 Task: Look for space in Samdari, India from 5th September, 2023 to 13th September, 2023 for 6 adults in price range Rs.15000 to Rs.20000. Place can be entire place with 3 bedrooms having 3 beds and 3 bathrooms. Property type can be house, flat, guest house. Booking option can be shelf check-in. Required host language is English.
Action: Mouse moved to (513, 74)
Screenshot: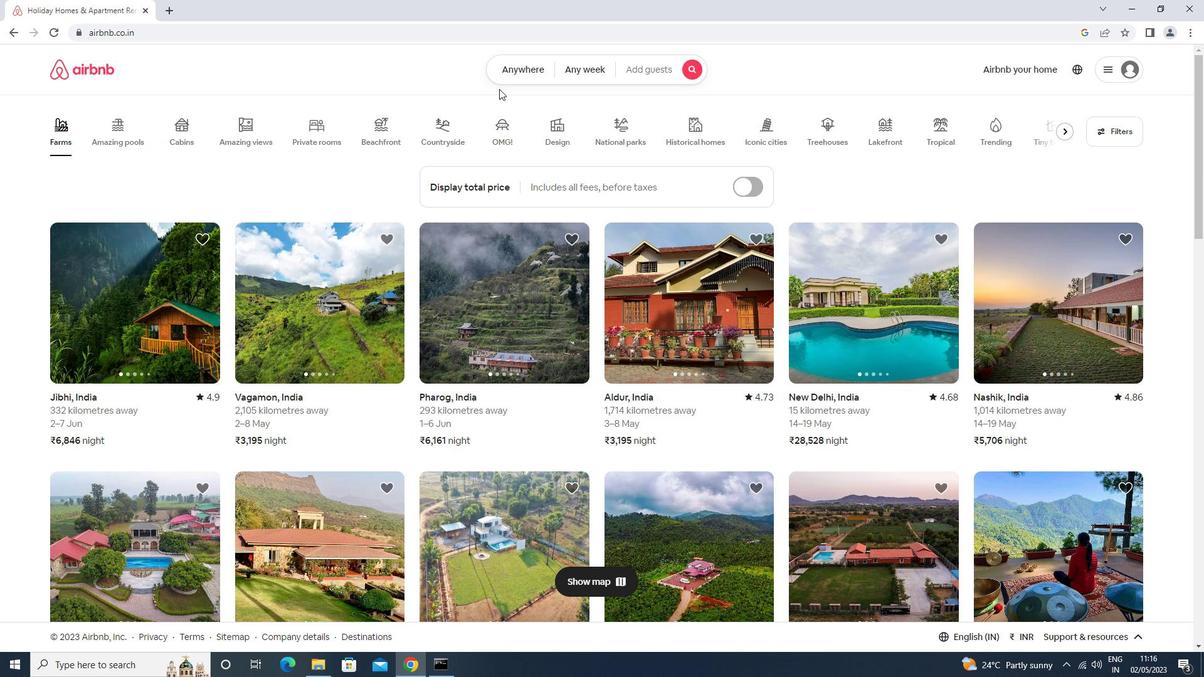 
Action: Mouse pressed left at (513, 74)
Screenshot: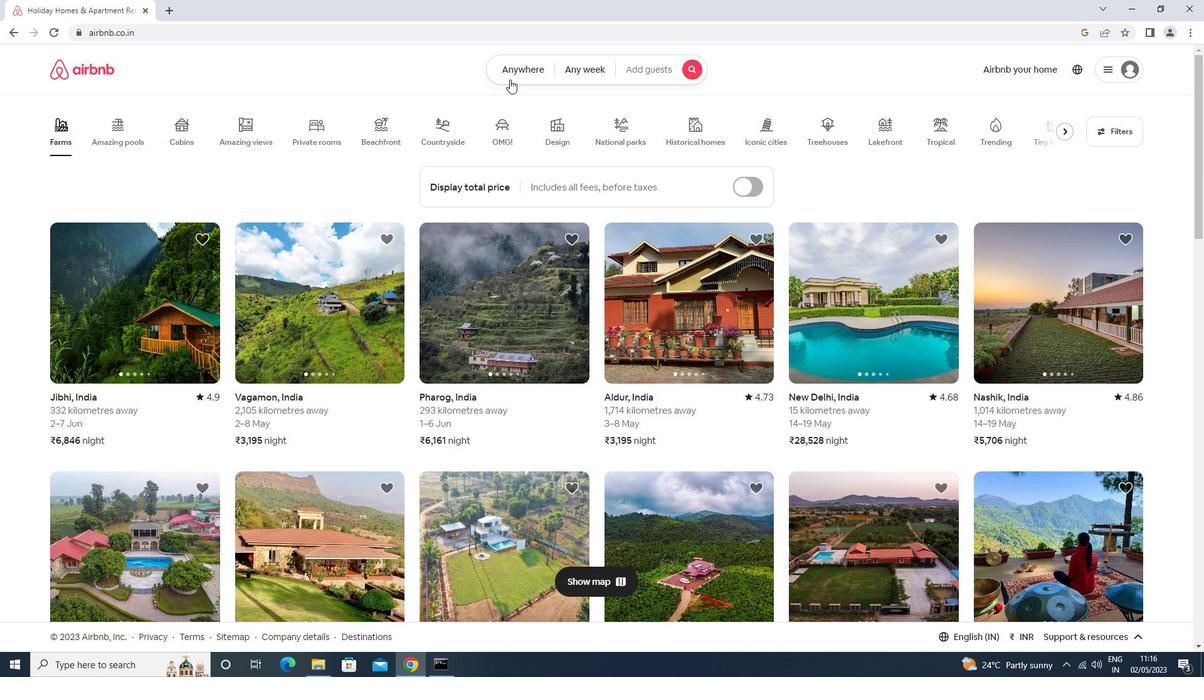 
Action: Mouse moved to (451, 112)
Screenshot: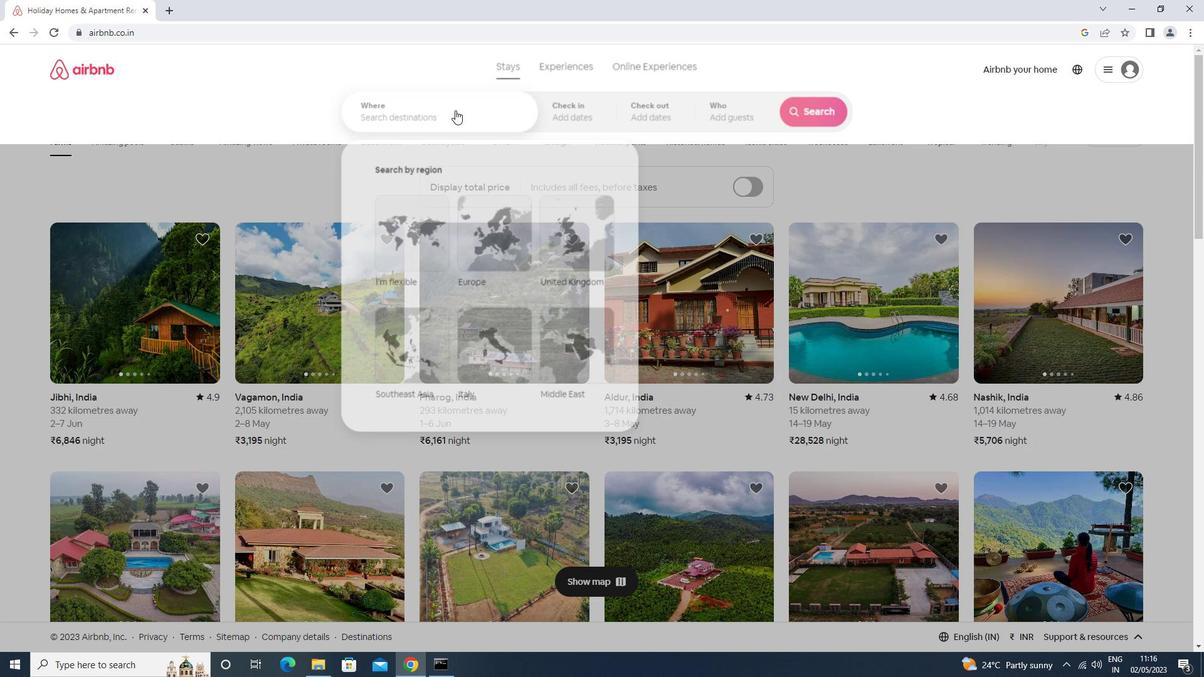 
Action: Mouse pressed left at (451, 112)
Screenshot: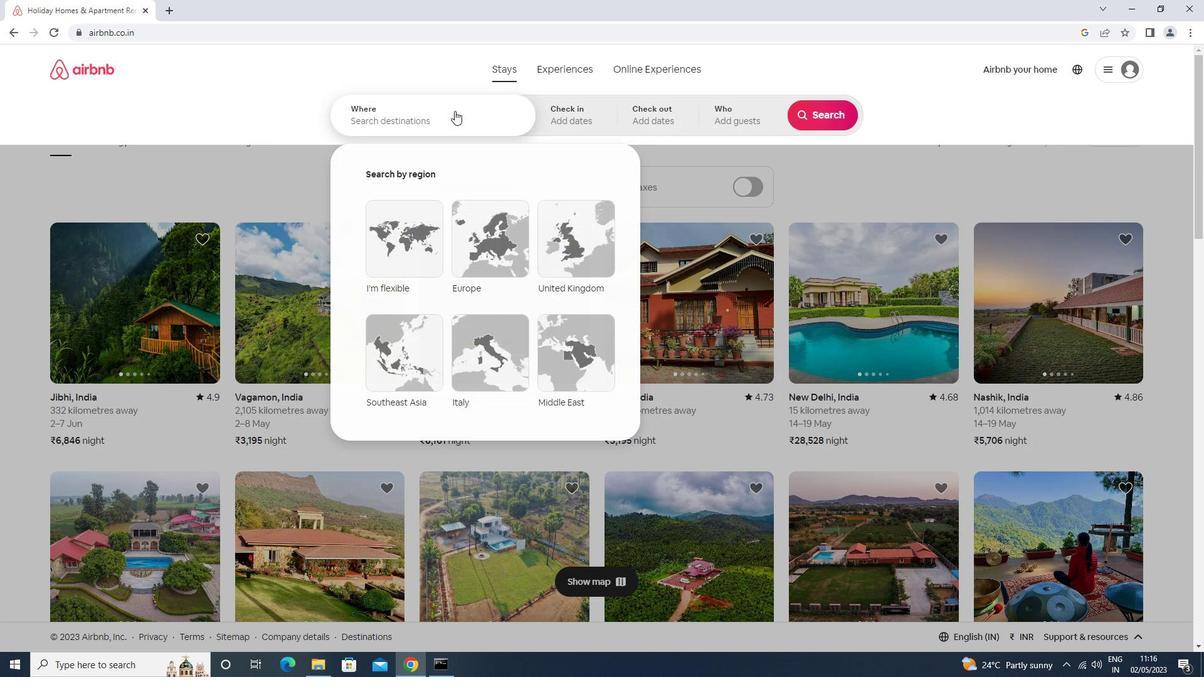 
Action: Key pressed samdari<Key.space><Key.enter>
Screenshot: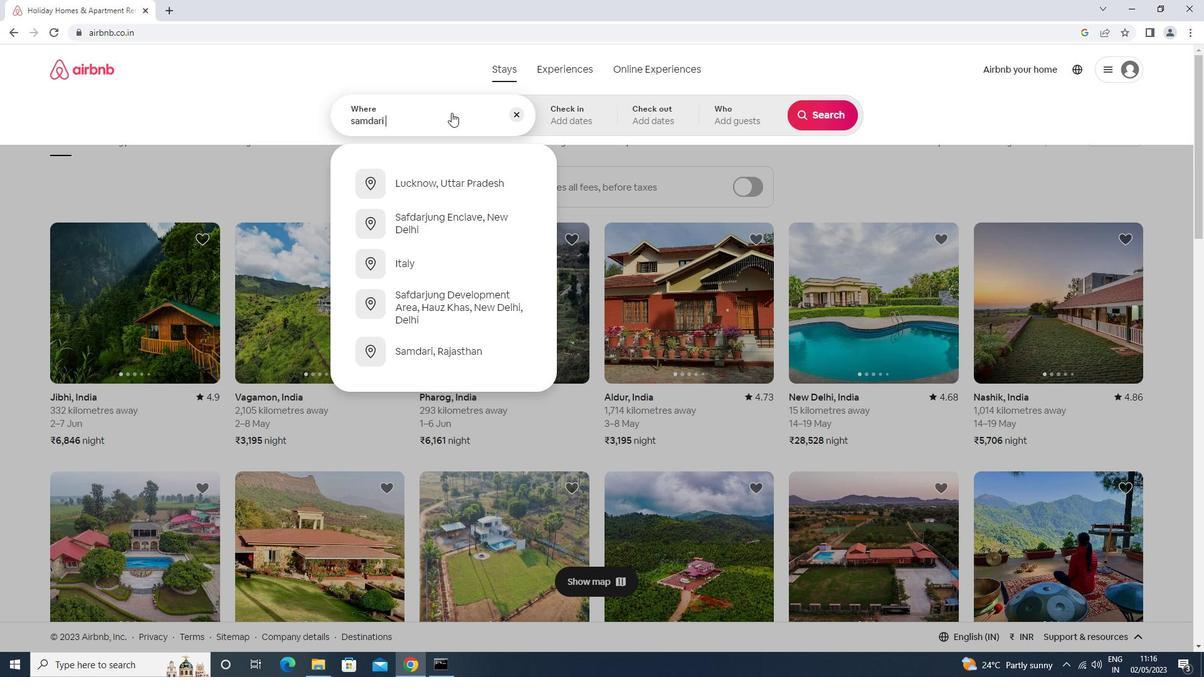 
Action: Mouse moved to (825, 215)
Screenshot: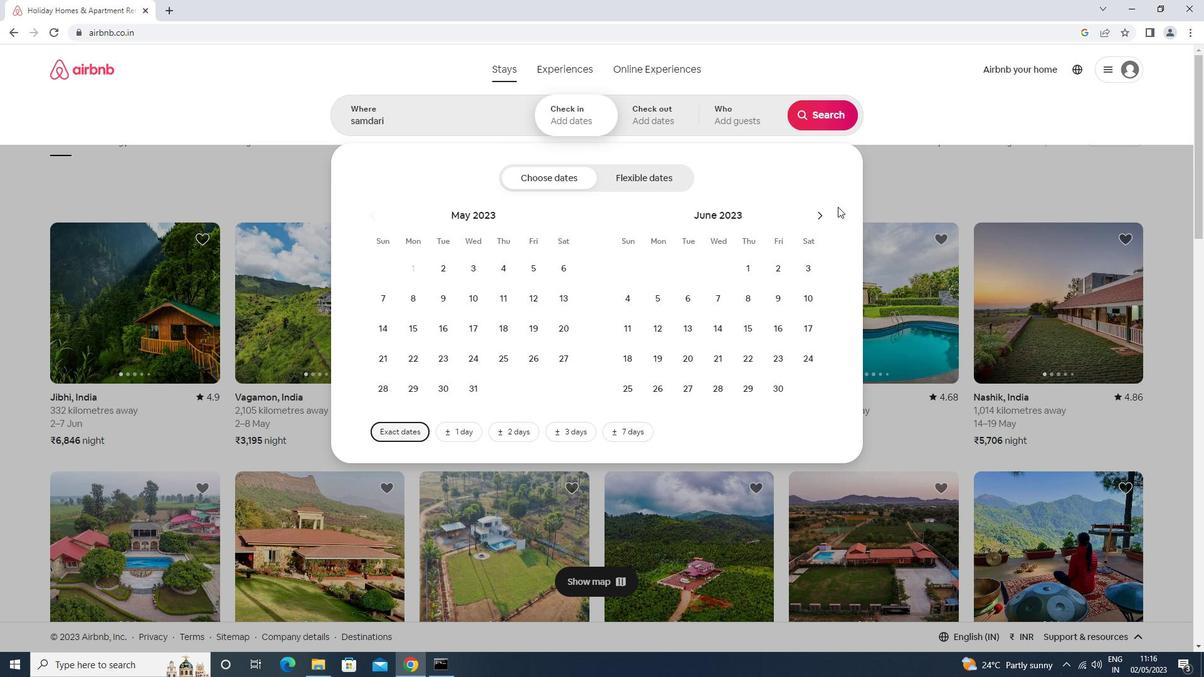 
Action: Mouse pressed left at (825, 215)
Screenshot: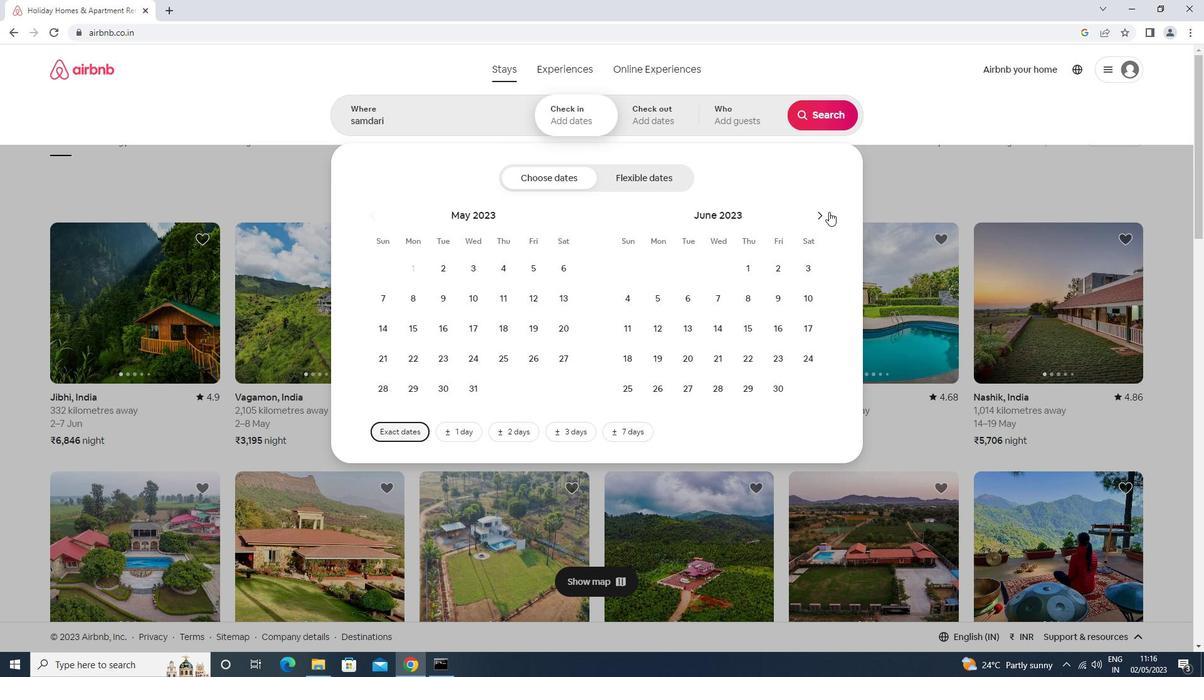 
Action: Mouse pressed left at (825, 215)
Screenshot: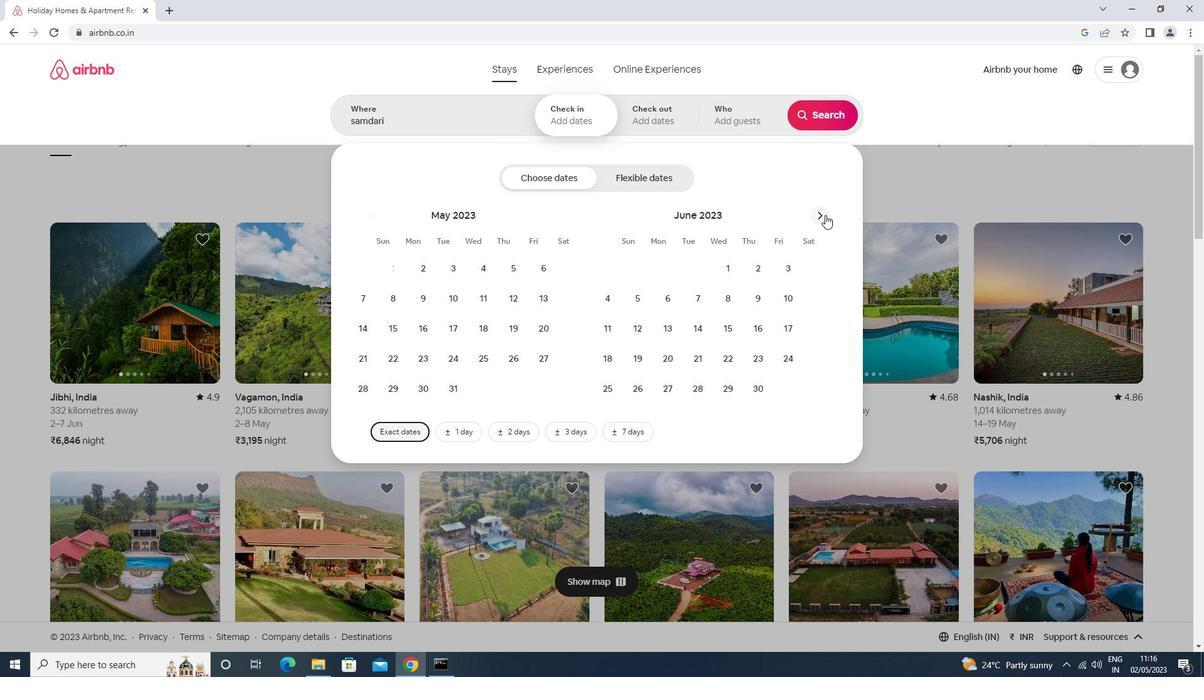 
Action: Mouse pressed left at (825, 215)
Screenshot: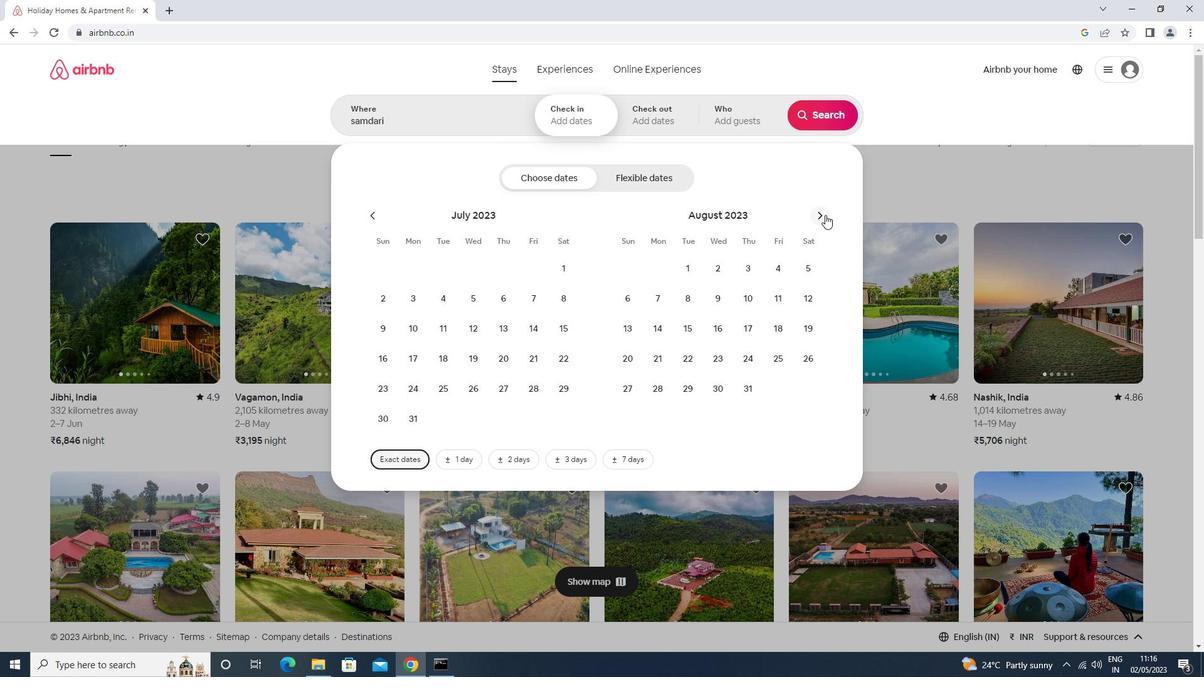 
Action: Mouse moved to (694, 302)
Screenshot: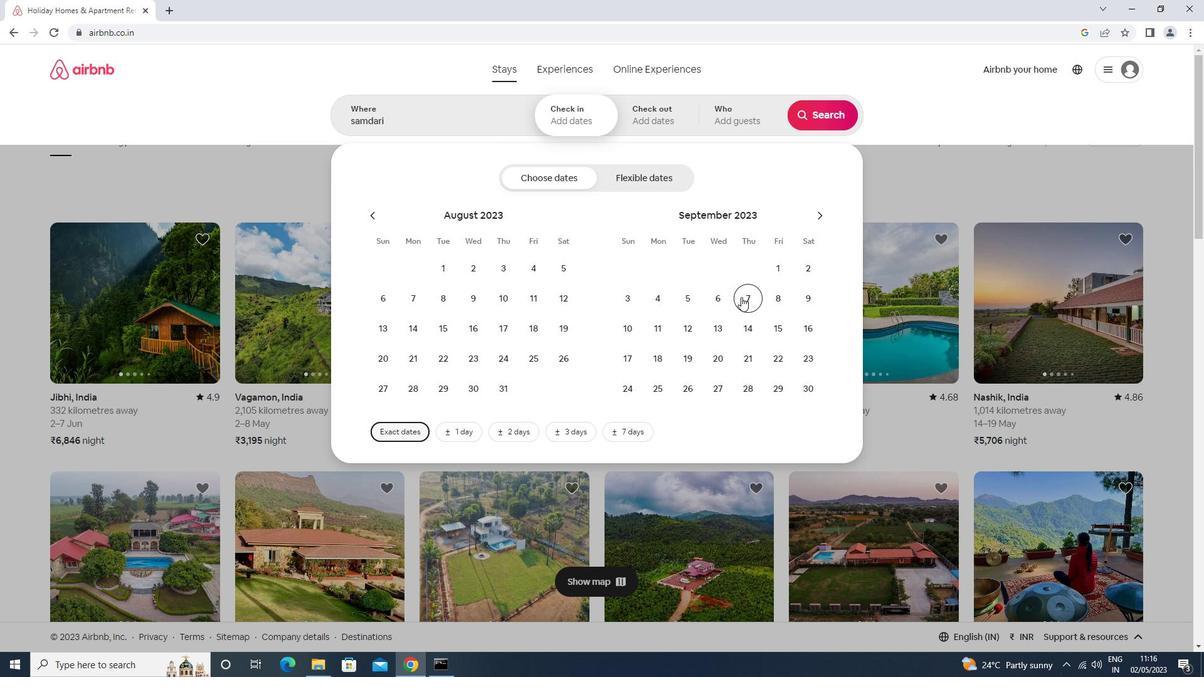 
Action: Mouse pressed left at (694, 302)
Screenshot: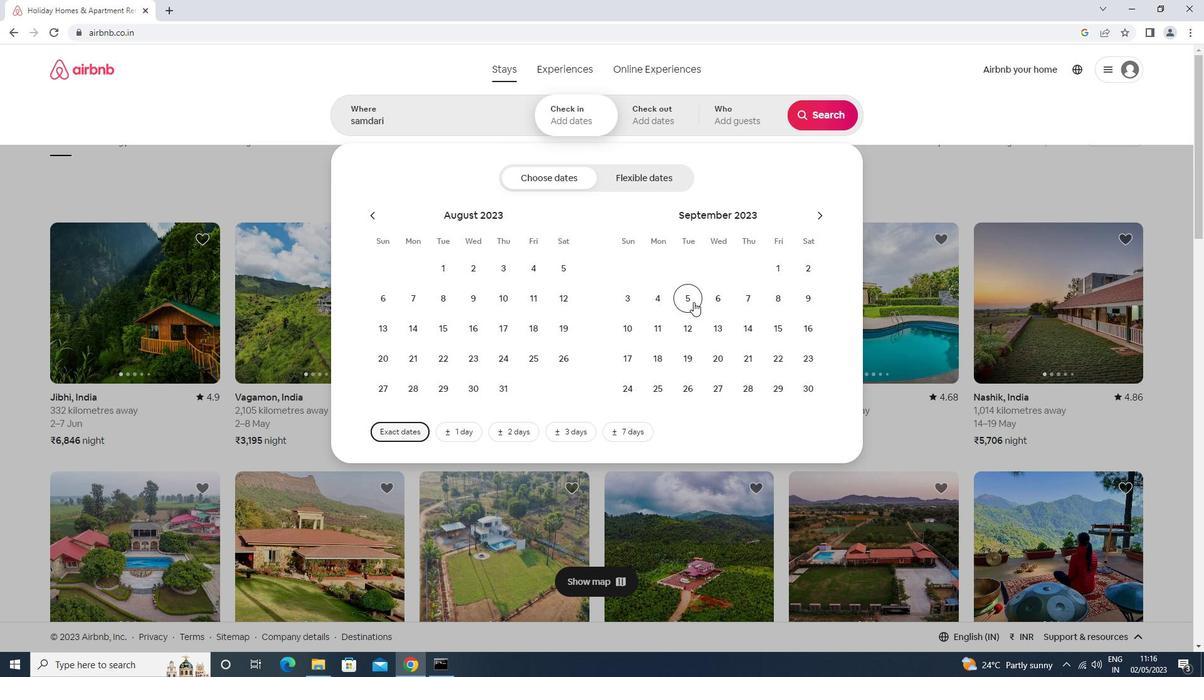 
Action: Mouse moved to (710, 327)
Screenshot: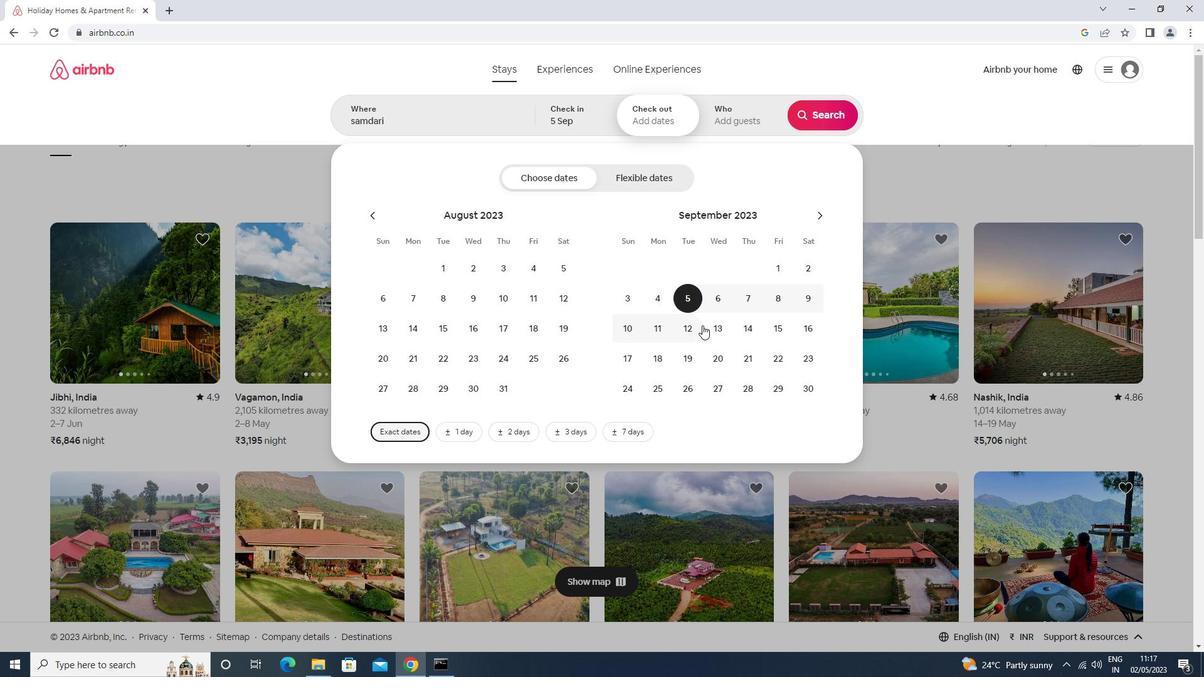 
Action: Mouse pressed left at (710, 327)
Screenshot: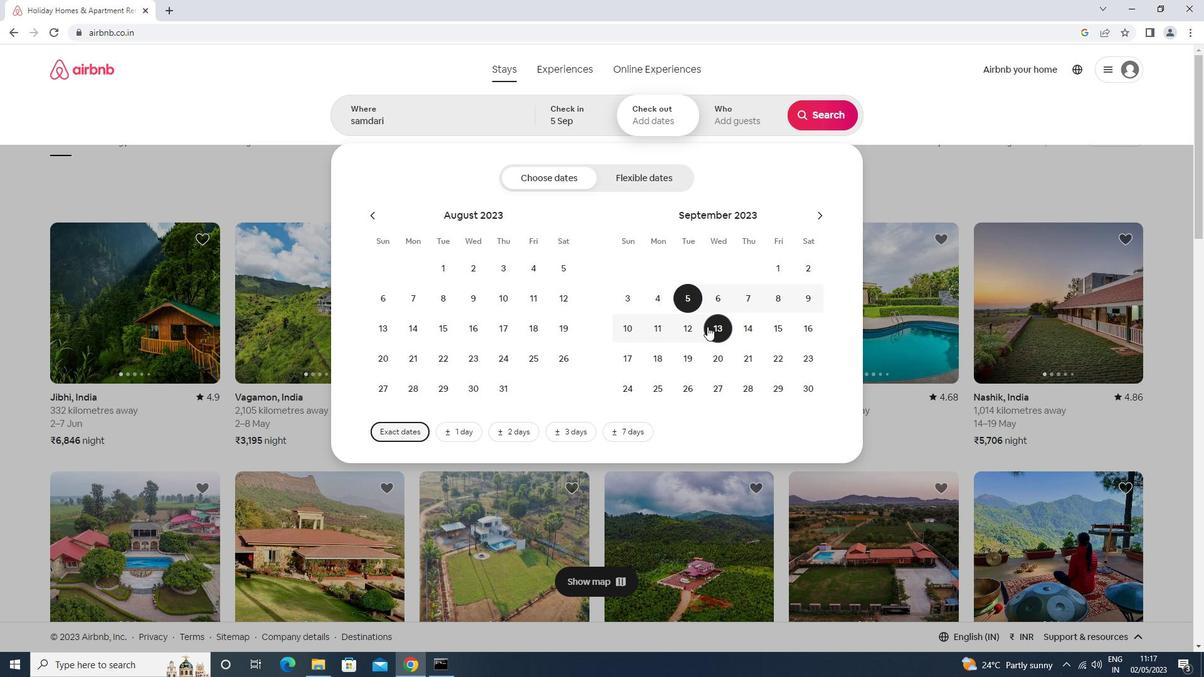 
Action: Mouse moved to (729, 117)
Screenshot: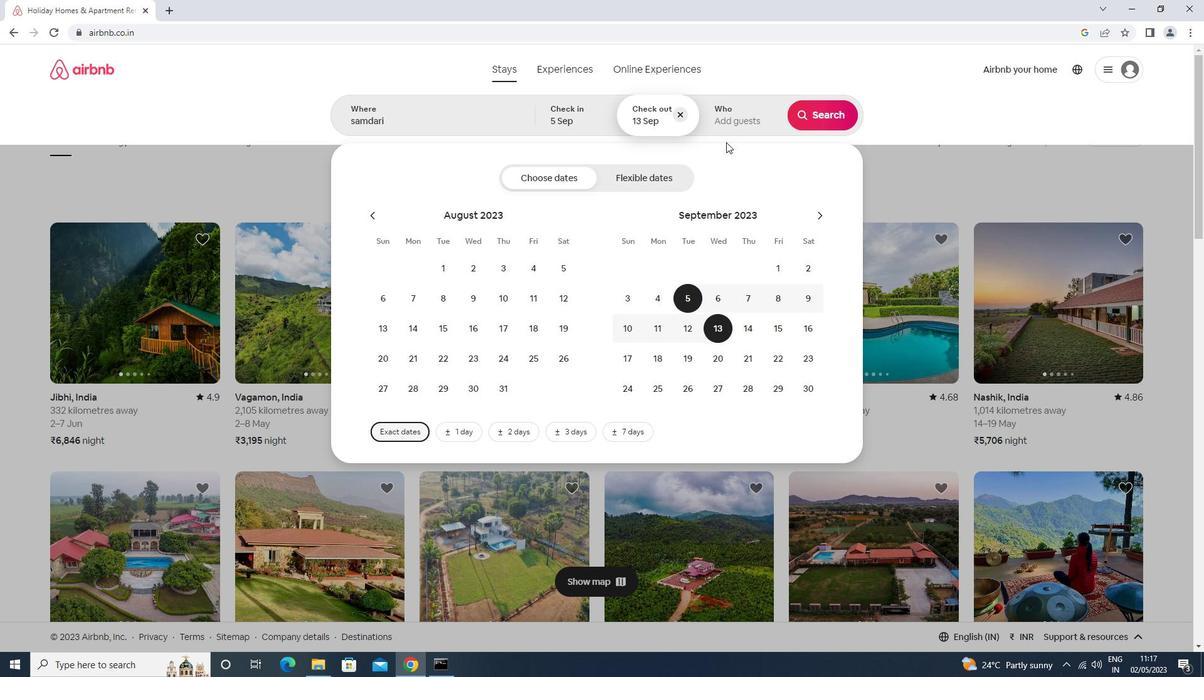 
Action: Mouse pressed left at (729, 117)
Screenshot: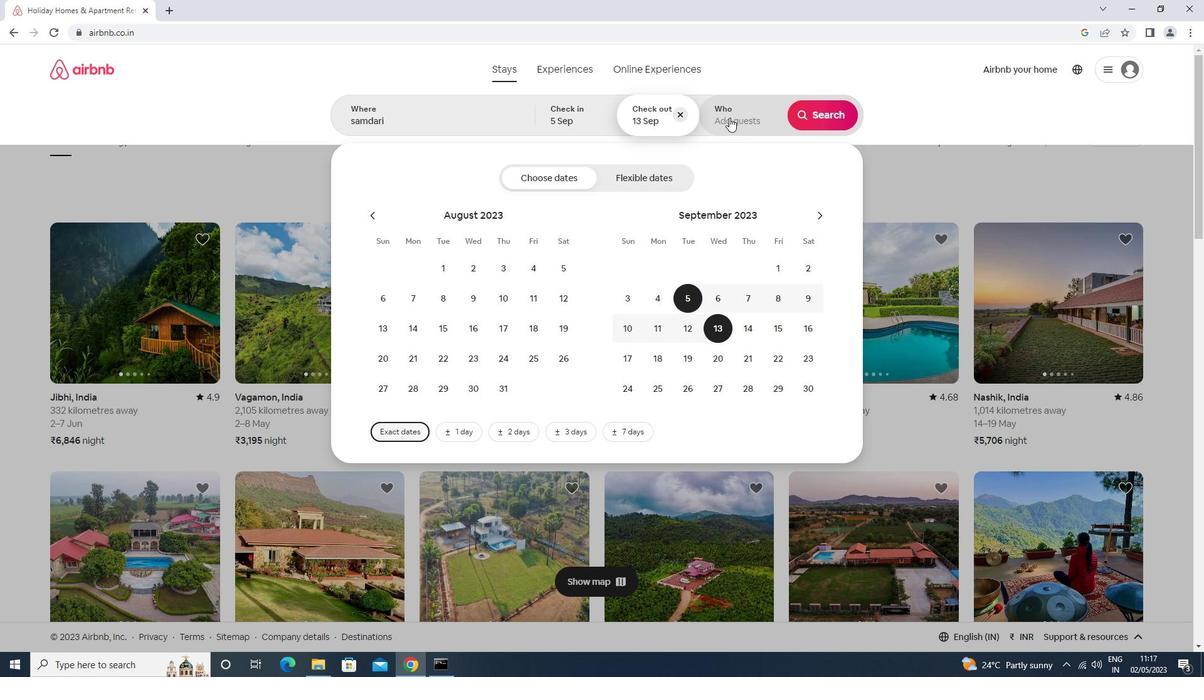 
Action: Mouse moved to (823, 180)
Screenshot: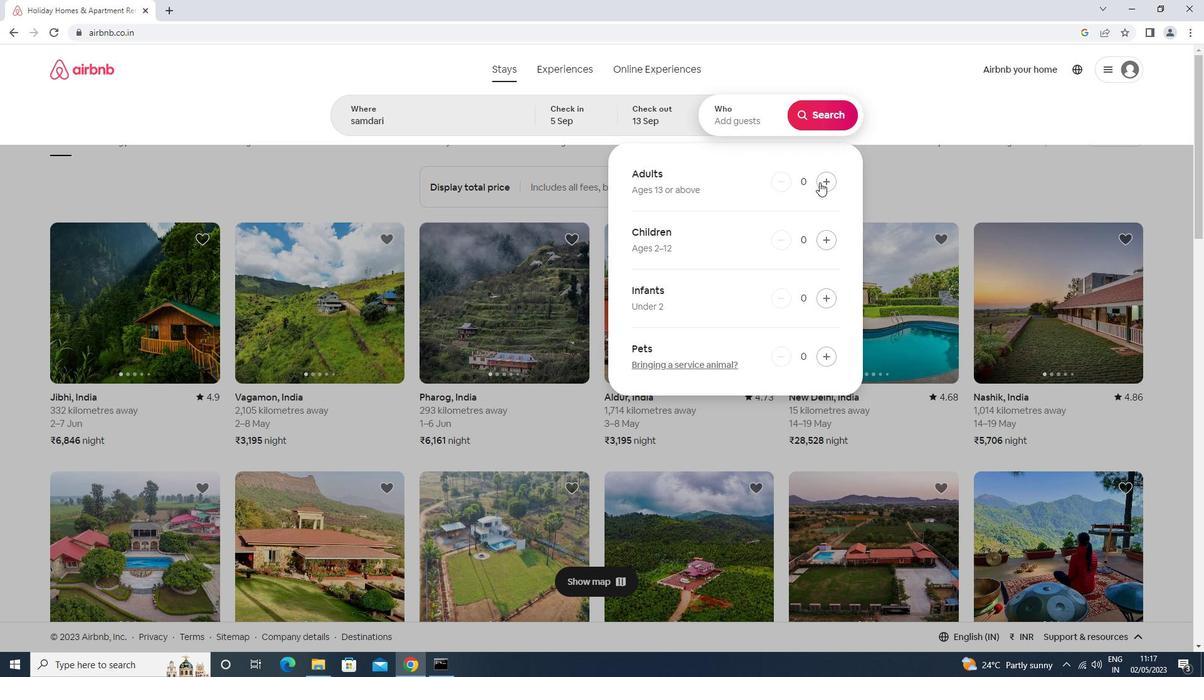 
Action: Mouse pressed left at (823, 180)
Screenshot: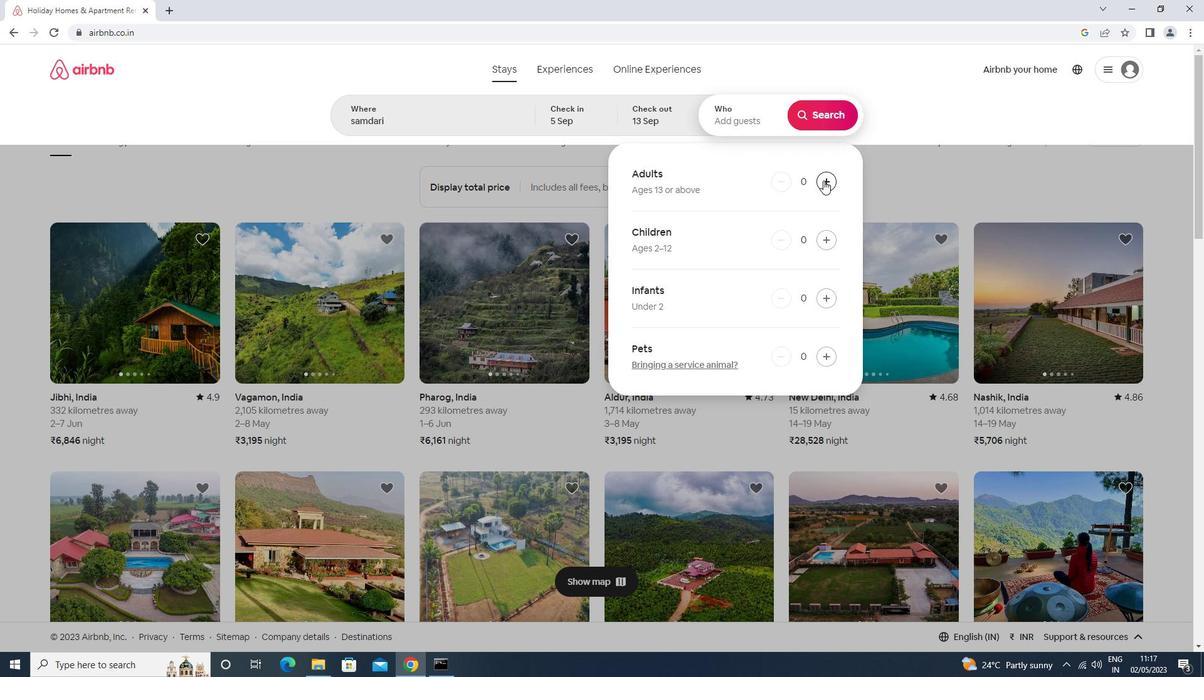 
Action: Mouse pressed left at (823, 180)
Screenshot: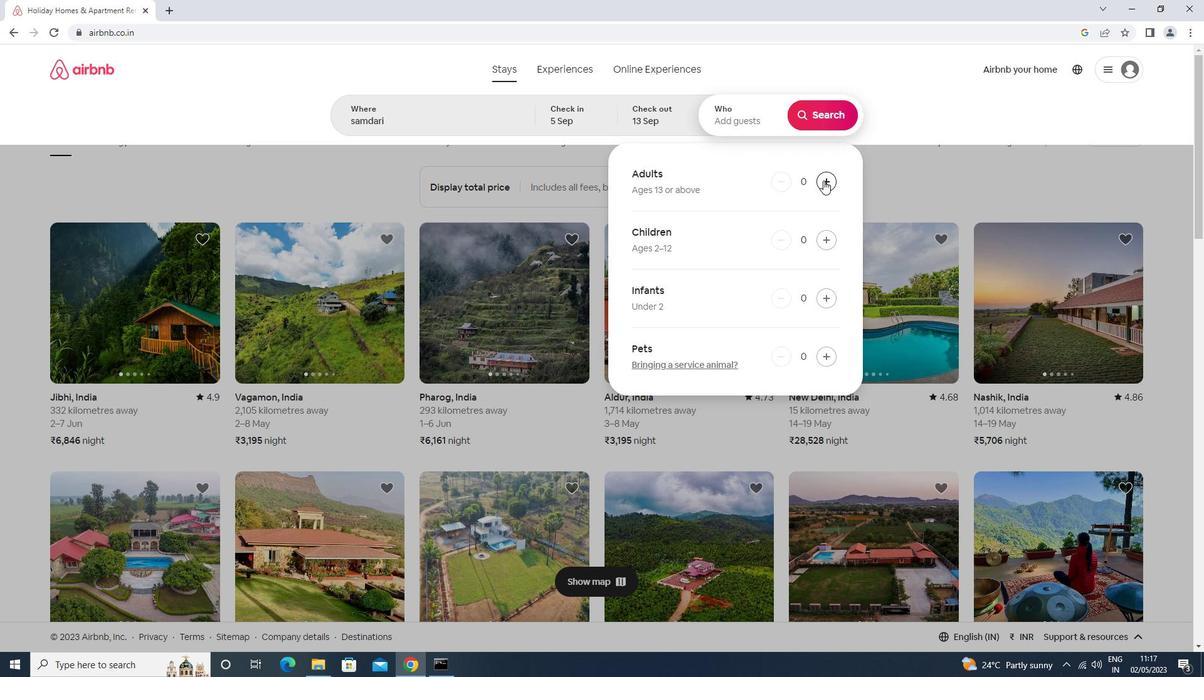 
Action: Mouse pressed left at (823, 180)
Screenshot: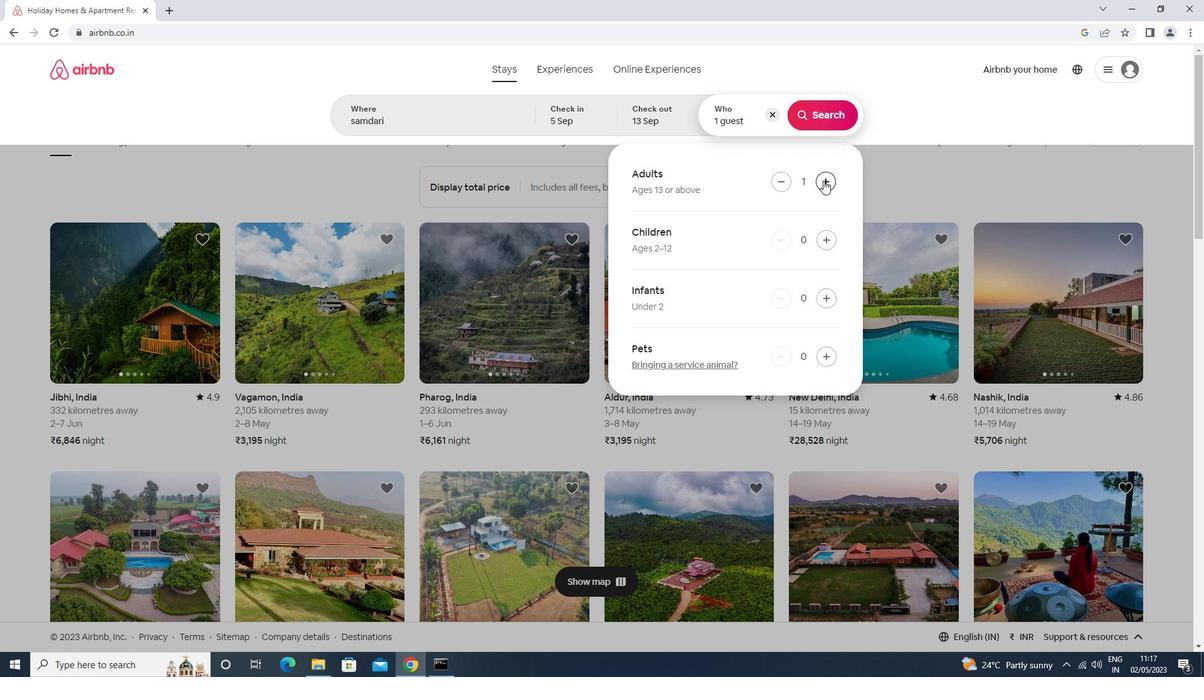 
Action: Mouse pressed left at (823, 180)
Screenshot: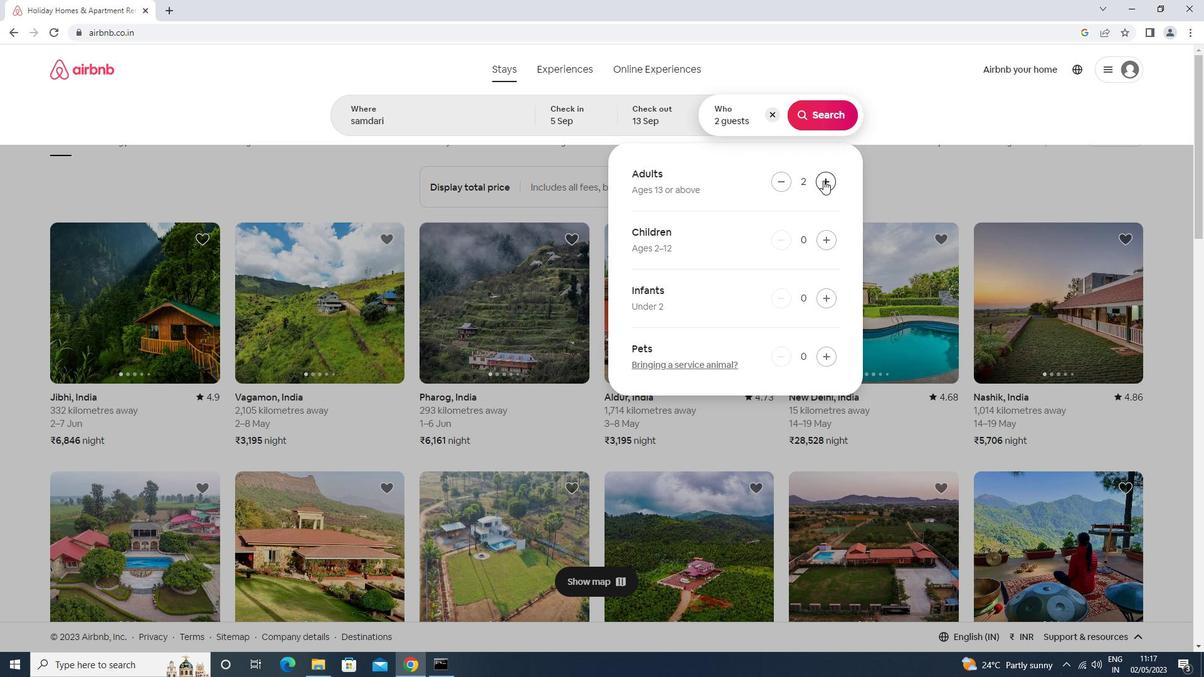 
Action: Mouse pressed left at (823, 180)
Screenshot: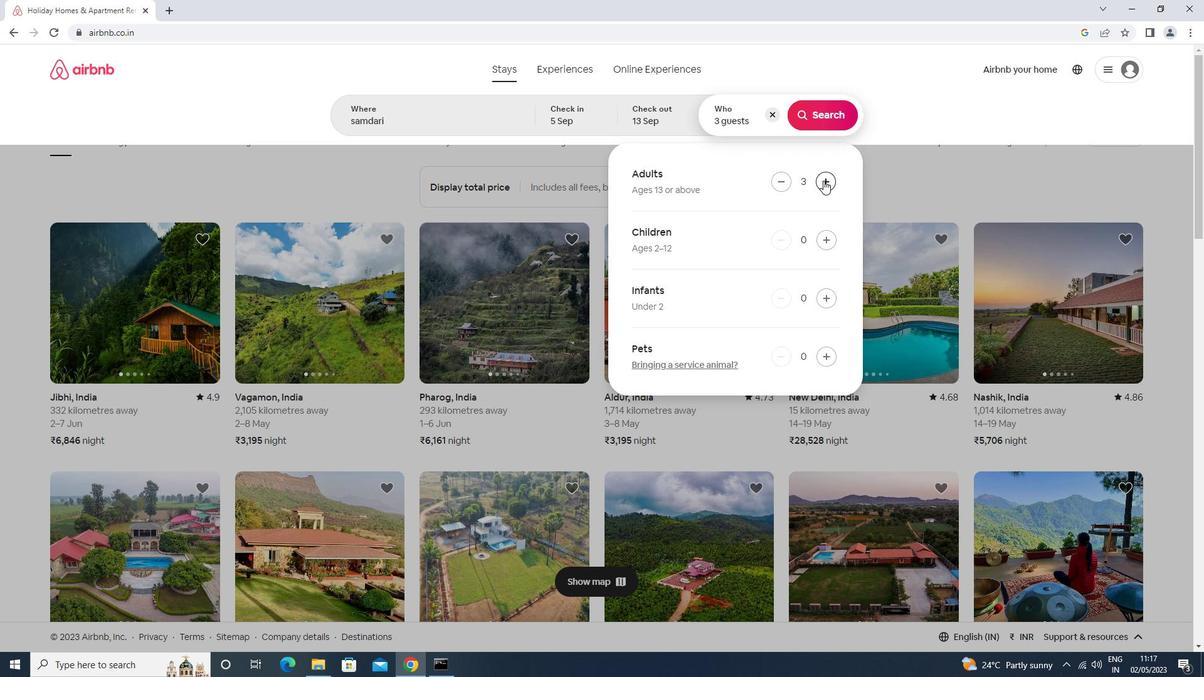 
Action: Mouse pressed left at (823, 180)
Screenshot: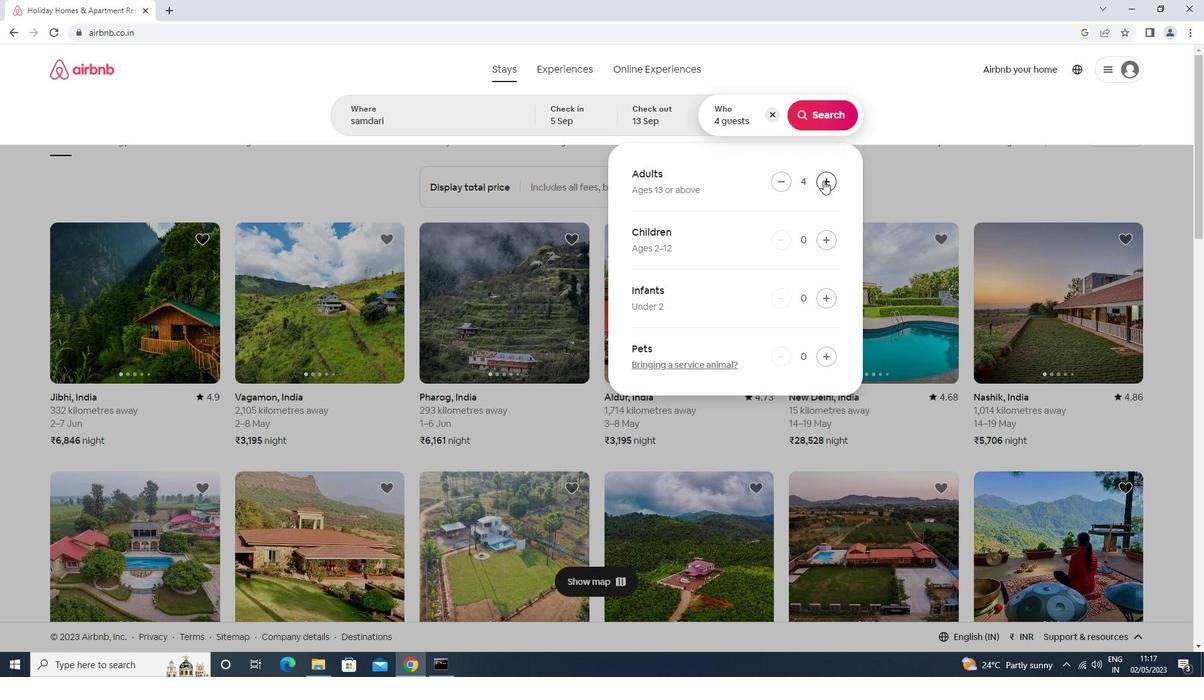 
Action: Mouse moved to (825, 117)
Screenshot: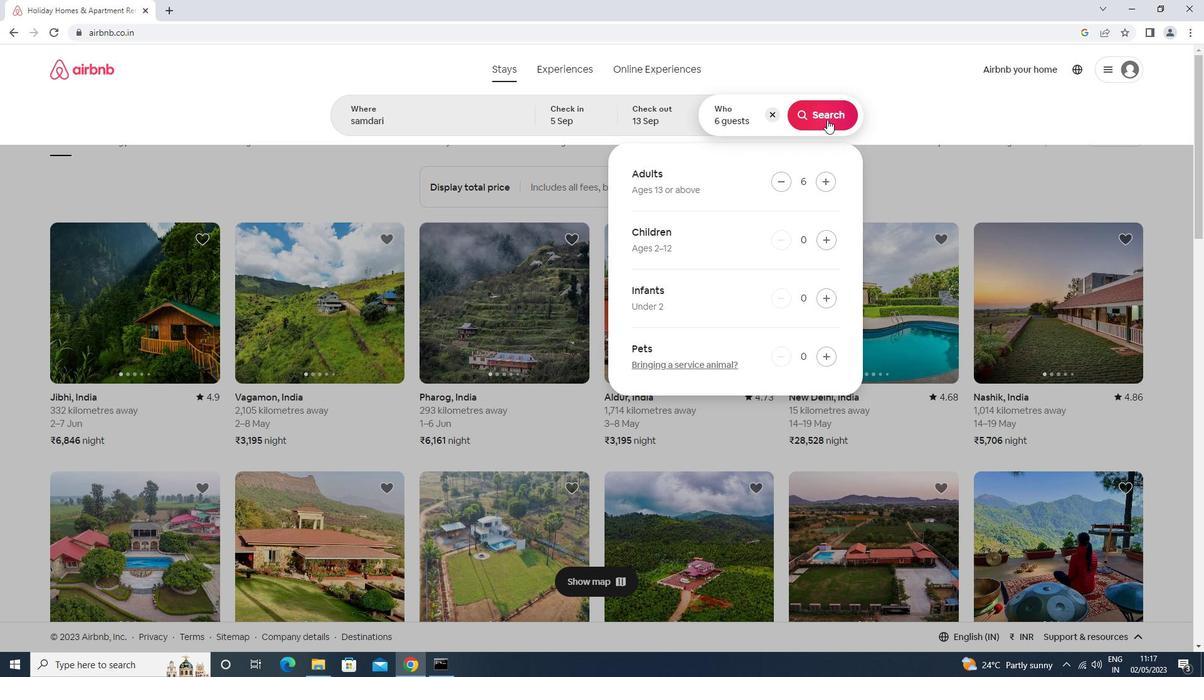
Action: Mouse pressed left at (825, 117)
Screenshot: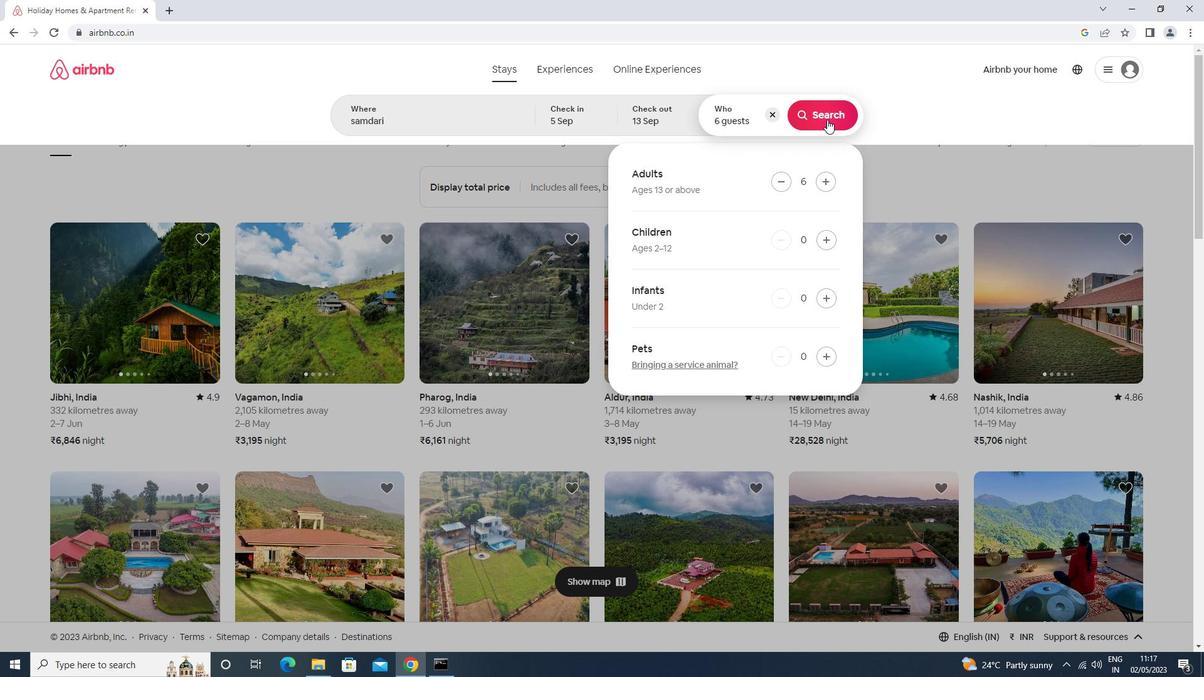 
Action: Mouse moved to (1147, 118)
Screenshot: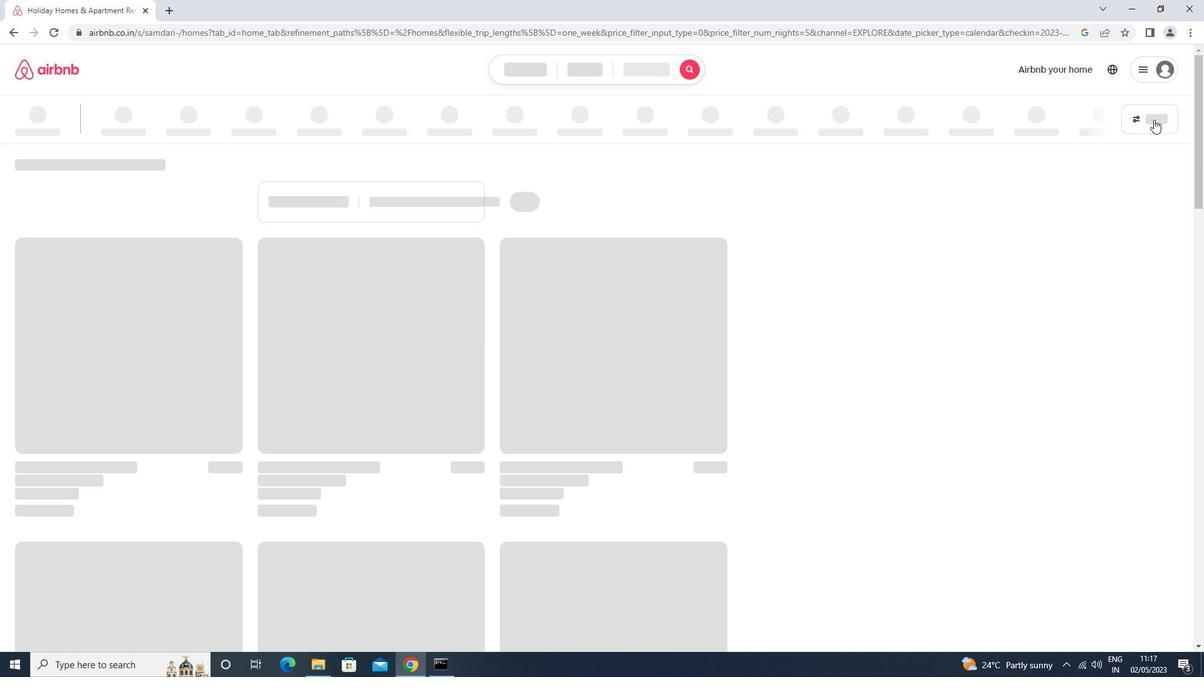 
Action: Mouse pressed left at (1147, 118)
Screenshot: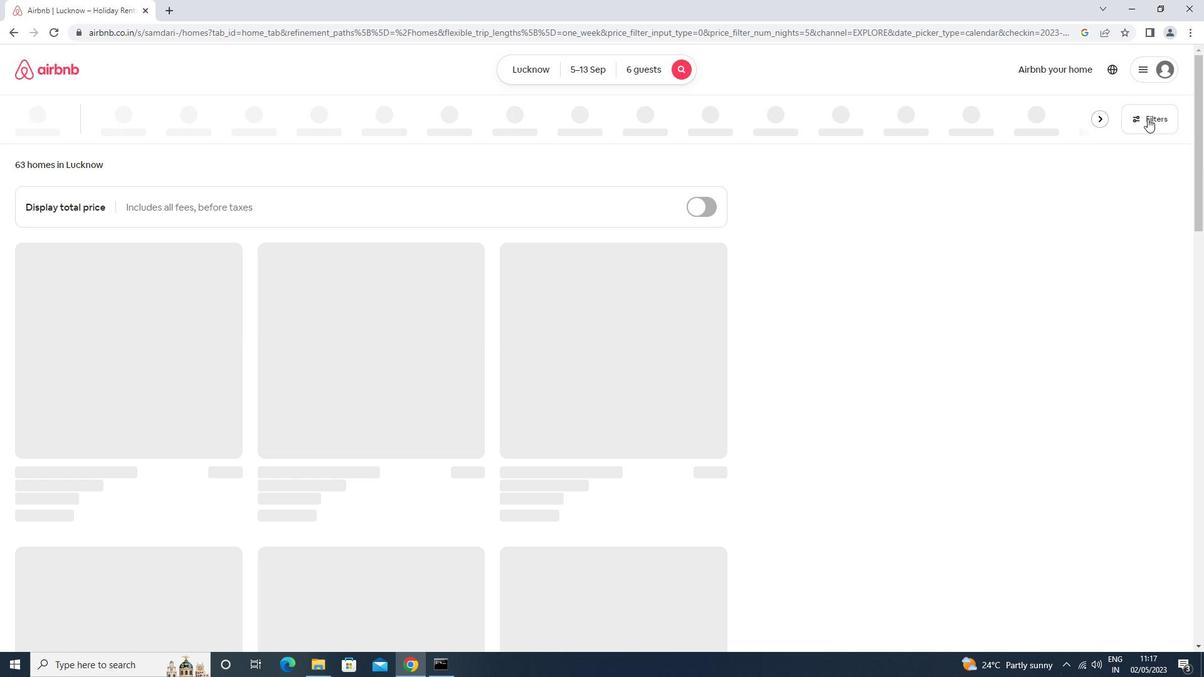 
Action: Mouse moved to (518, 276)
Screenshot: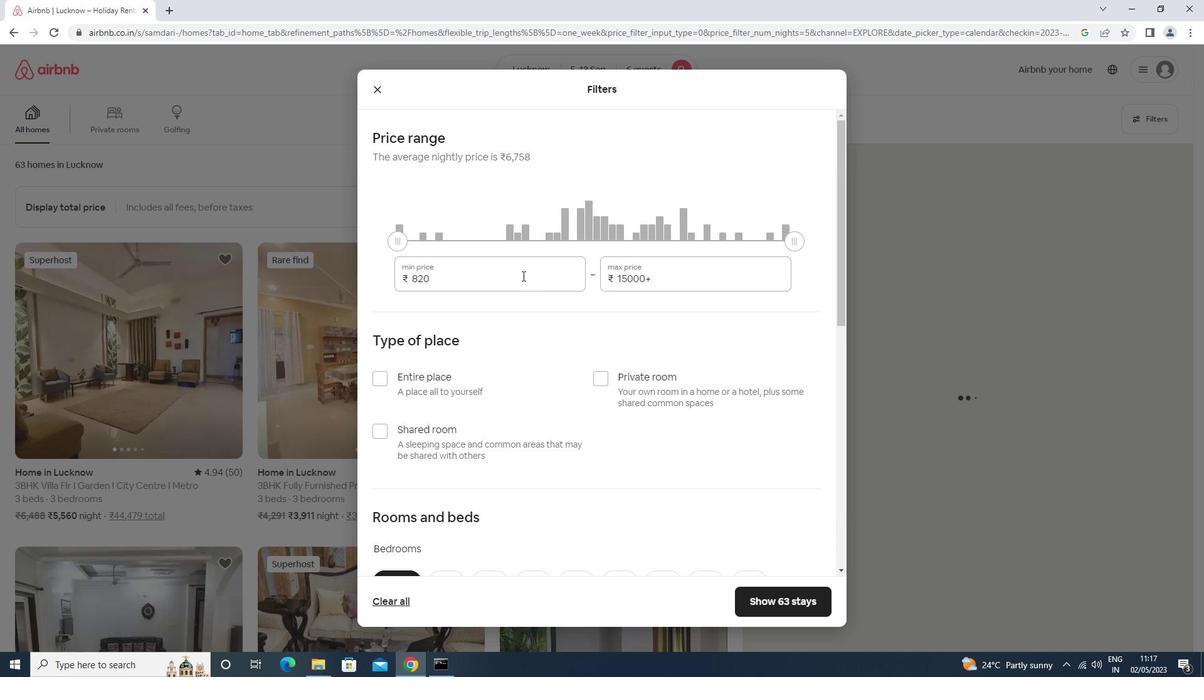 
Action: Mouse pressed left at (518, 276)
Screenshot: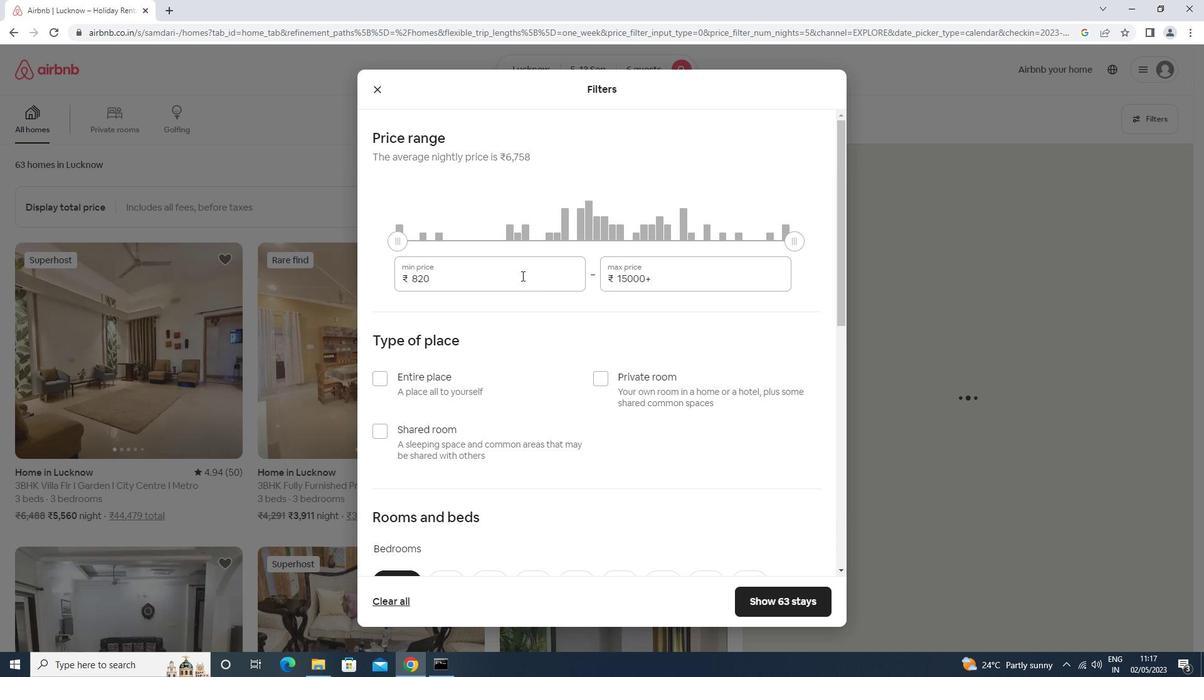 
Action: Key pressed <Key.backspace><Key.backspace><Key.backspace><Key.backspace><Key.backspace><Key.backspace><Key.backspace><Key.backspace><Key.backspace><Key.backspace><Key.backspace><Key.backspace>15000<Key.tab>20000
Screenshot: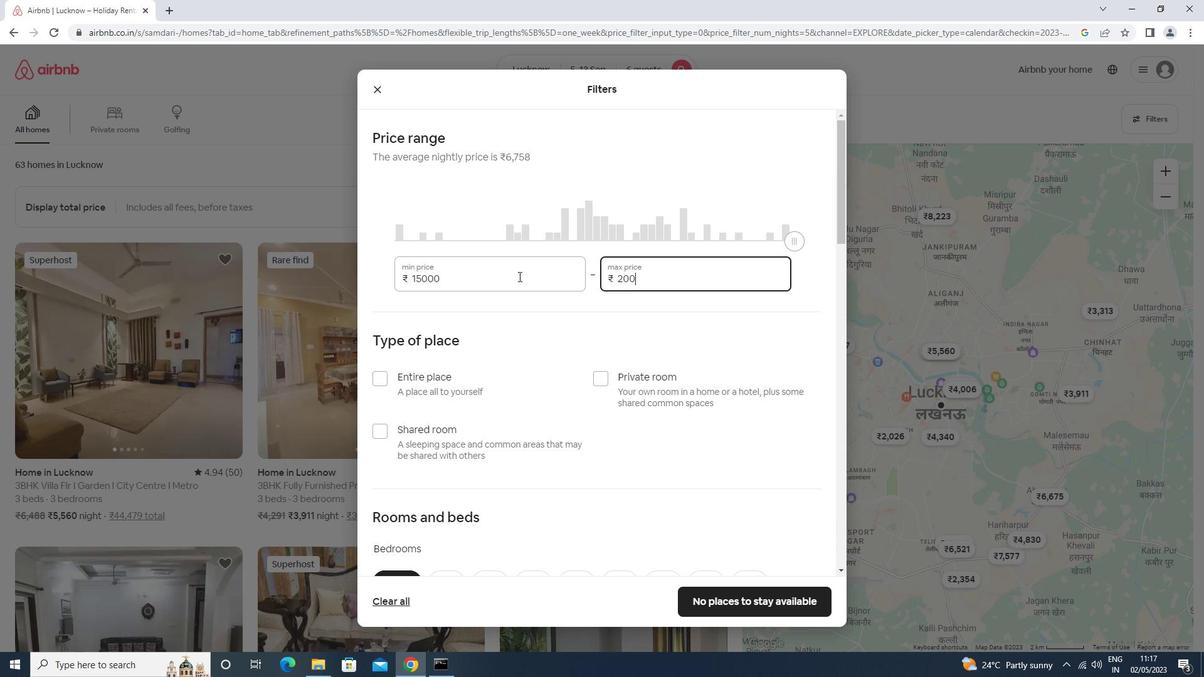 
Action: Mouse scrolled (518, 276) with delta (0, 0)
Screenshot: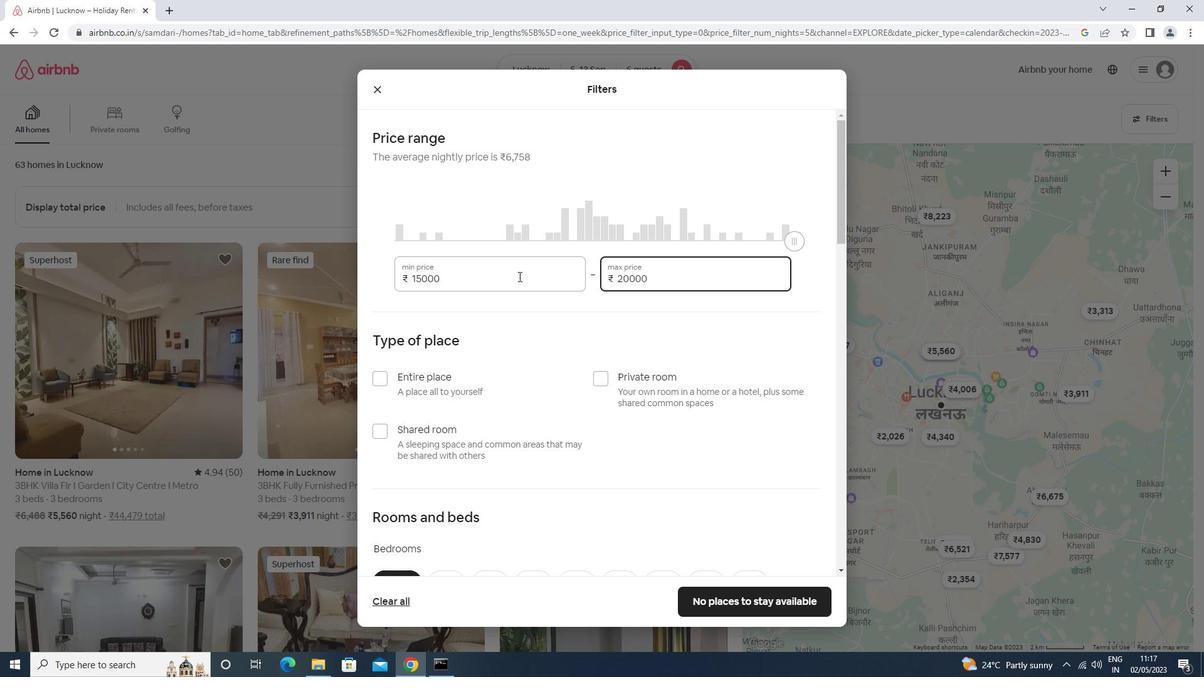 
Action: Mouse moved to (421, 315)
Screenshot: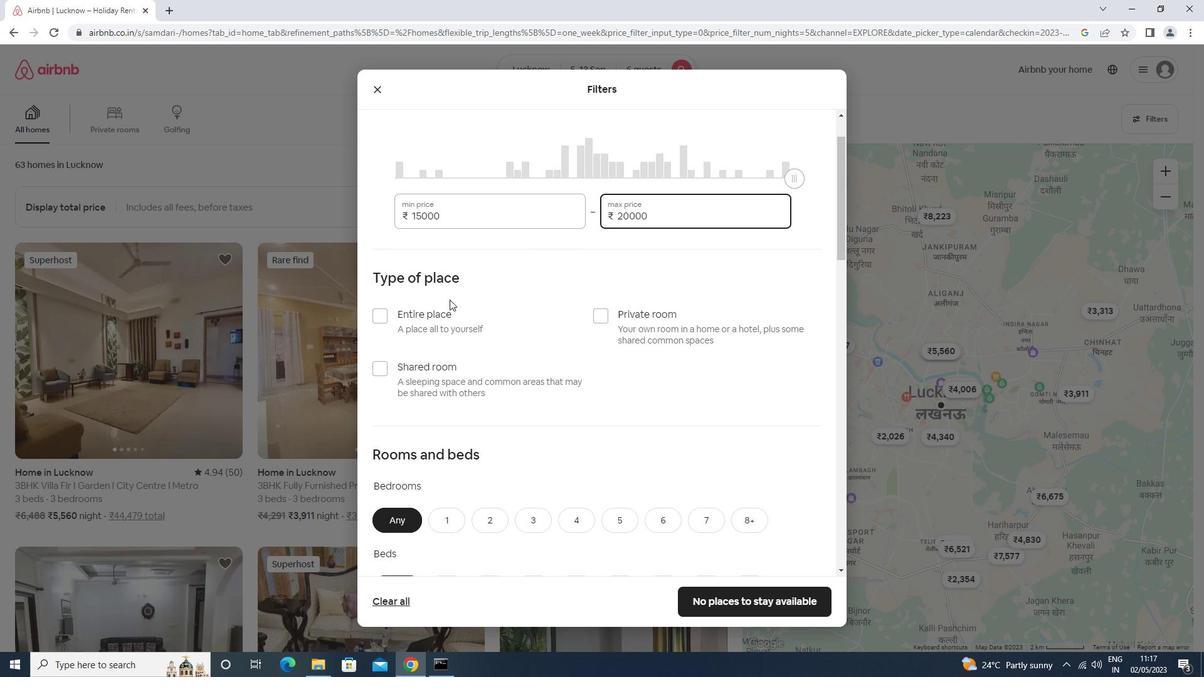 
Action: Mouse pressed left at (421, 315)
Screenshot: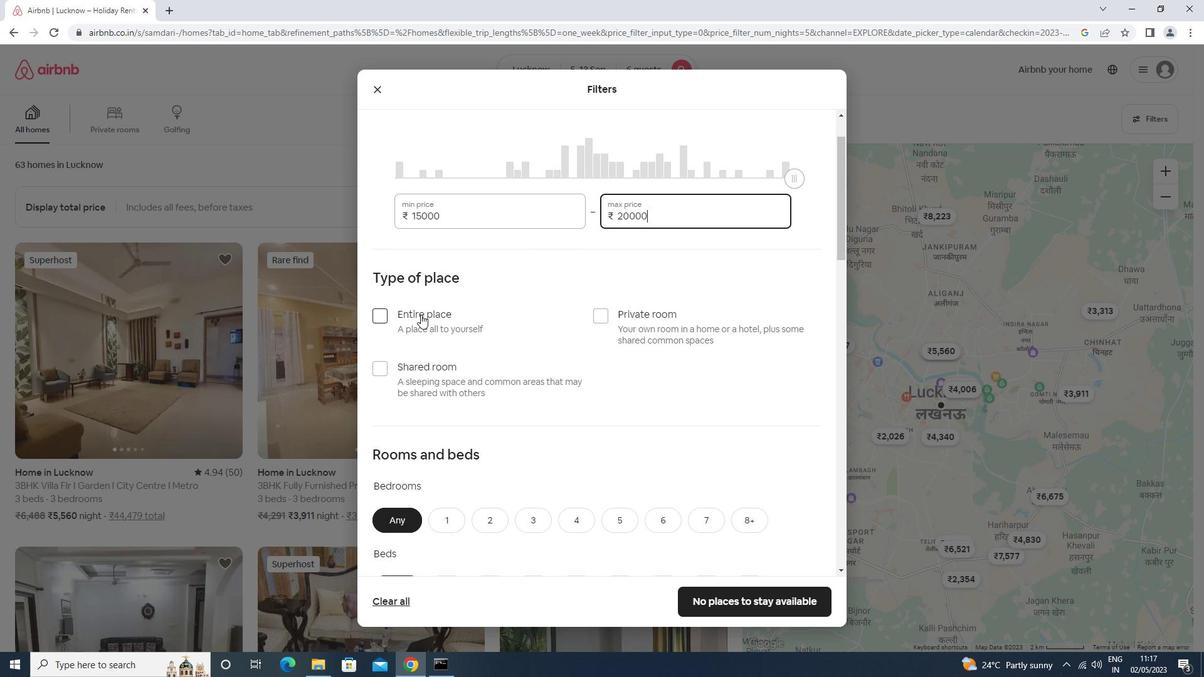 
Action: Mouse scrolled (421, 314) with delta (0, 0)
Screenshot: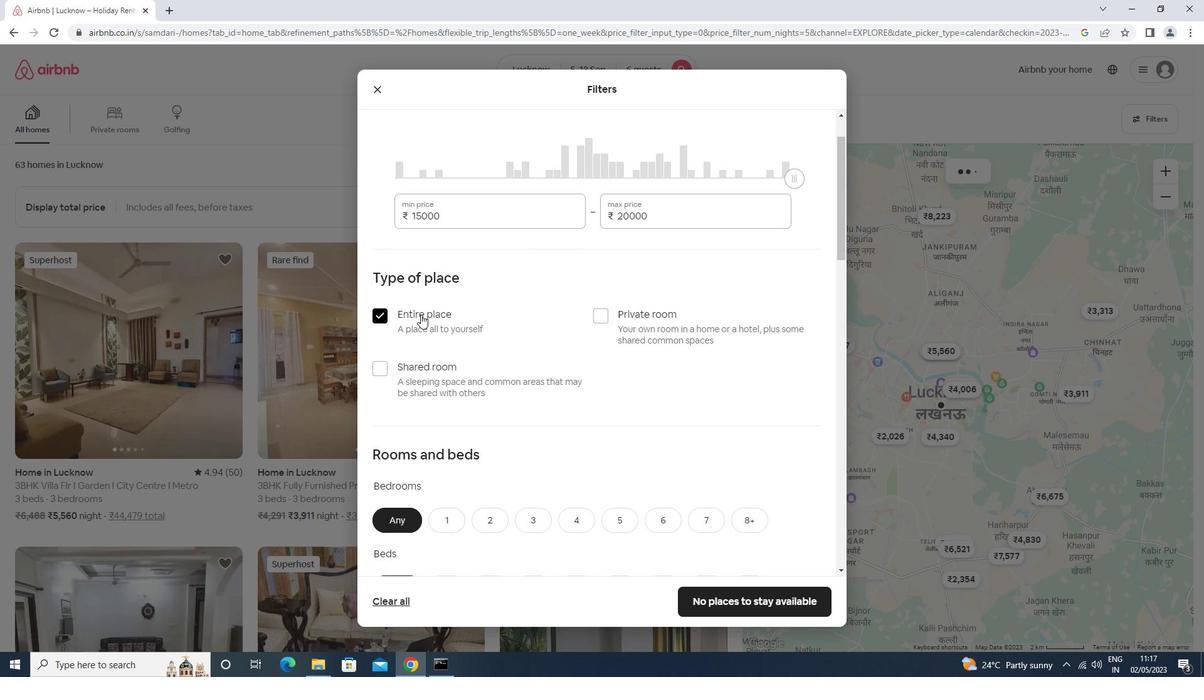 
Action: Mouse scrolled (421, 314) with delta (0, 0)
Screenshot: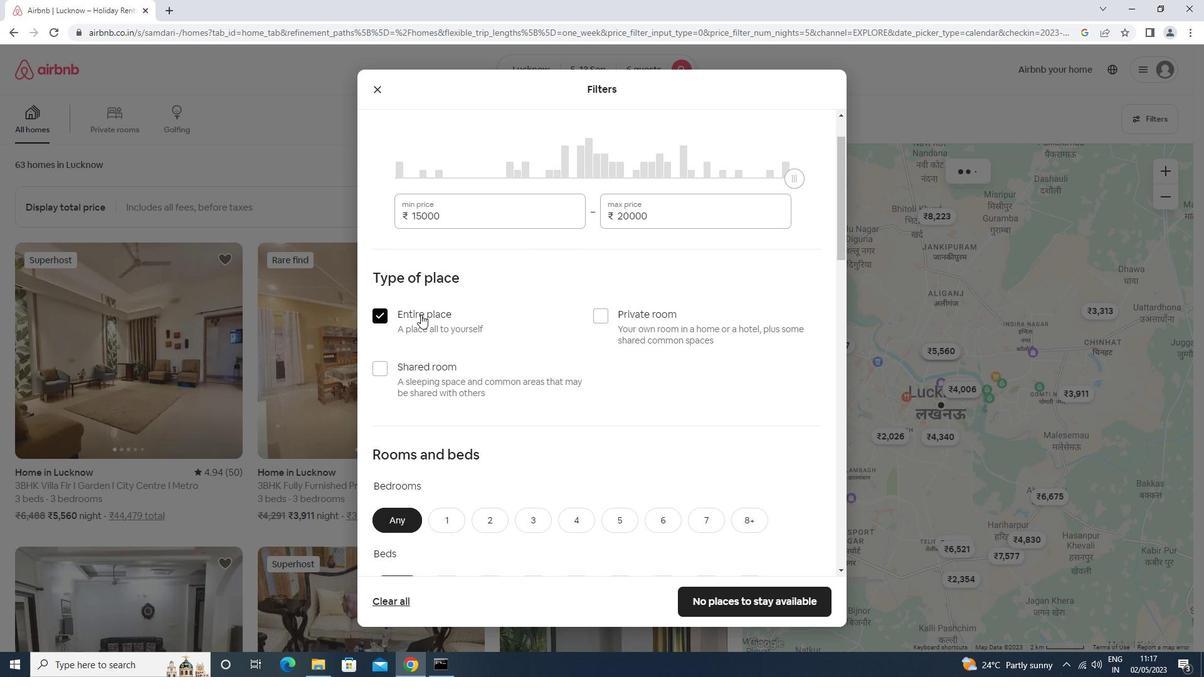 
Action: Mouse moved to (525, 390)
Screenshot: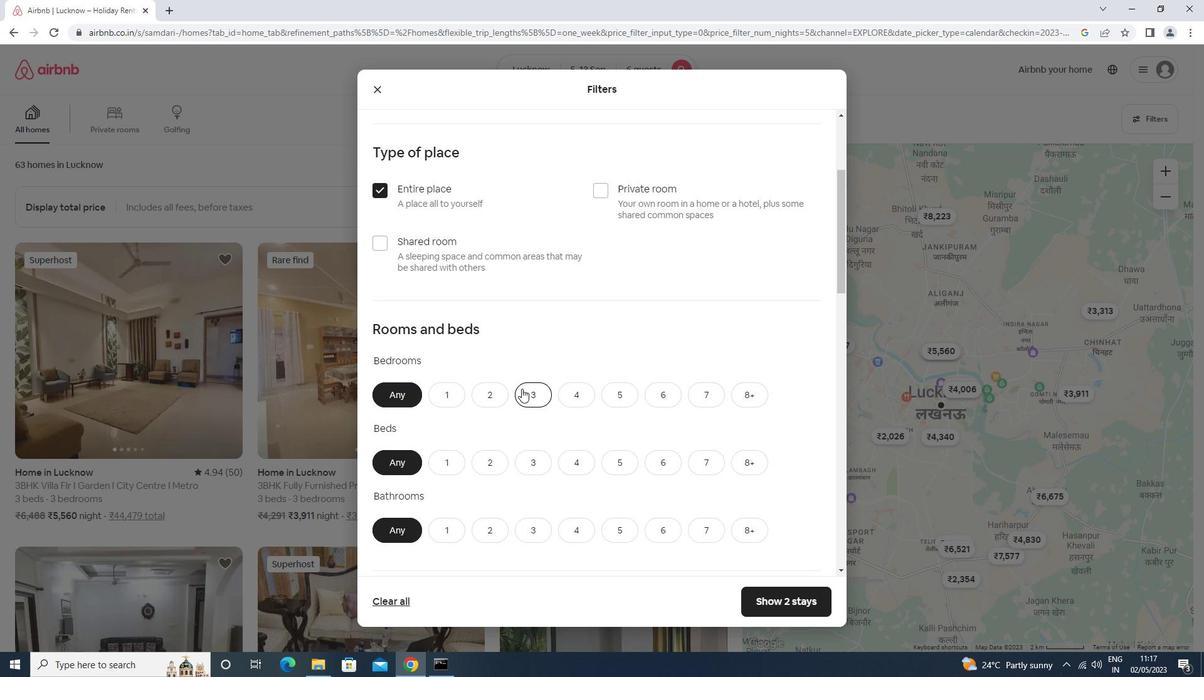 
Action: Mouse pressed left at (525, 390)
Screenshot: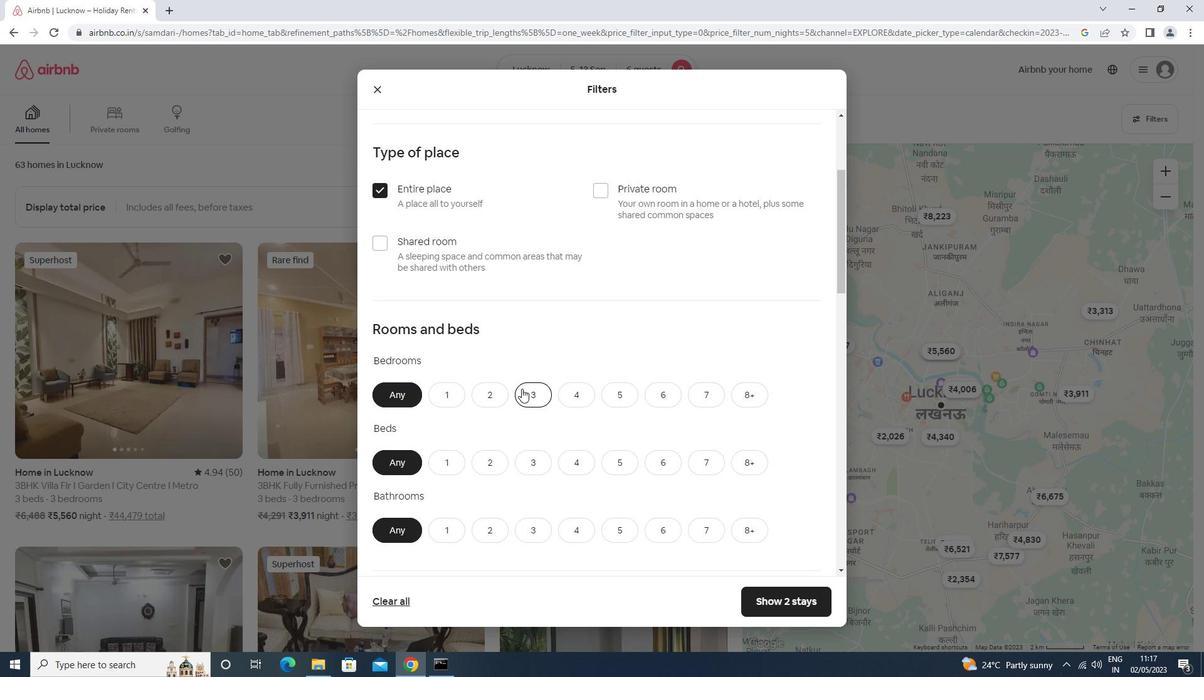 
Action: Mouse moved to (522, 390)
Screenshot: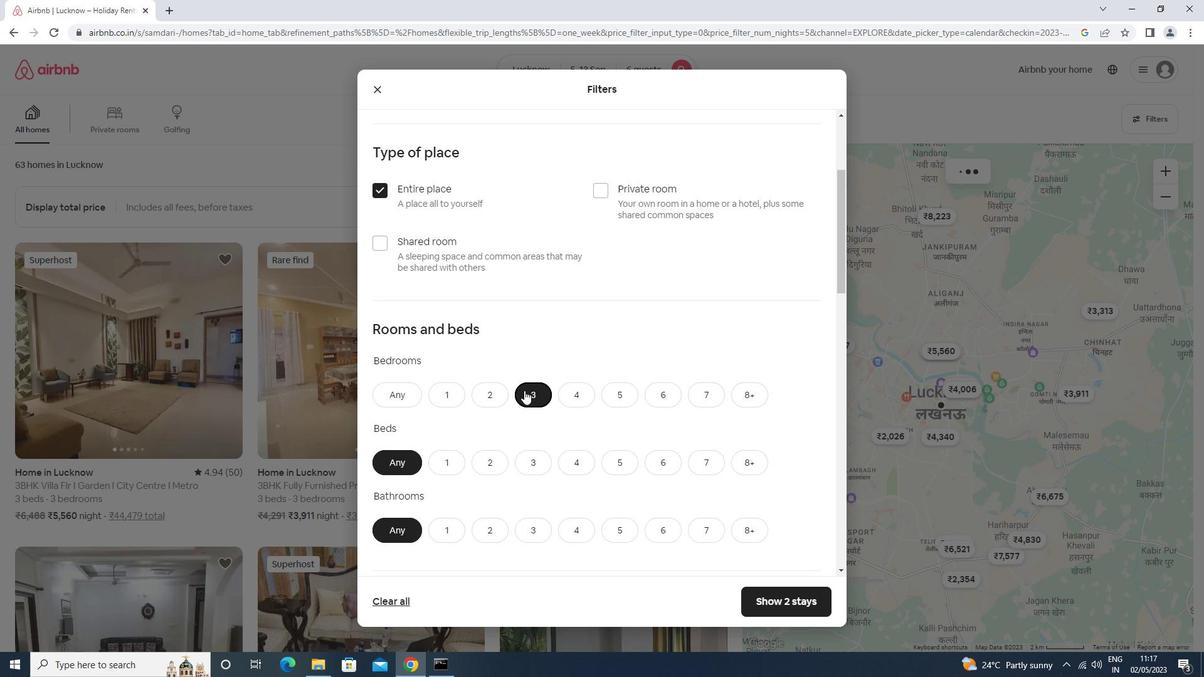 
Action: Mouse scrolled (522, 390) with delta (0, 0)
Screenshot: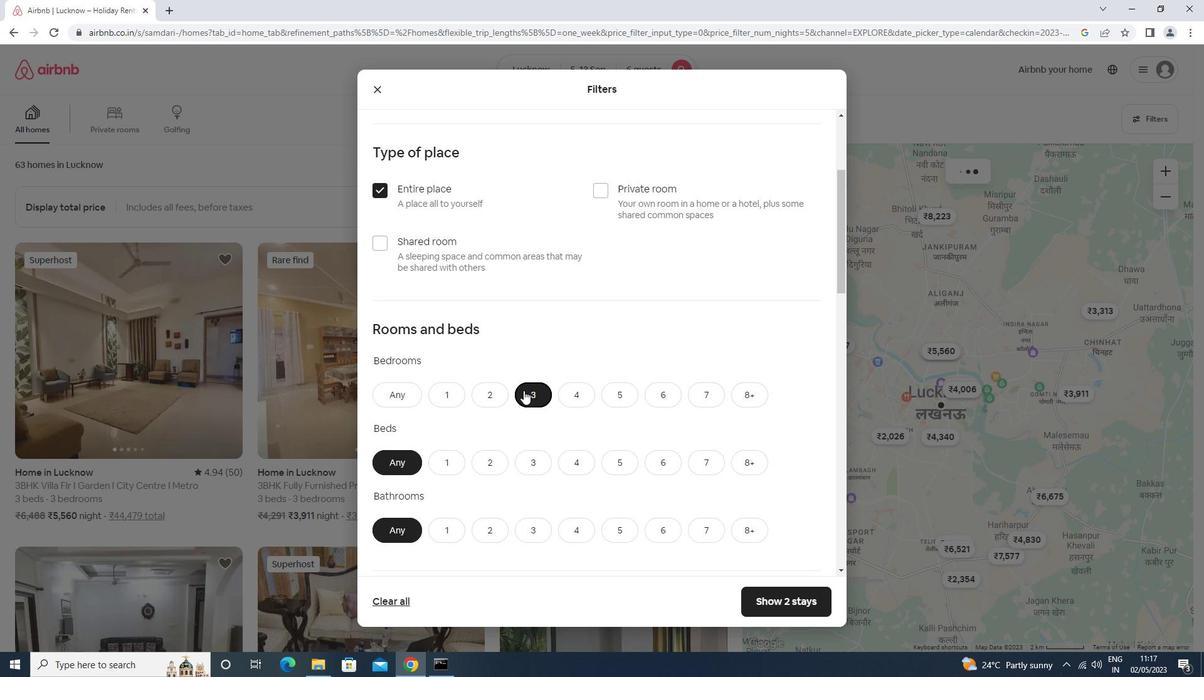 
Action: Mouse moved to (525, 393)
Screenshot: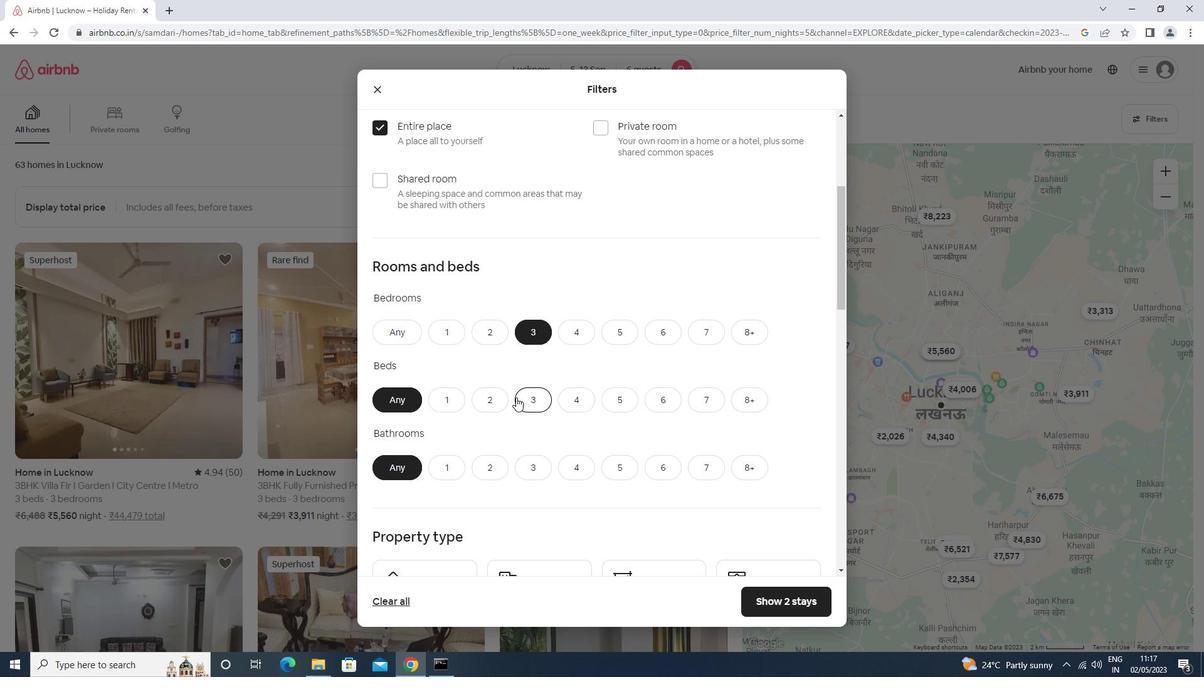 
Action: Mouse pressed left at (525, 393)
Screenshot: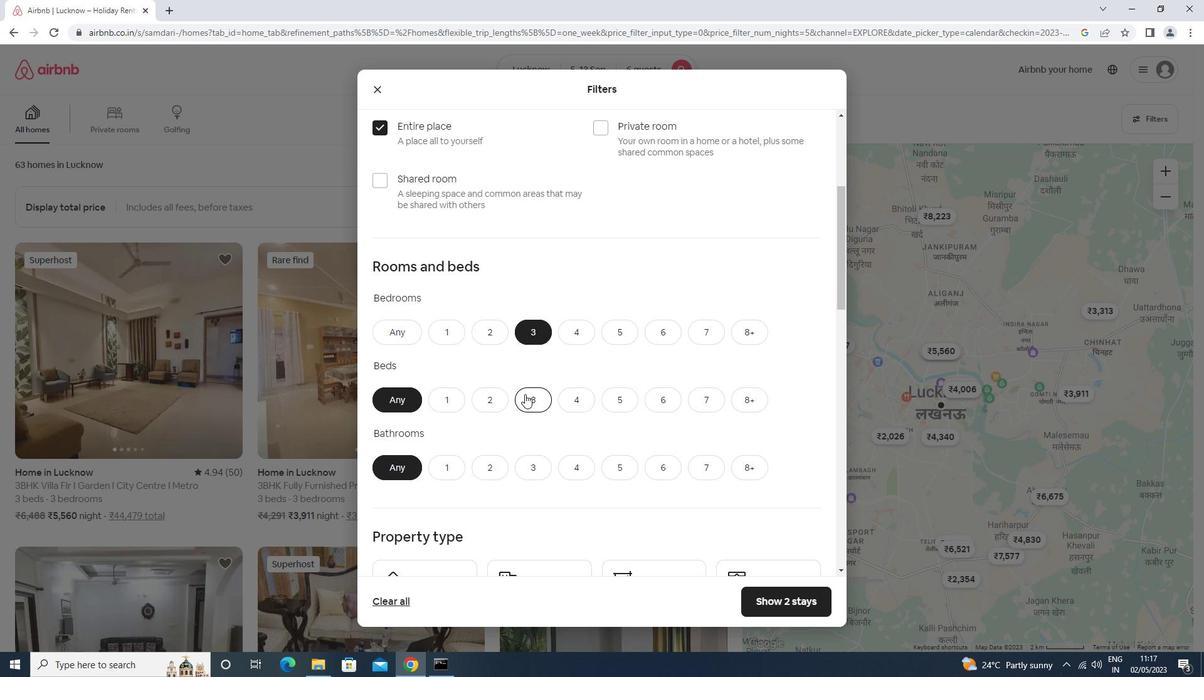 
Action: Mouse moved to (525, 391)
Screenshot: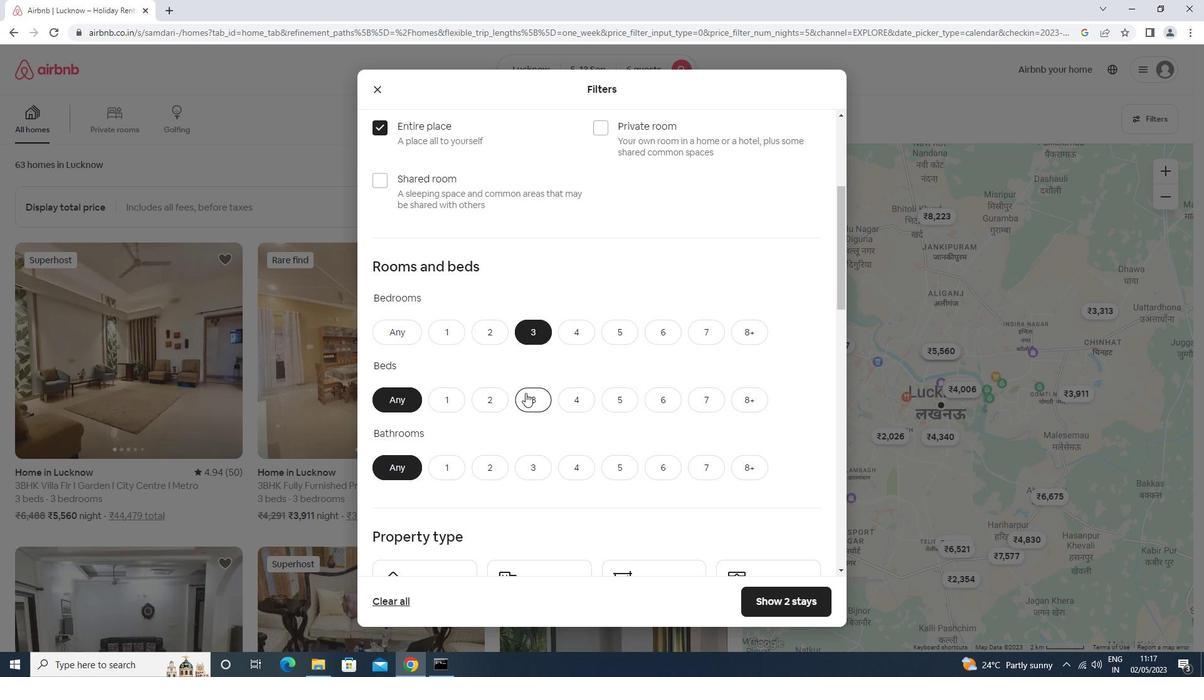 
Action: Mouse scrolled (525, 390) with delta (0, 0)
Screenshot: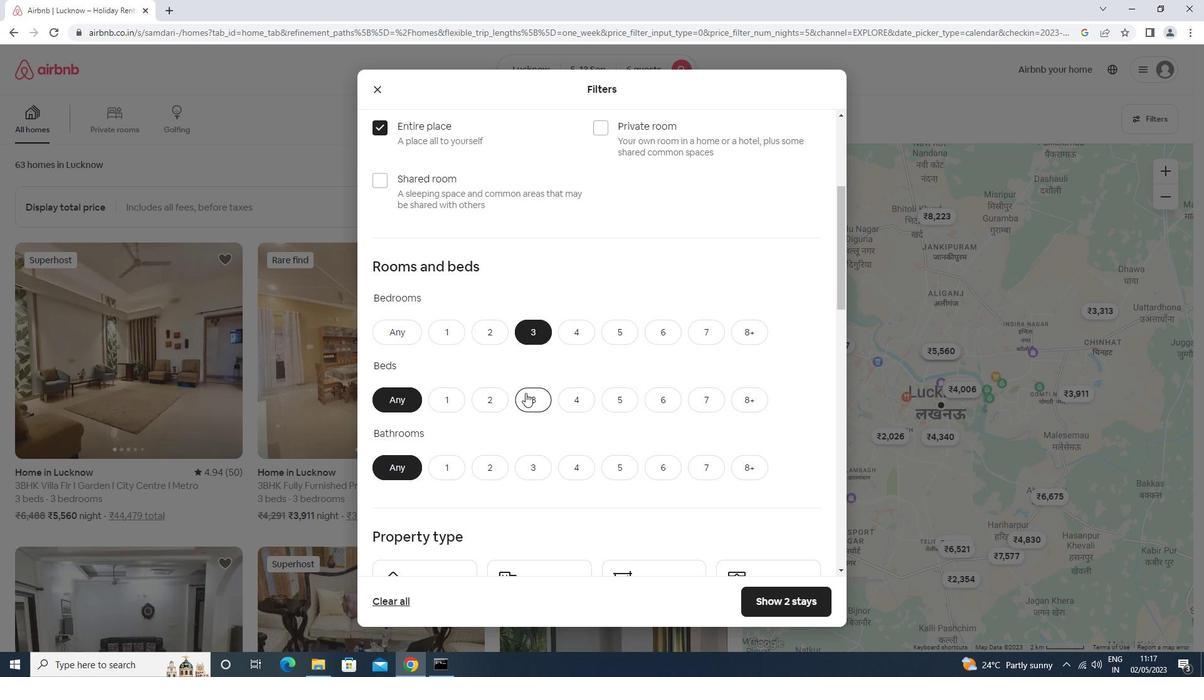 
Action: Mouse moved to (525, 390)
Screenshot: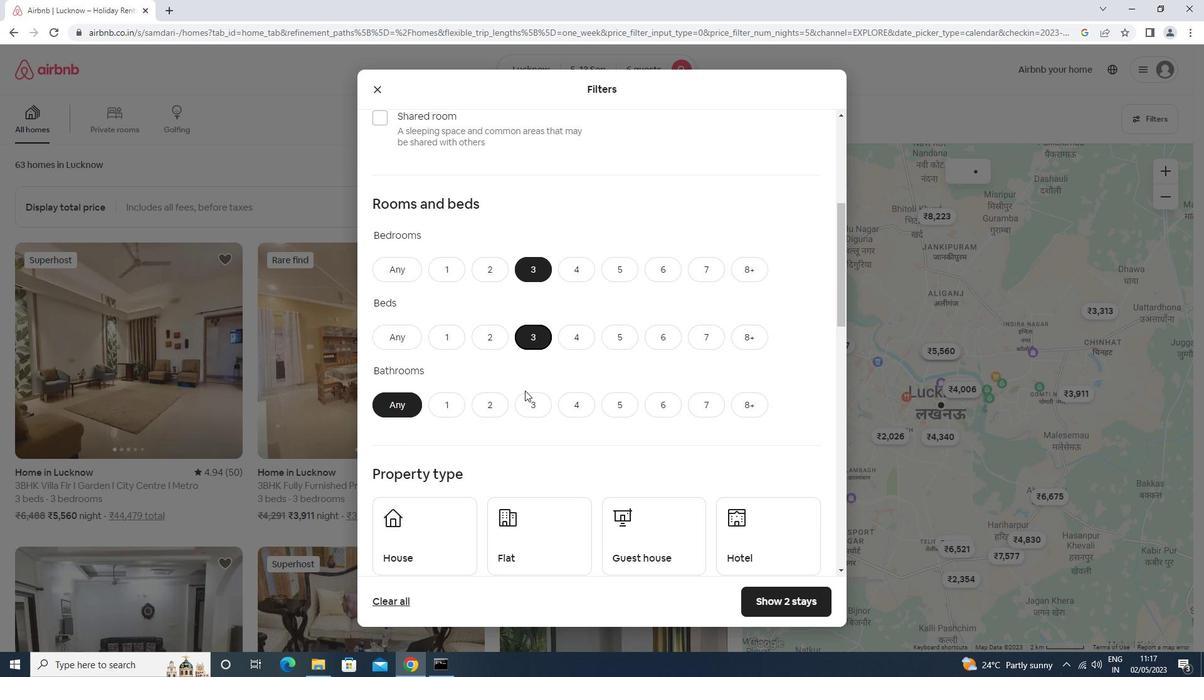 
Action: Mouse pressed left at (525, 390)
Screenshot: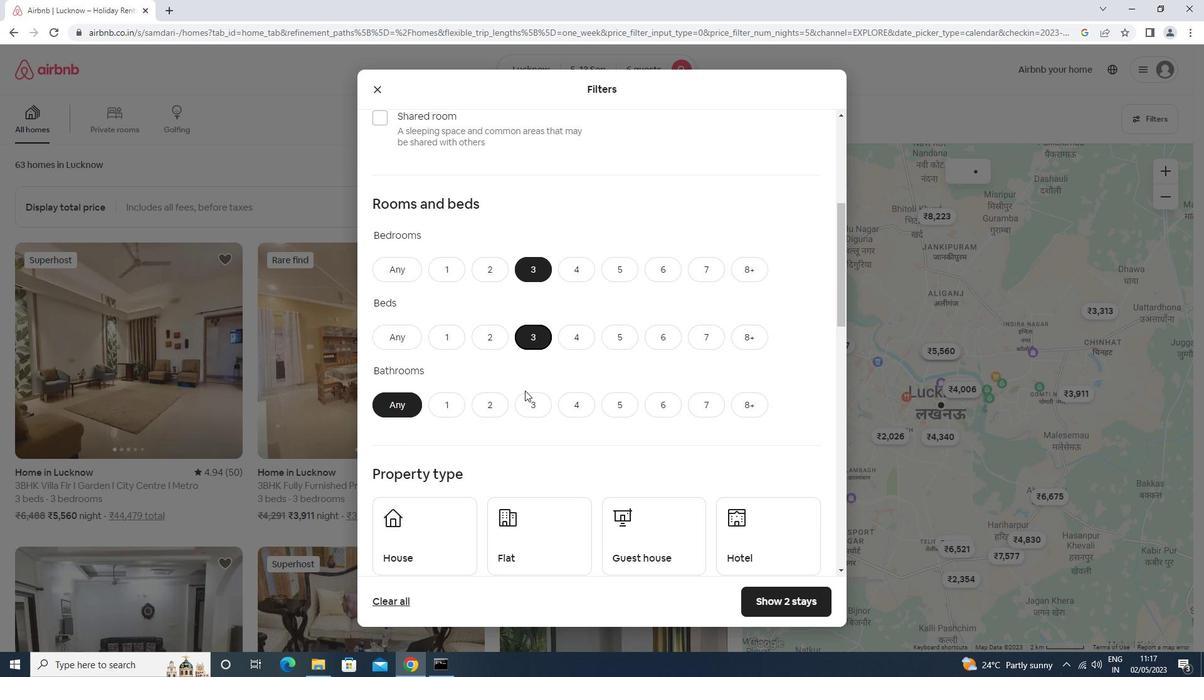 
Action: Mouse moved to (525, 399)
Screenshot: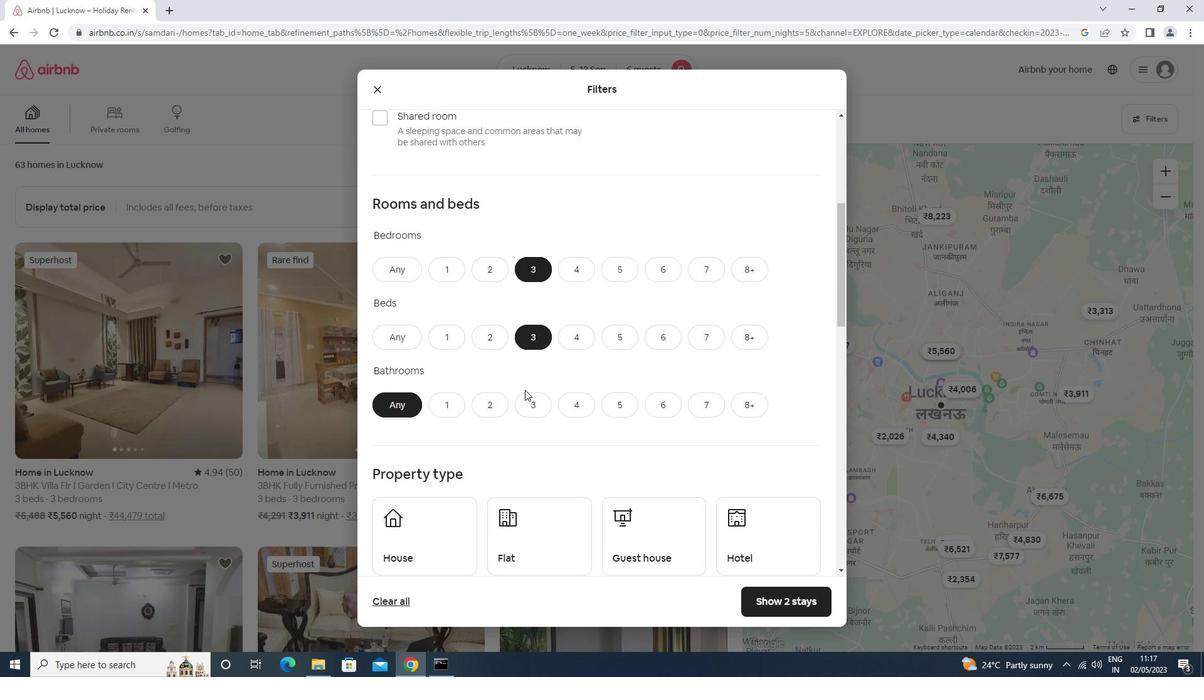 
Action: Mouse pressed left at (525, 399)
Screenshot: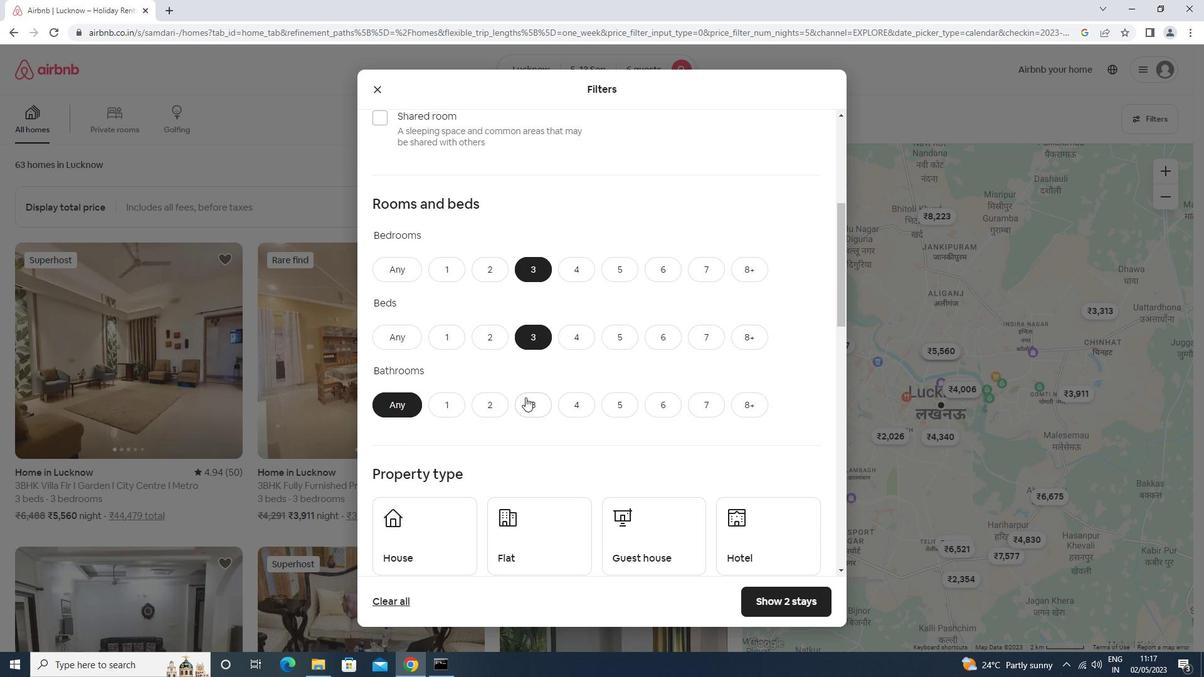 
Action: Mouse moved to (522, 395)
Screenshot: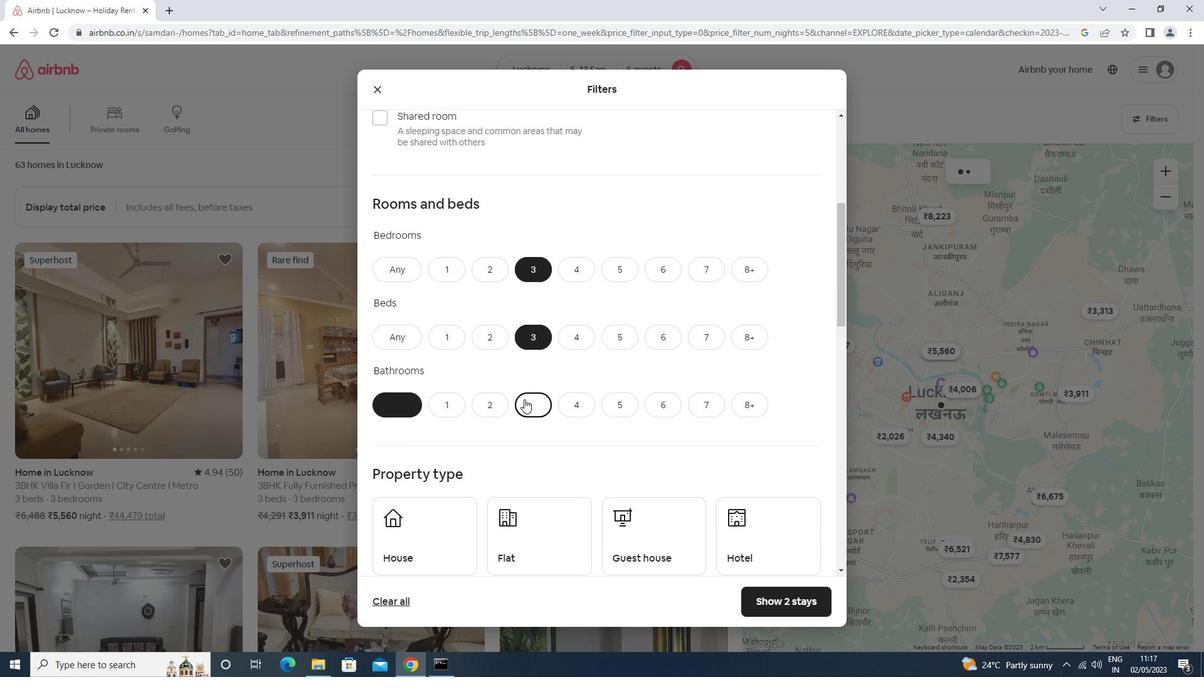 
Action: Mouse scrolled (522, 394) with delta (0, 0)
Screenshot: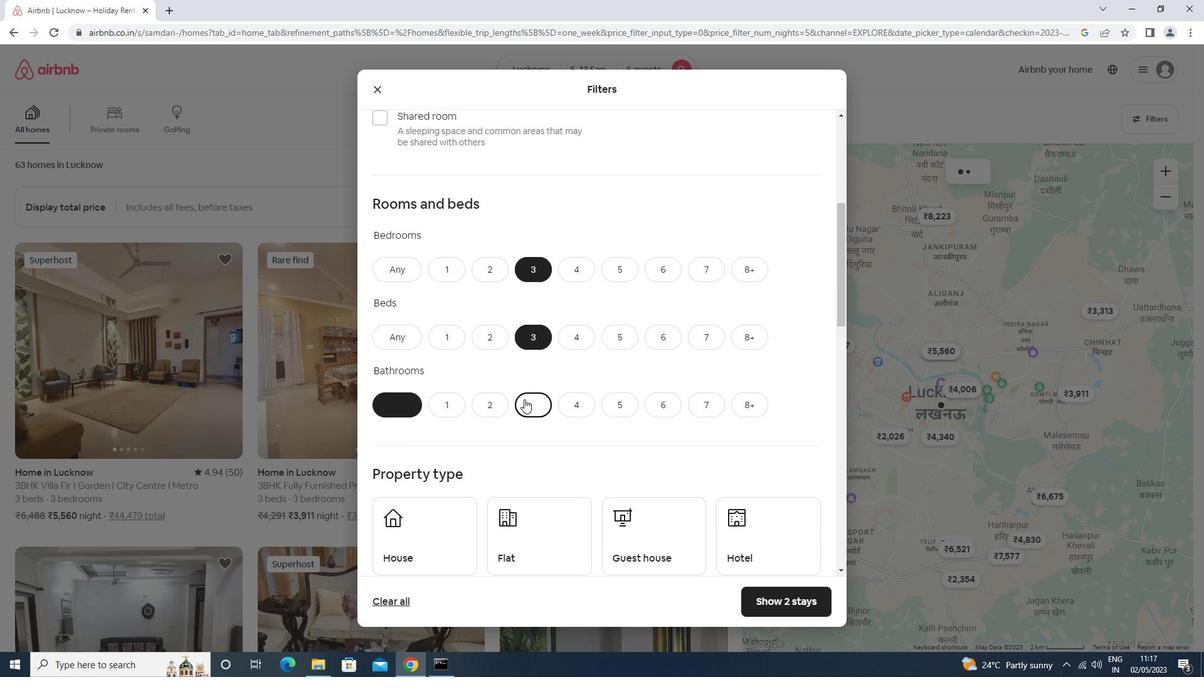 
Action: Mouse moved to (522, 395)
Screenshot: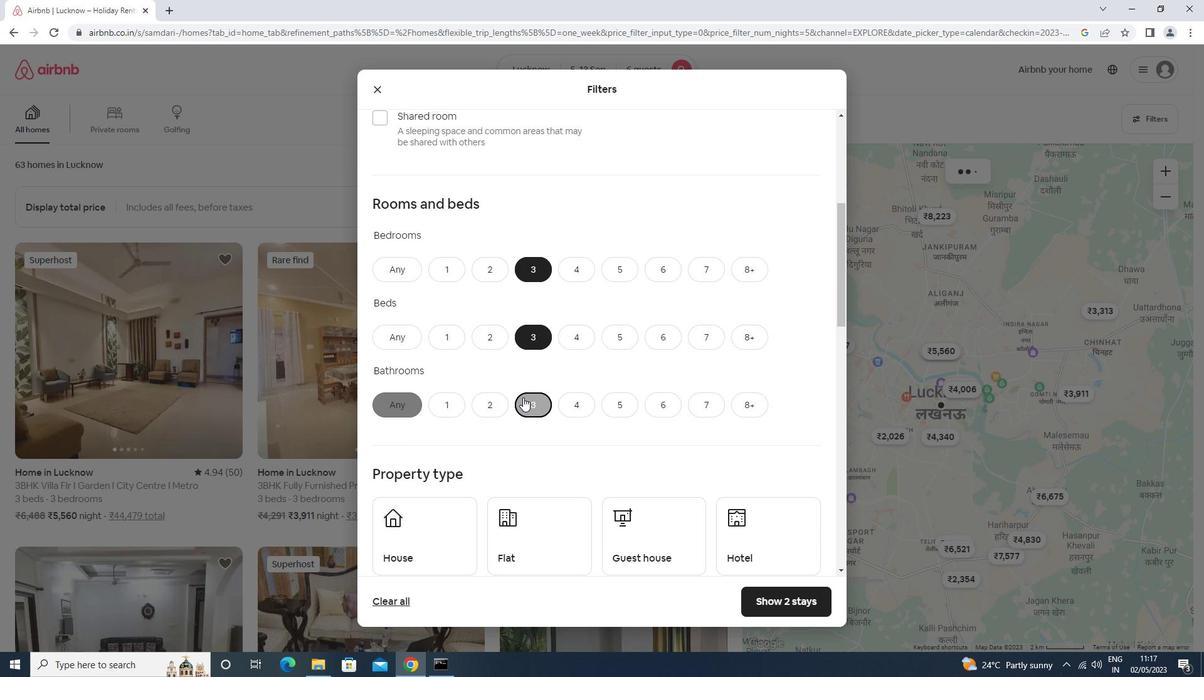 
Action: Mouse scrolled (522, 394) with delta (0, 0)
Screenshot: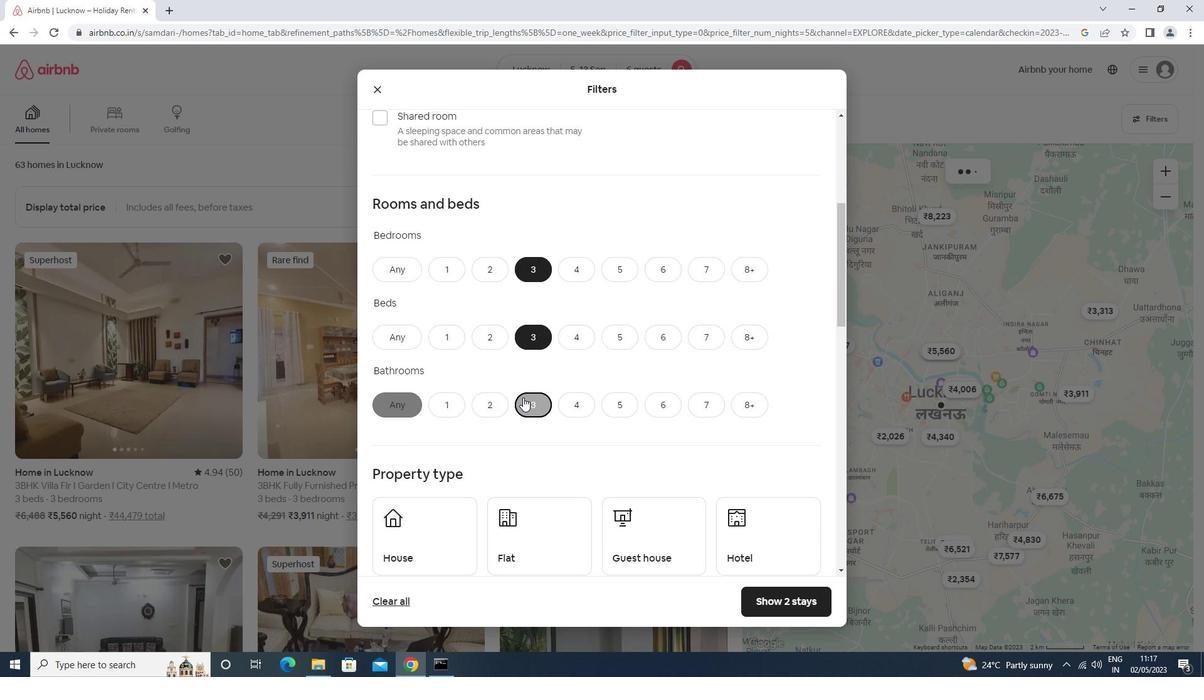
Action: Mouse moved to (434, 406)
Screenshot: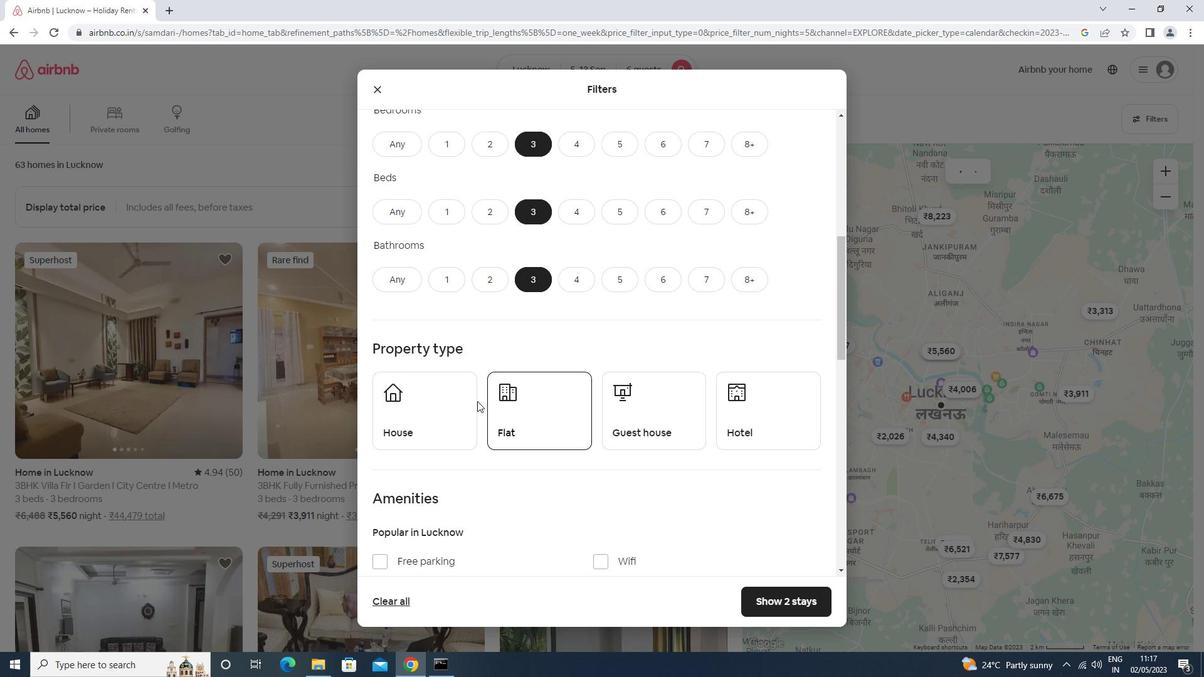 
Action: Mouse pressed left at (434, 406)
Screenshot: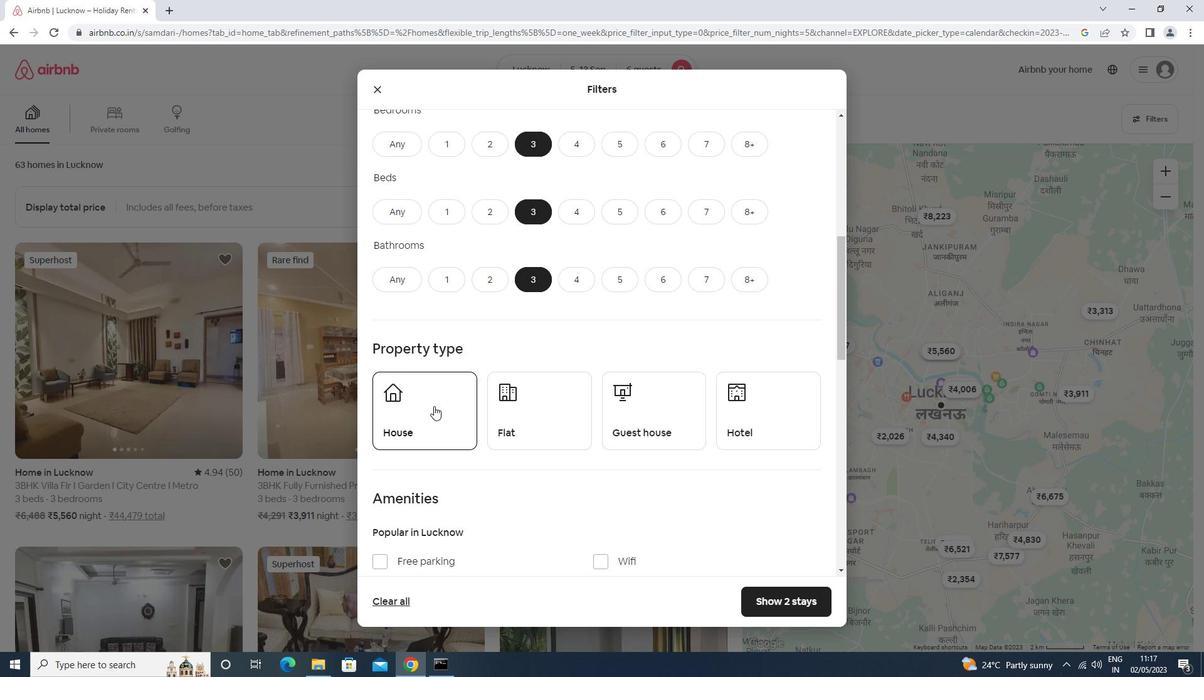
Action: Mouse moved to (525, 419)
Screenshot: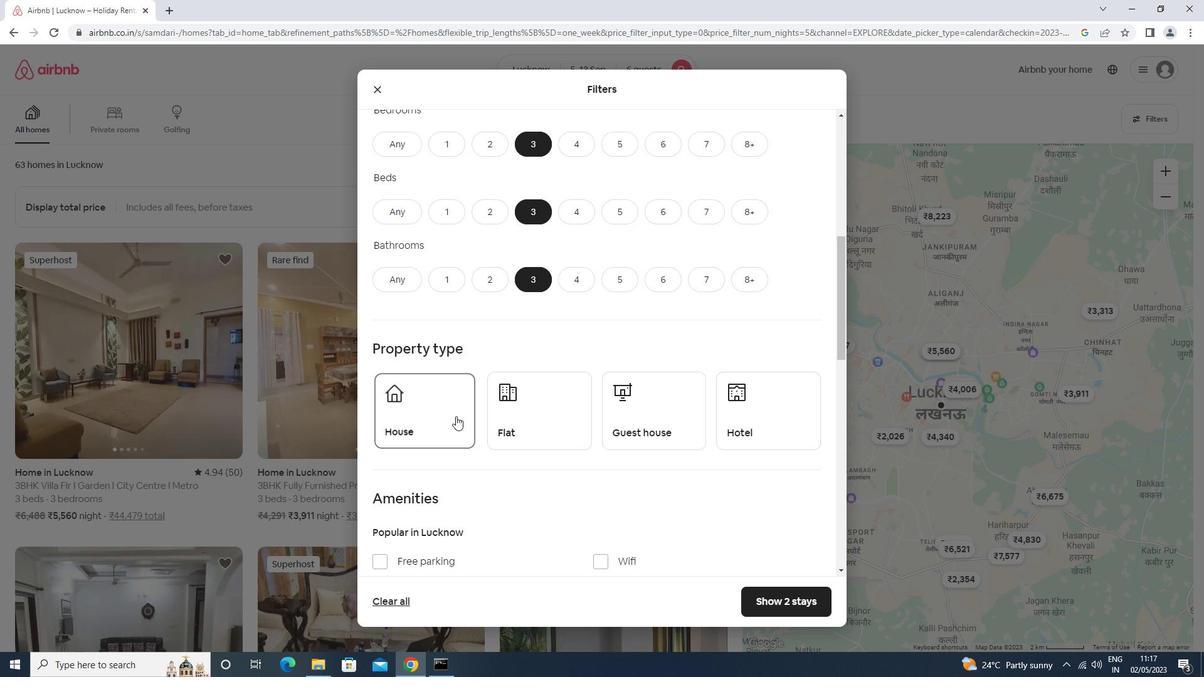 
Action: Mouse pressed left at (525, 419)
Screenshot: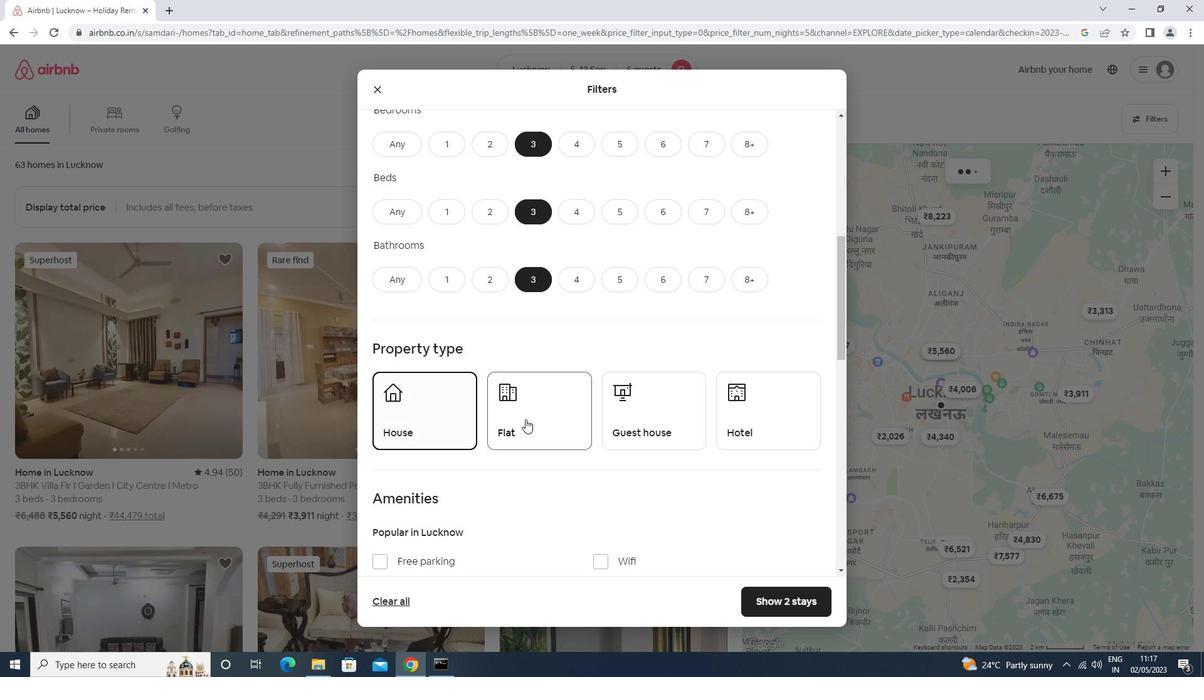 
Action: Mouse moved to (650, 423)
Screenshot: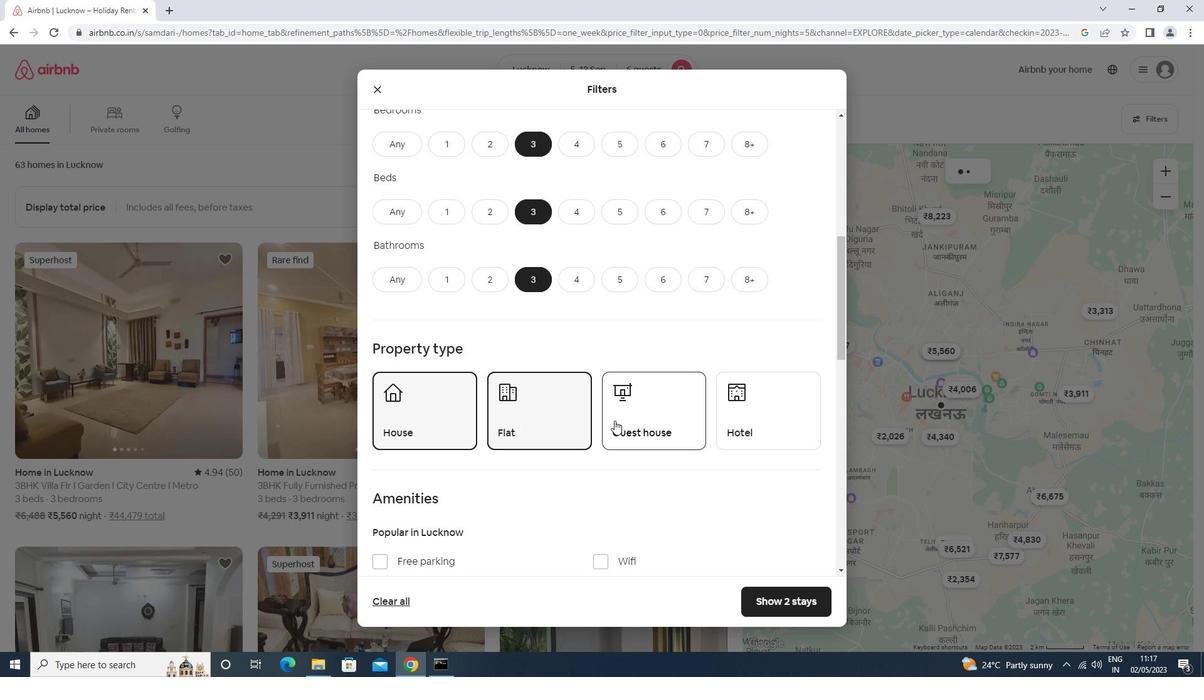 
Action: Mouse pressed left at (650, 423)
Screenshot: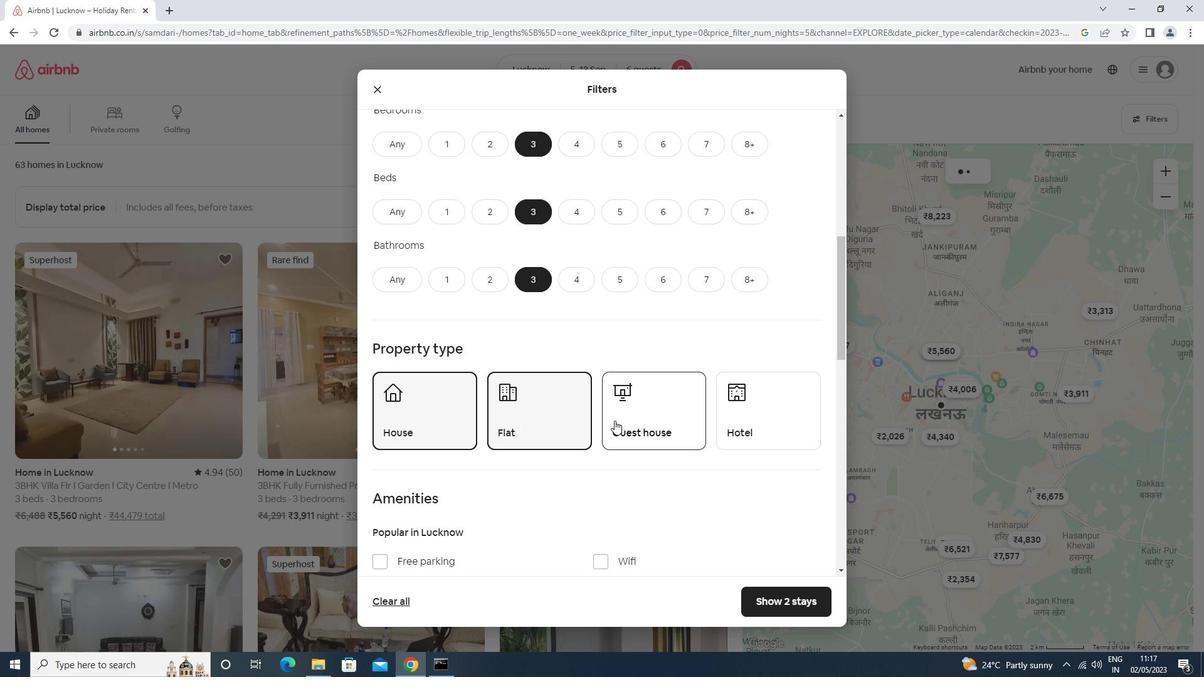 
Action: Mouse moved to (647, 424)
Screenshot: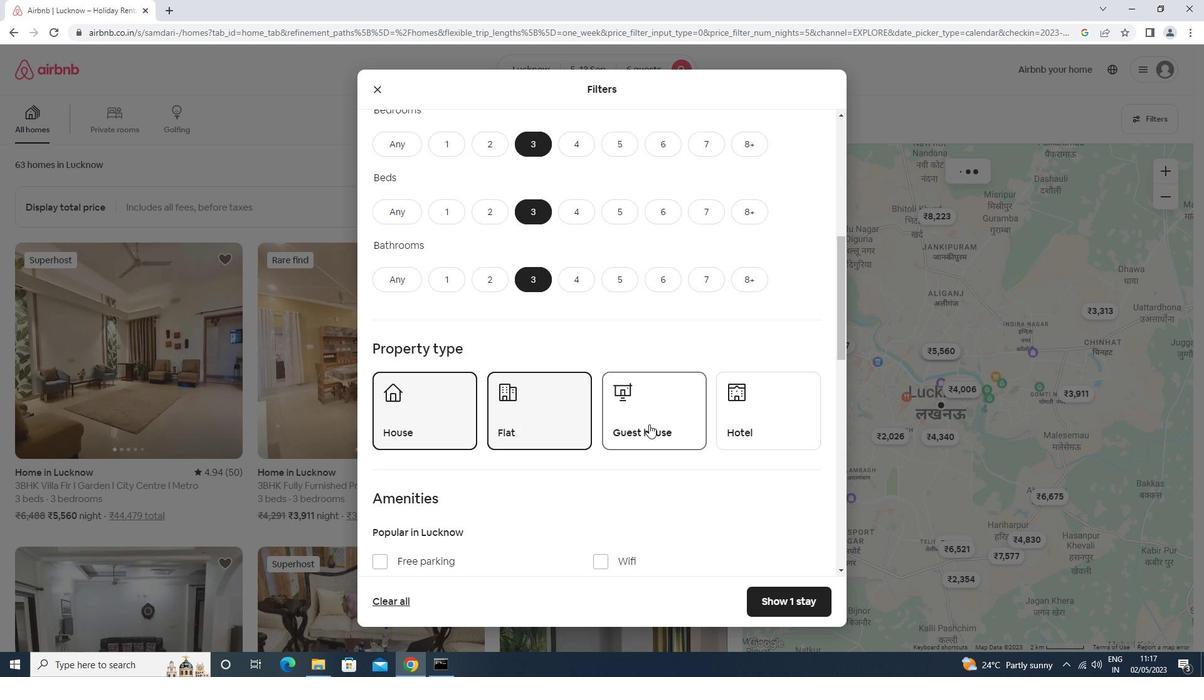 
Action: Mouse scrolled (647, 424) with delta (0, 0)
Screenshot: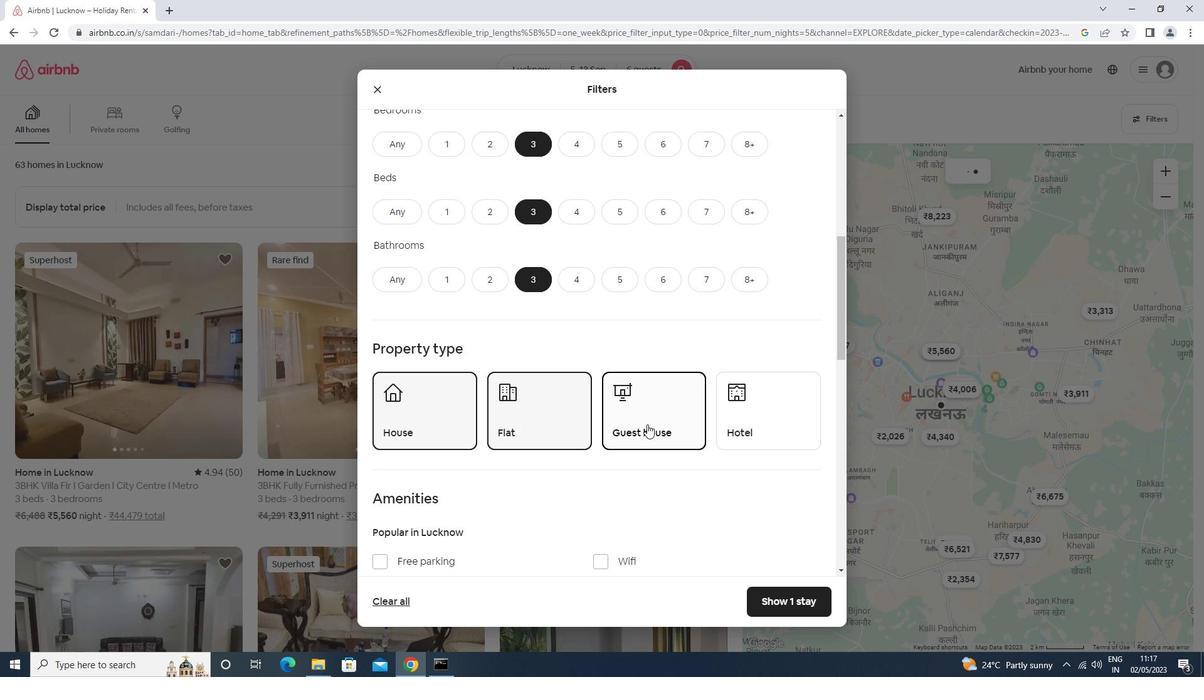 
Action: Mouse moved to (646, 425)
Screenshot: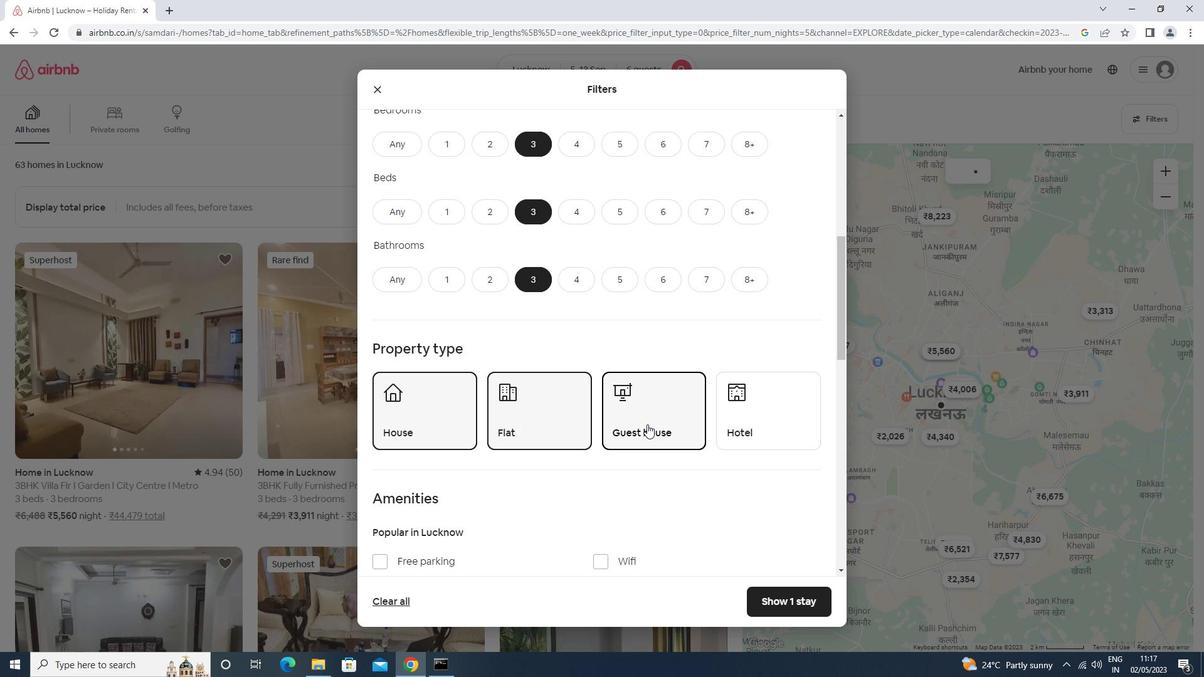 
Action: Mouse scrolled (646, 424) with delta (0, 0)
Screenshot: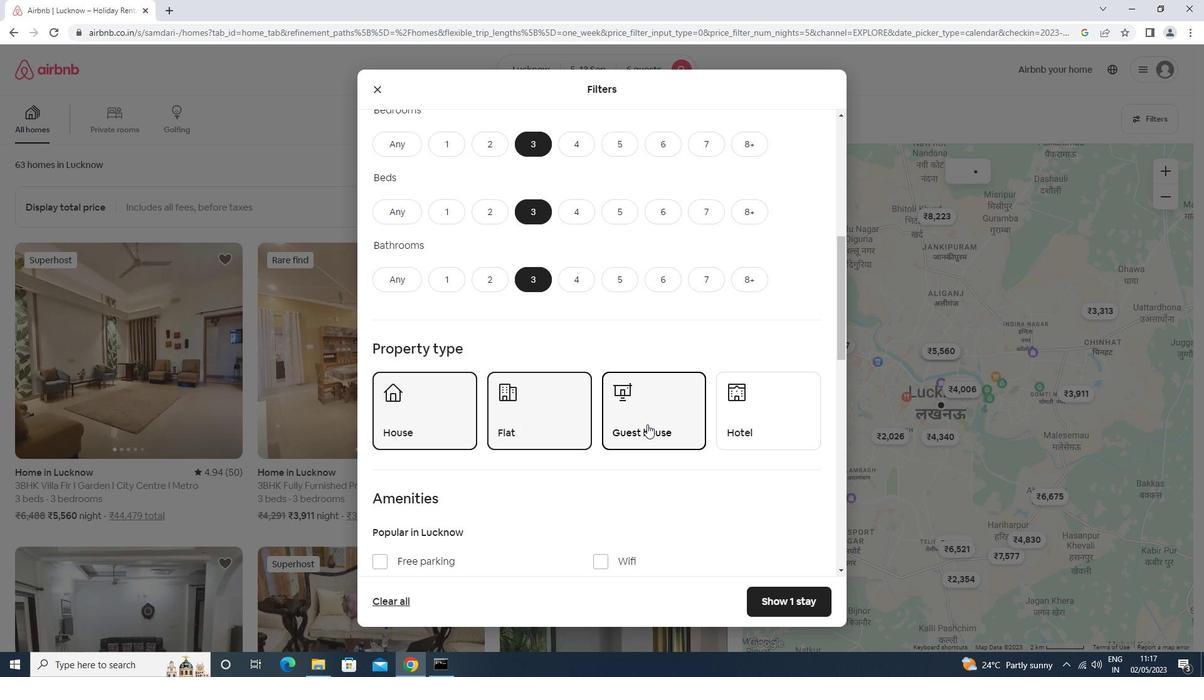 
Action: Mouse moved to (645, 426)
Screenshot: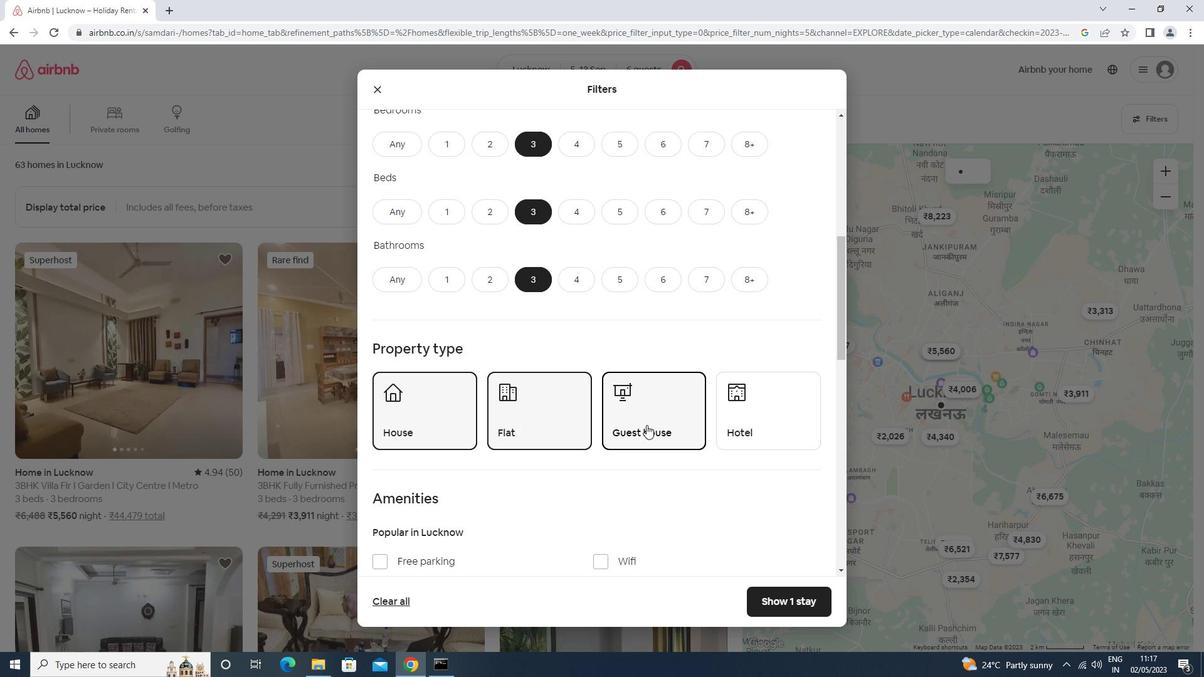 
Action: Mouse scrolled (645, 426) with delta (0, 0)
Screenshot: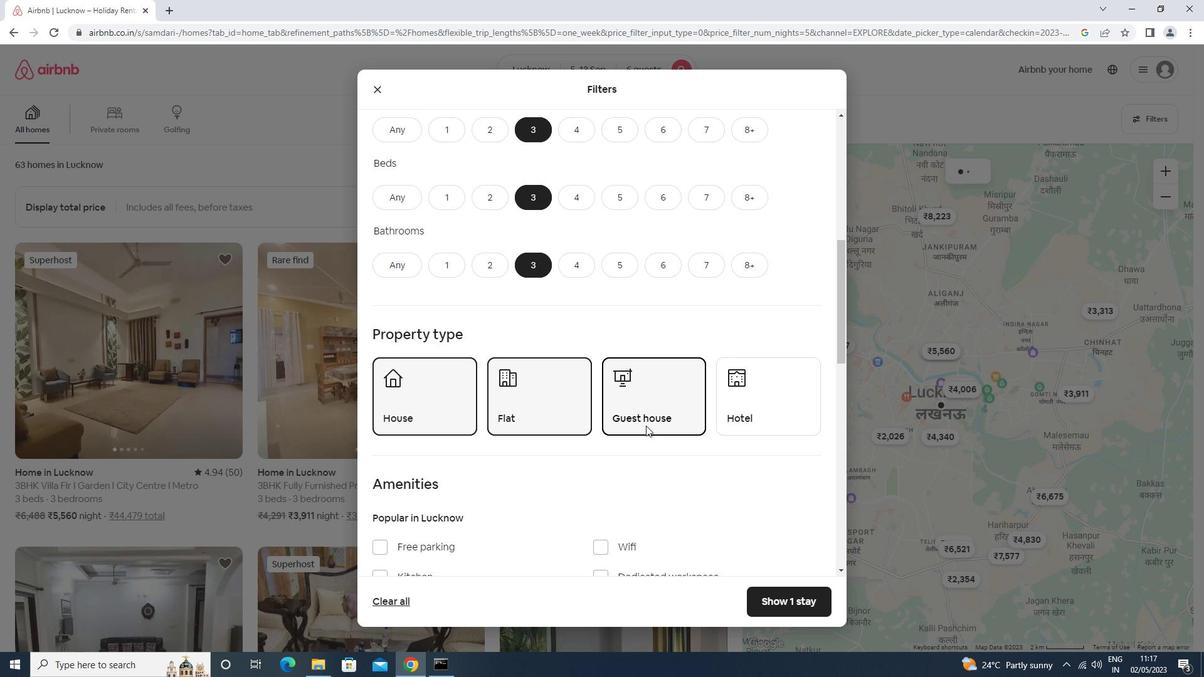 
Action: Mouse moved to (645, 426)
Screenshot: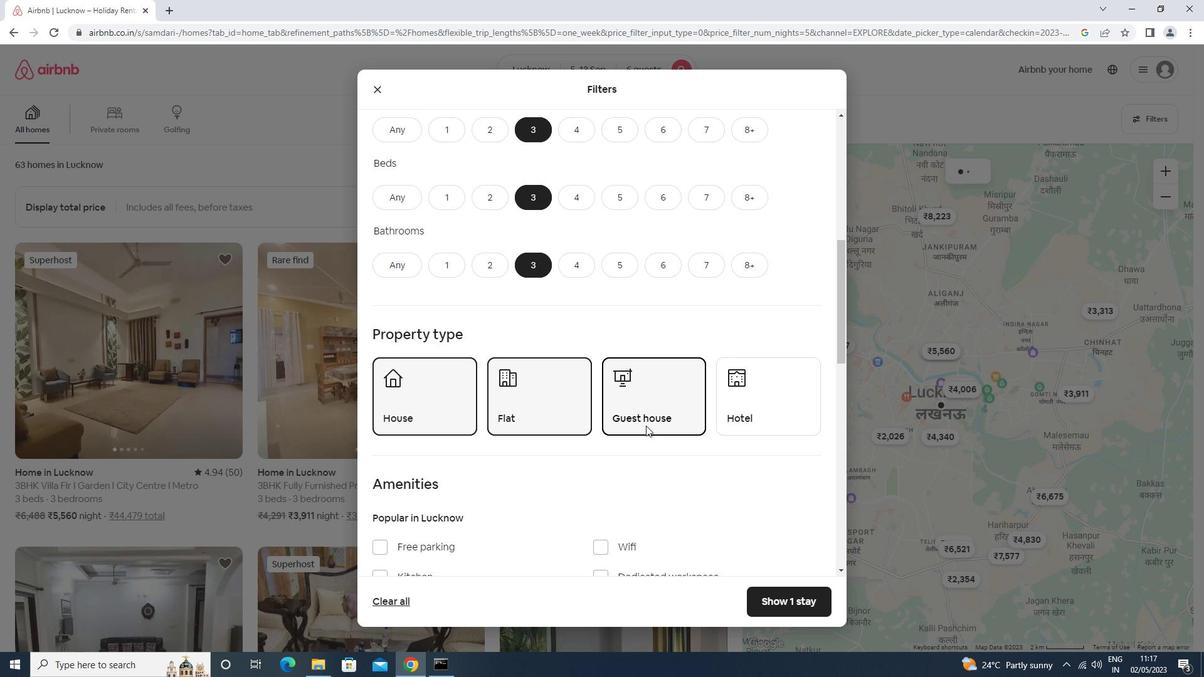 
Action: Mouse scrolled (645, 426) with delta (0, 0)
Screenshot: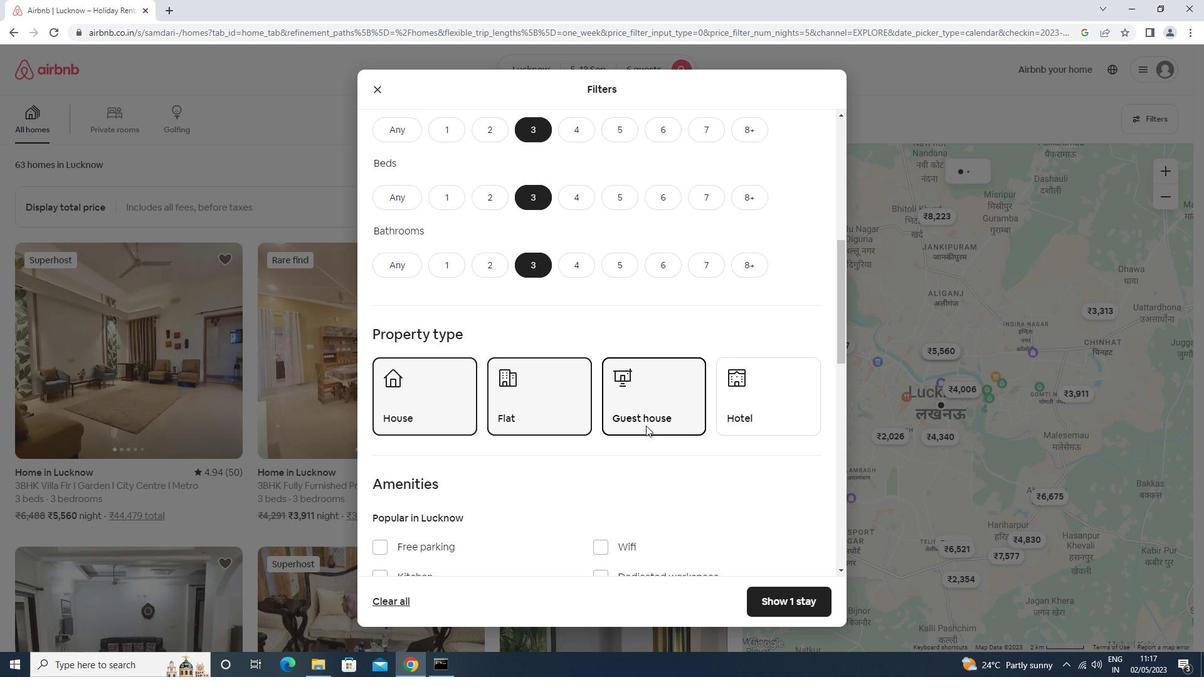 
Action: Mouse moved to (740, 494)
Screenshot: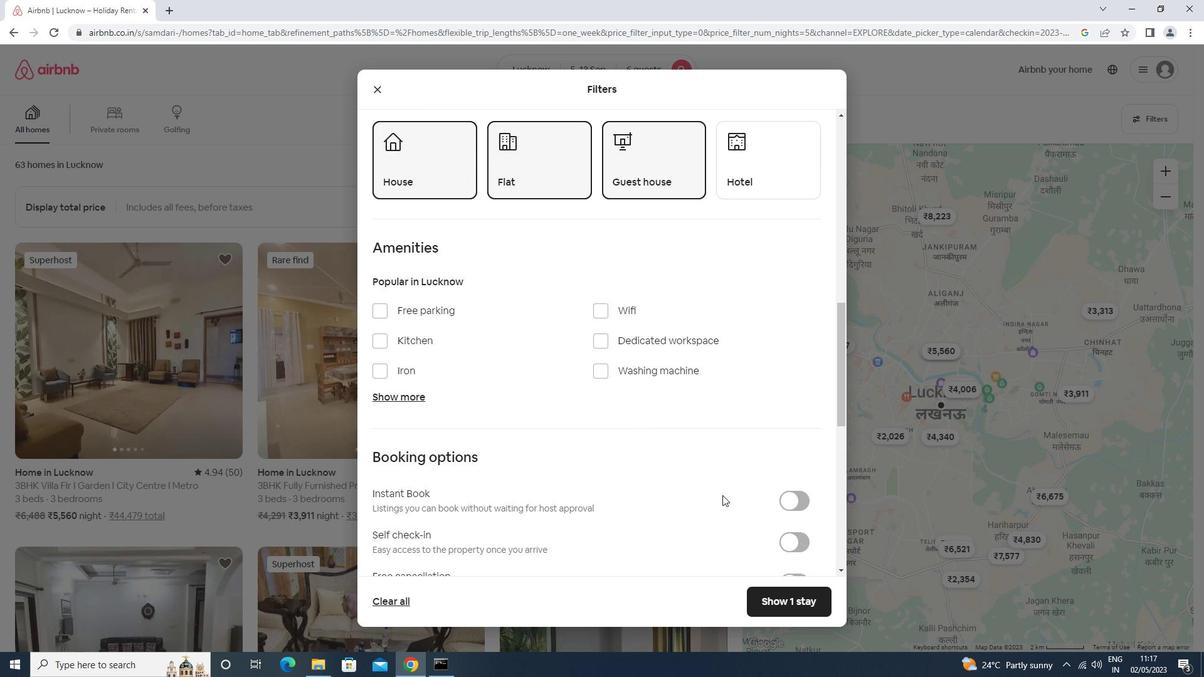 
Action: Mouse scrolled (740, 493) with delta (0, 0)
Screenshot: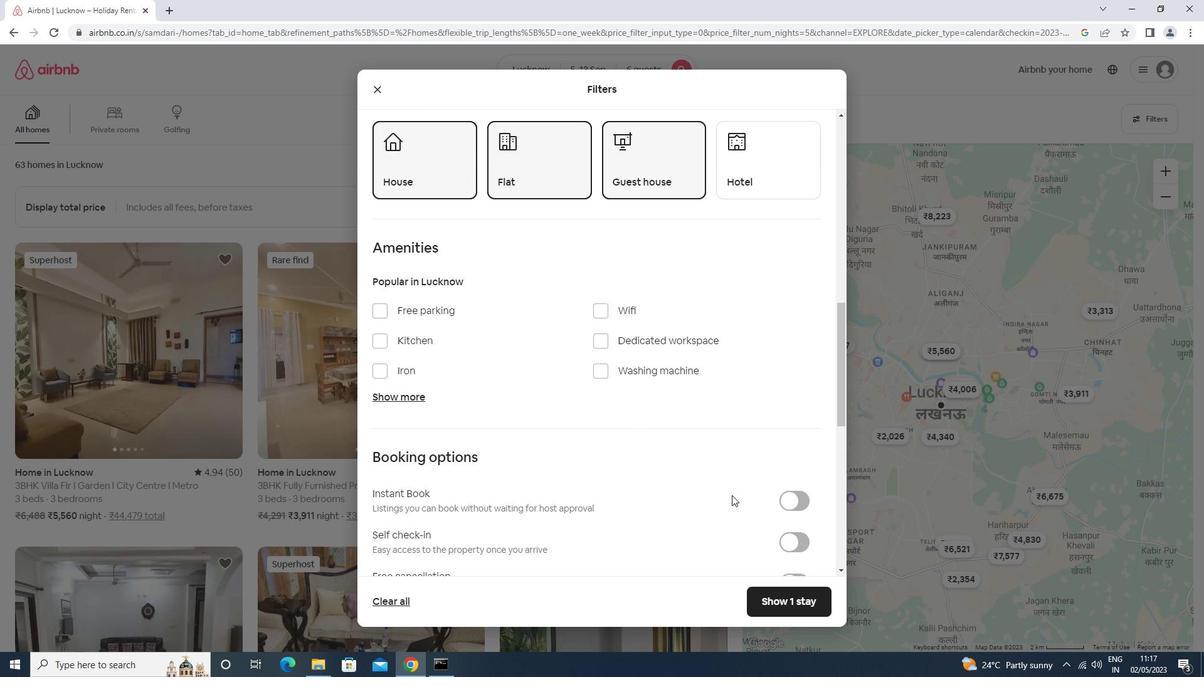 
Action: Mouse moved to (790, 477)
Screenshot: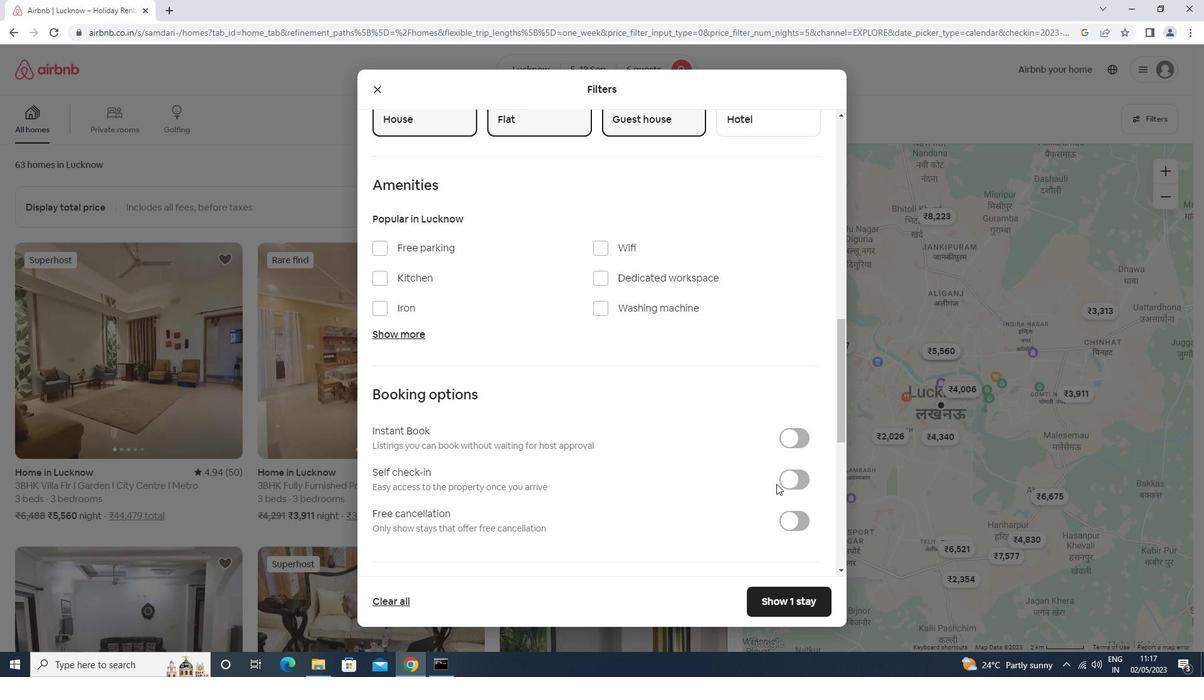 
Action: Mouse pressed left at (790, 477)
Screenshot: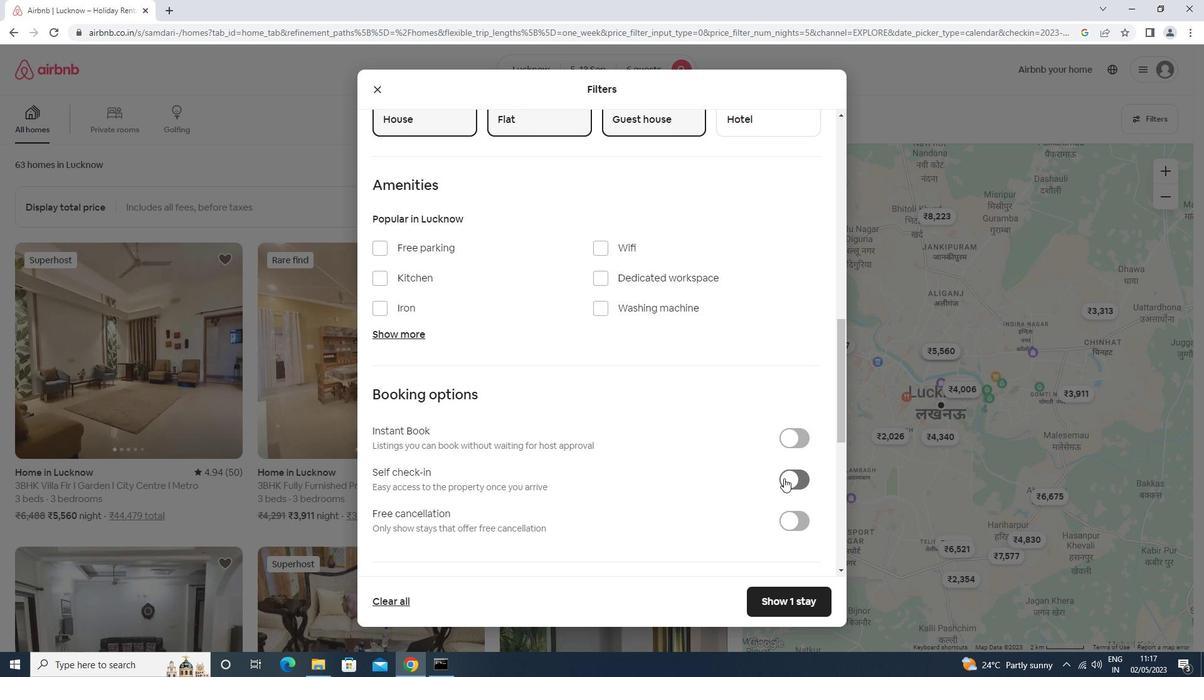 
Action: Mouse moved to (786, 478)
Screenshot: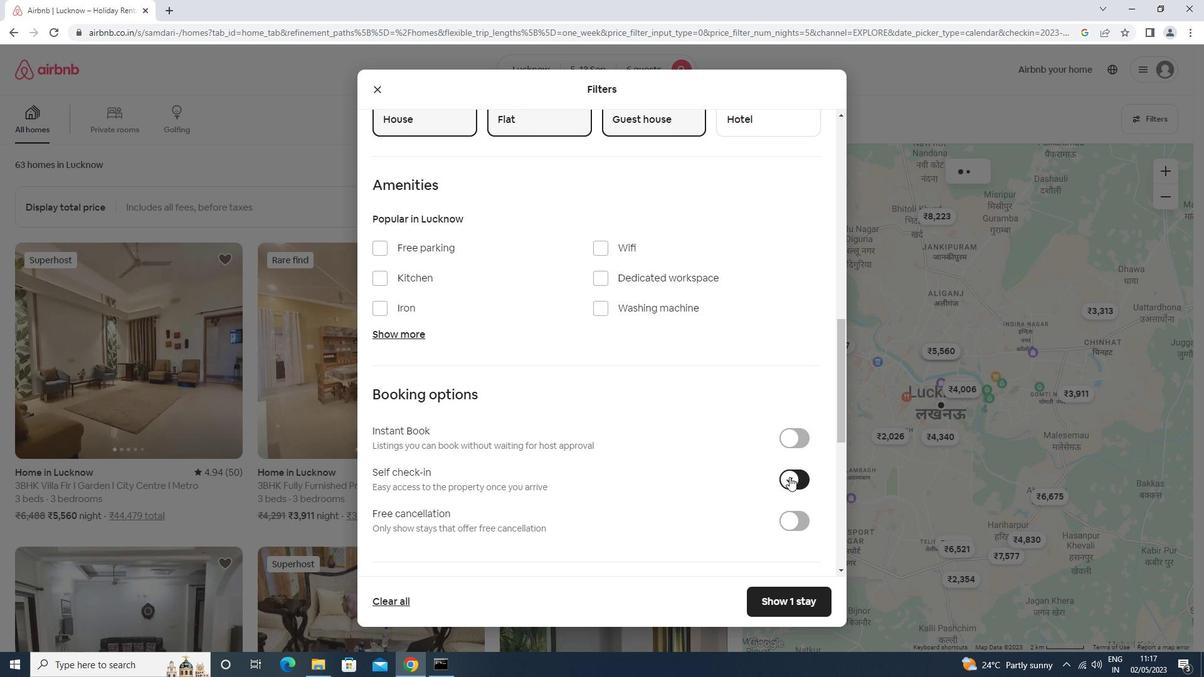 
Action: Mouse scrolled (786, 477) with delta (0, 0)
Screenshot: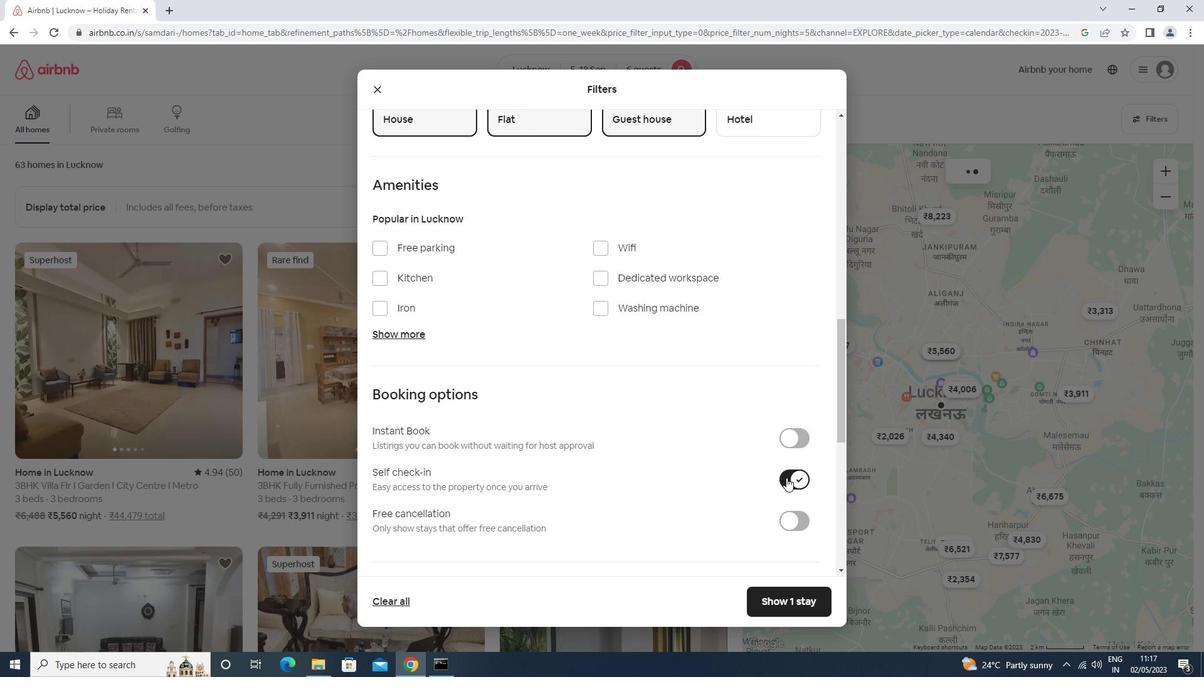 
Action: Mouse moved to (786, 478)
Screenshot: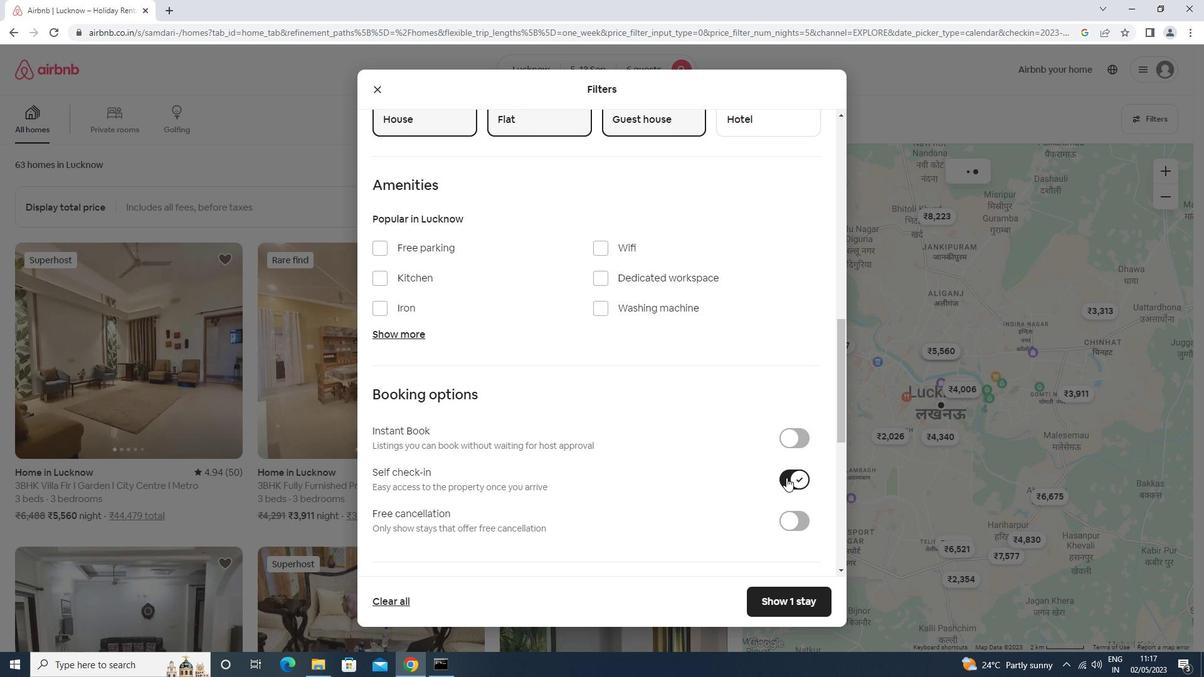 
Action: Mouse scrolled (786, 477) with delta (0, 0)
Screenshot: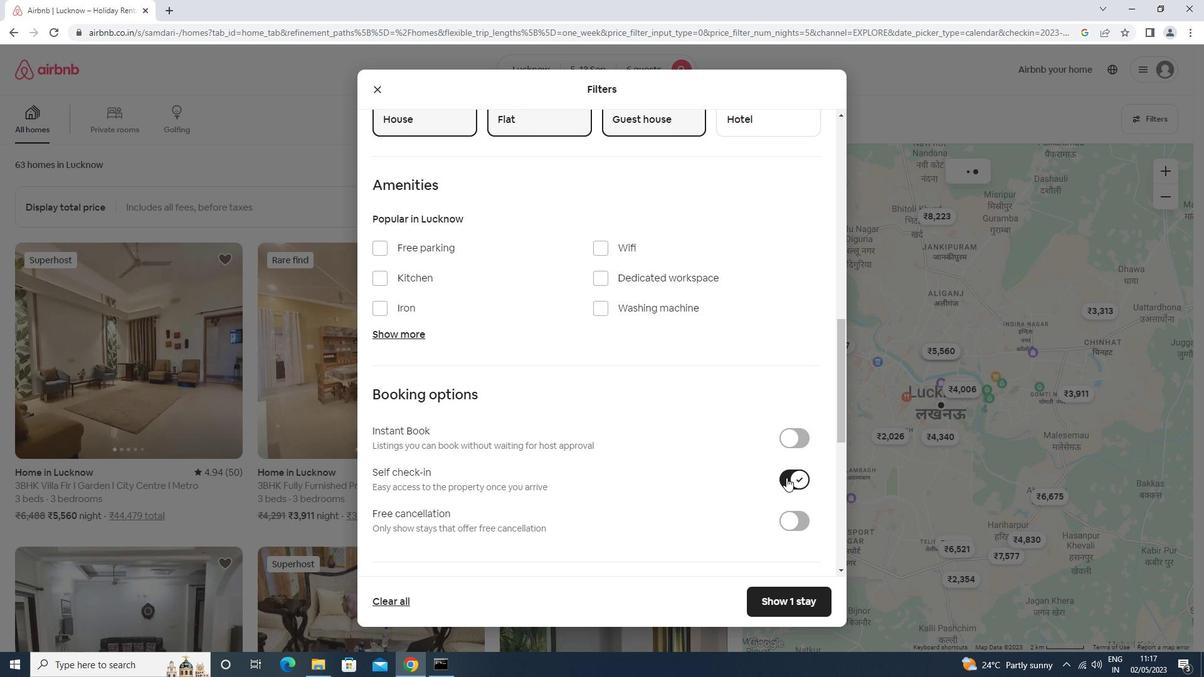 
Action: Mouse scrolled (786, 477) with delta (0, 0)
Screenshot: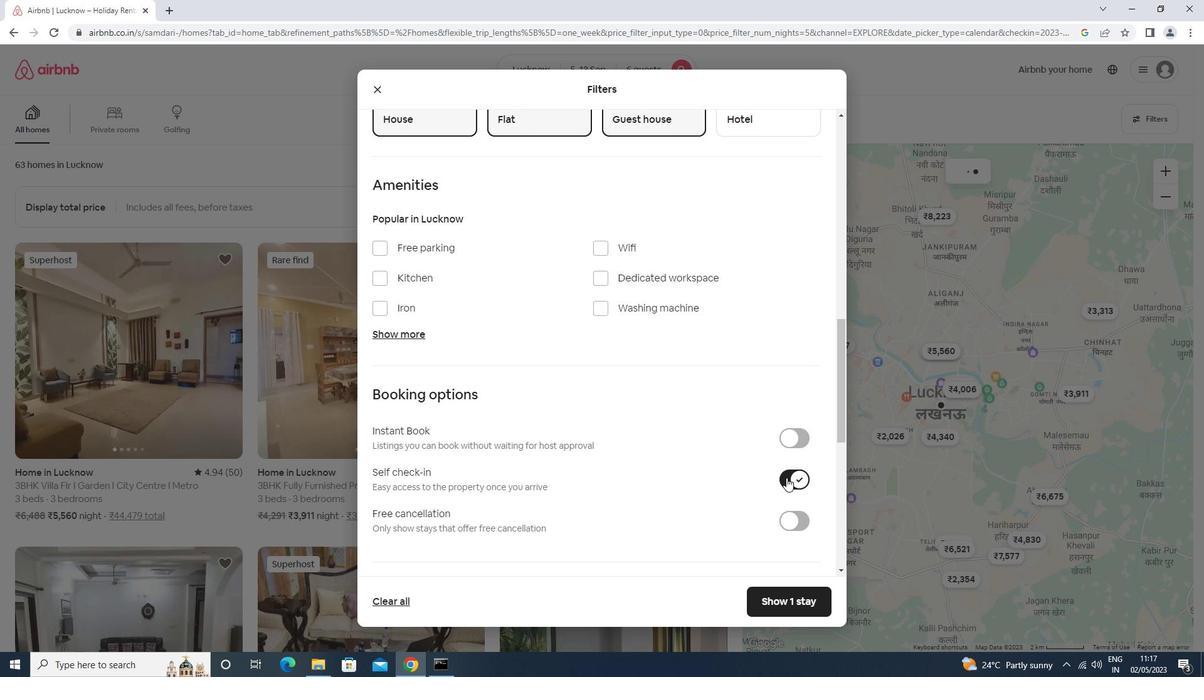 
Action: Mouse moved to (783, 479)
Screenshot: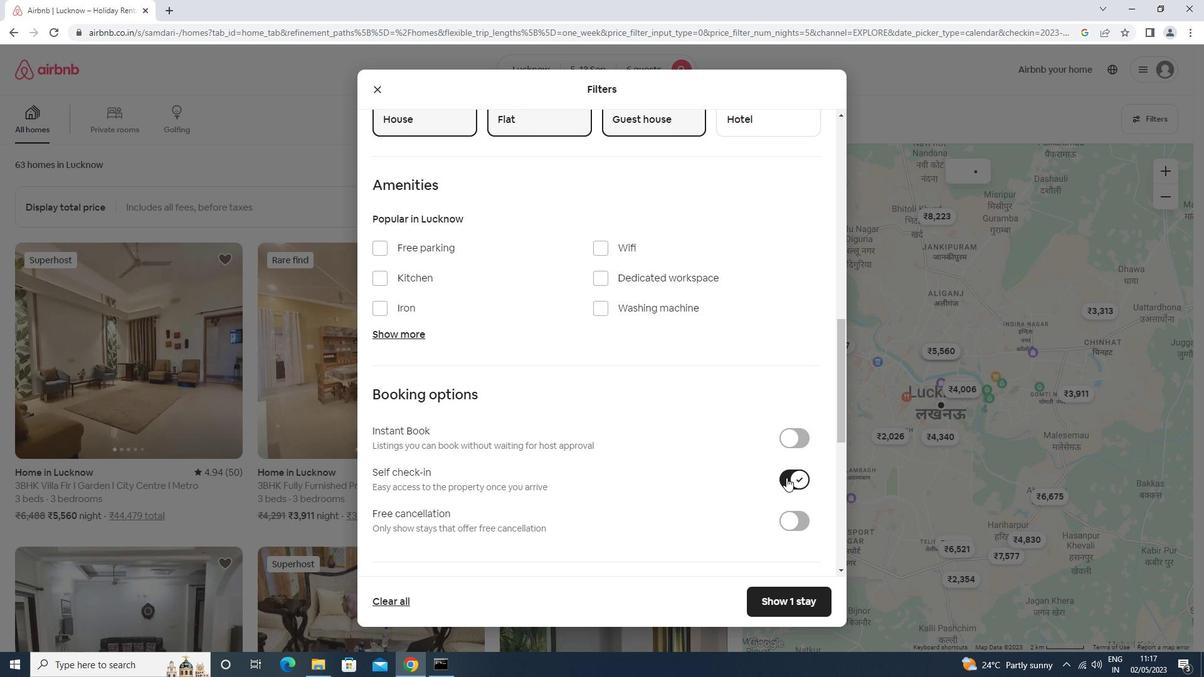 
Action: Mouse scrolled (783, 478) with delta (0, 0)
Screenshot: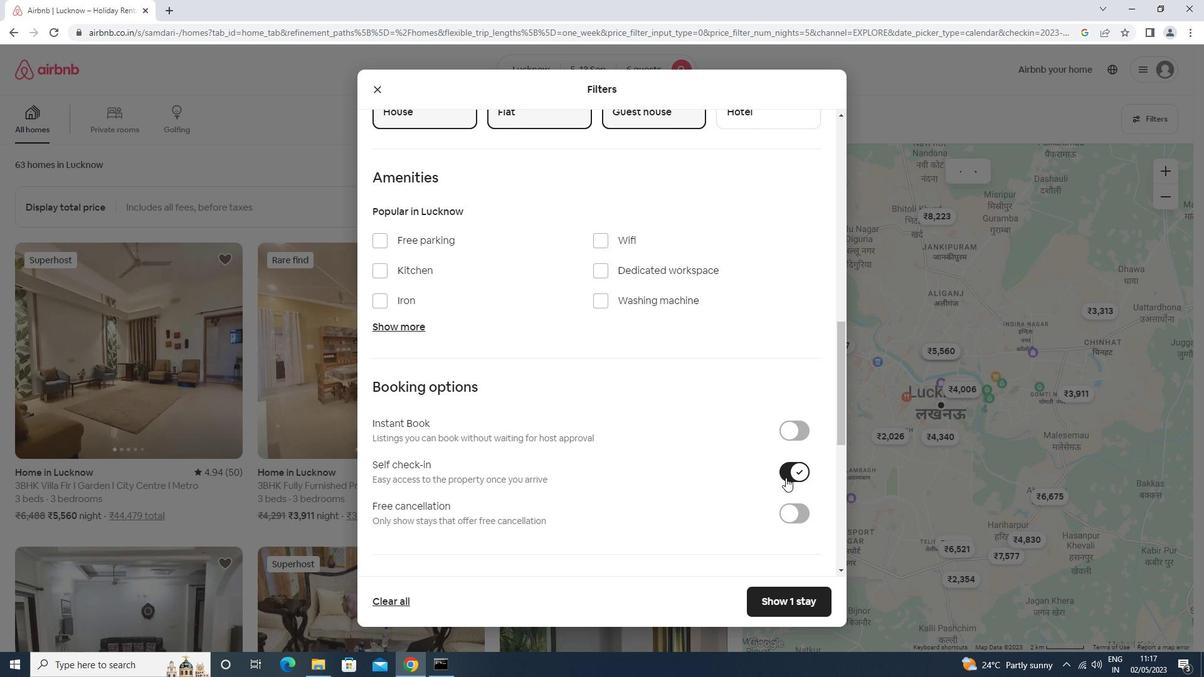 
Action: Mouse moved to (783, 479)
Screenshot: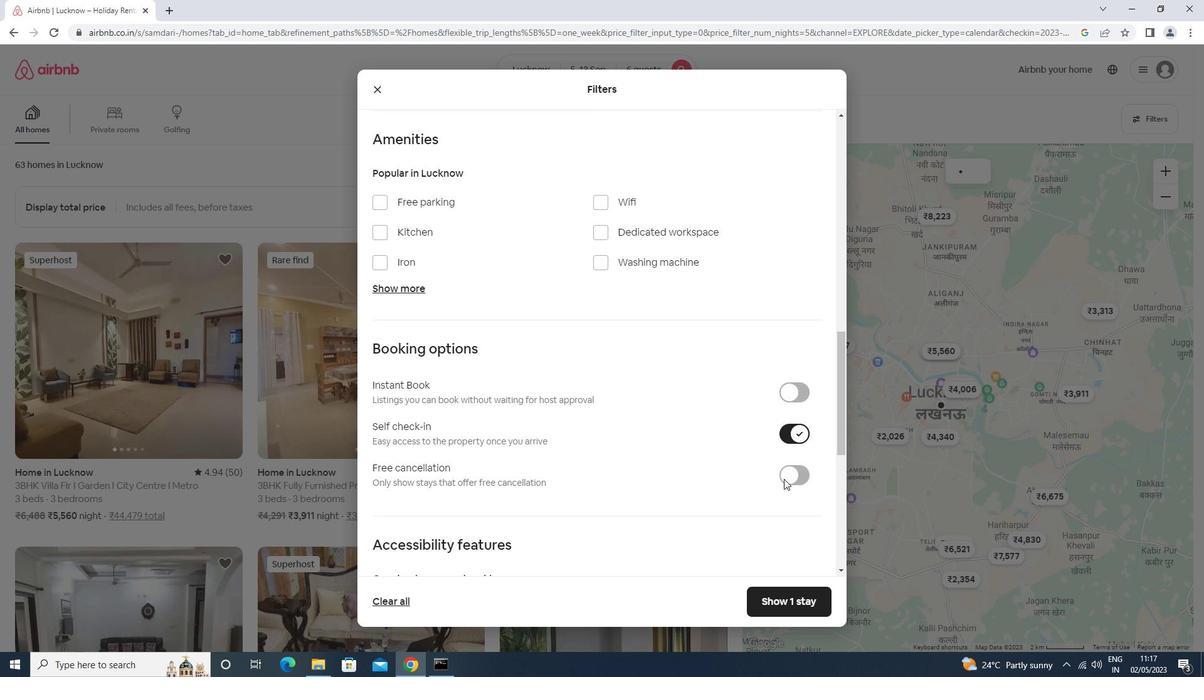 
Action: Mouse scrolled (783, 478) with delta (0, 0)
Screenshot: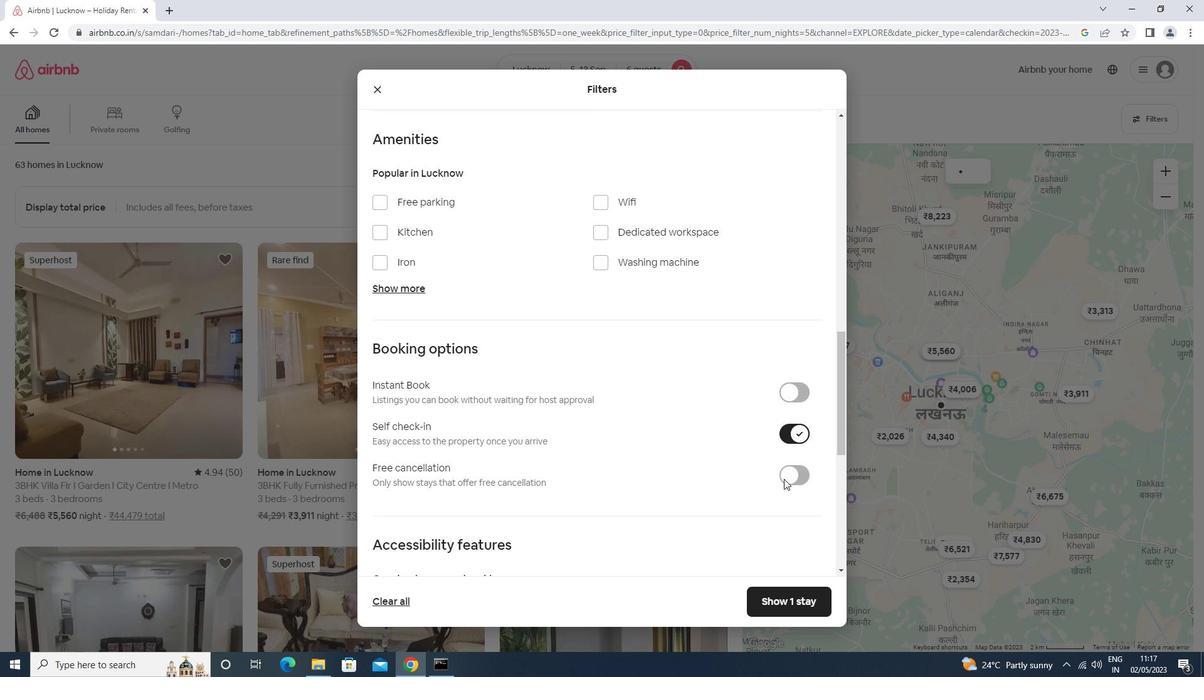 
Action: Mouse moved to (781, 480)
Screenshot: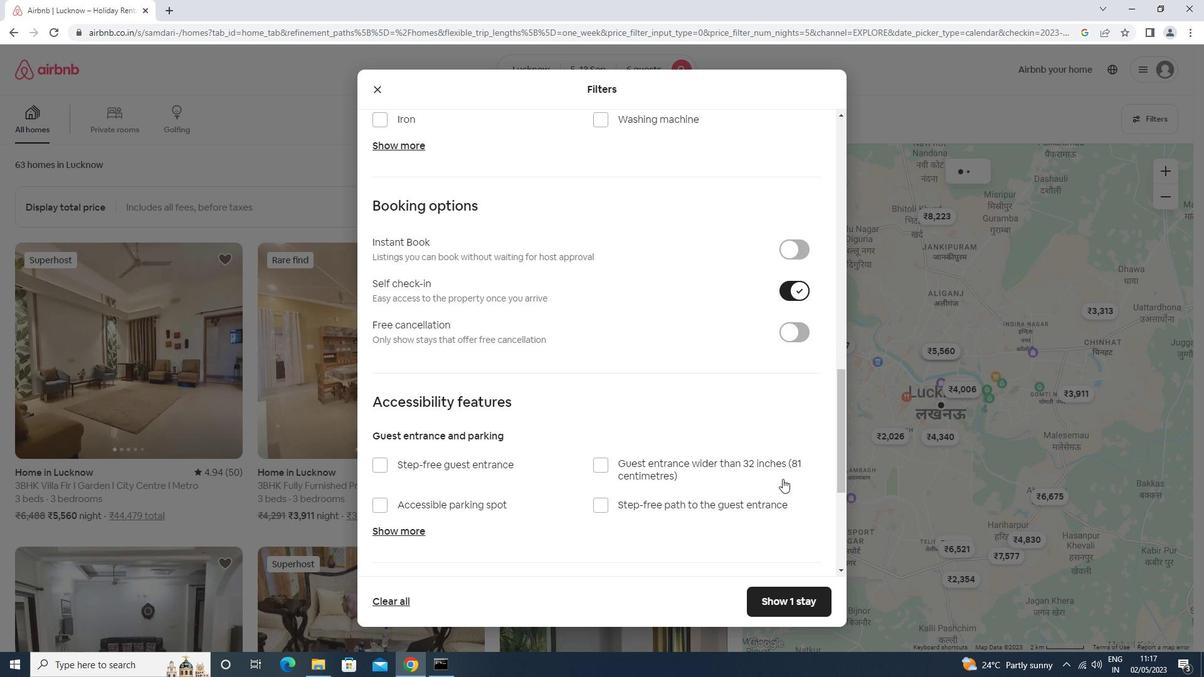 
Action: Mouse scrolled (781, 480) with delta (0, 0)
Screenshot: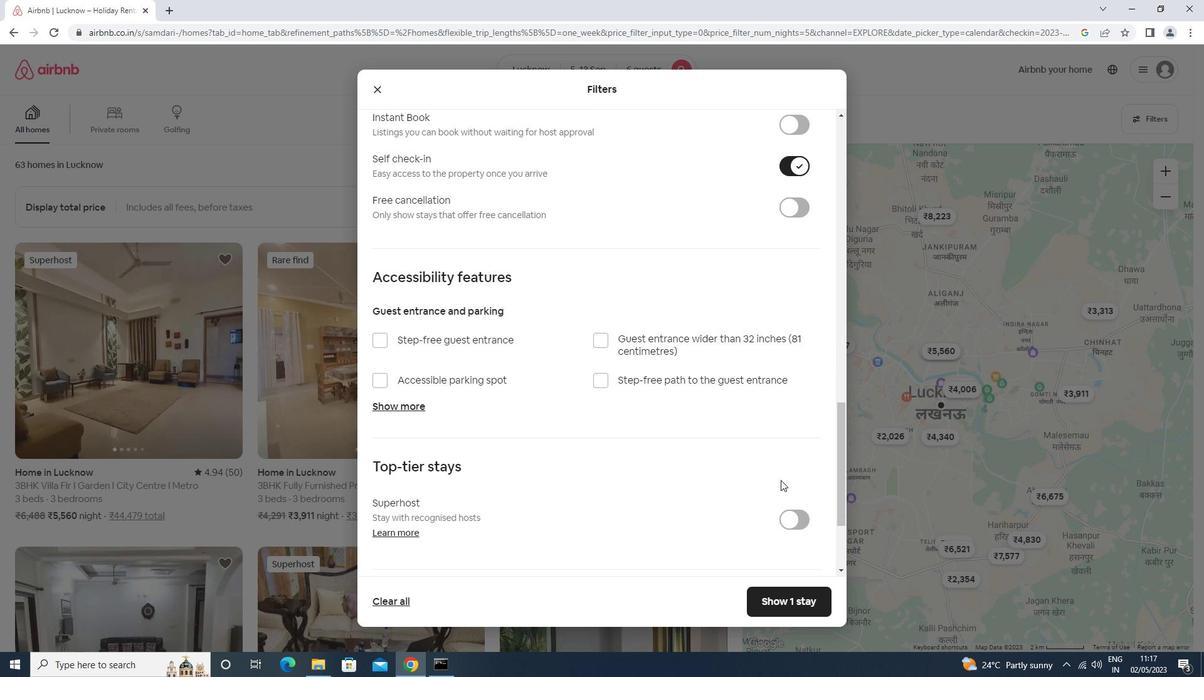 
Action: Mouse moved to (780, 481)
Screenshot: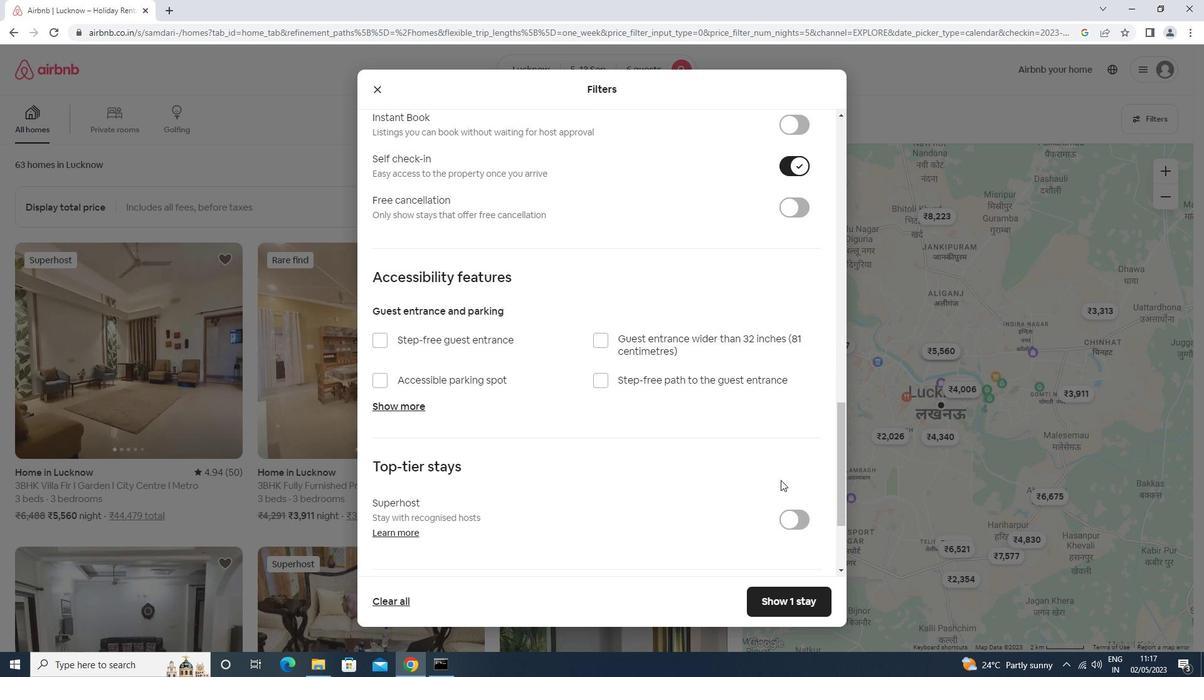
Action: Mouse scrolled (780, 480) with delta (0, 0)
Screenshot: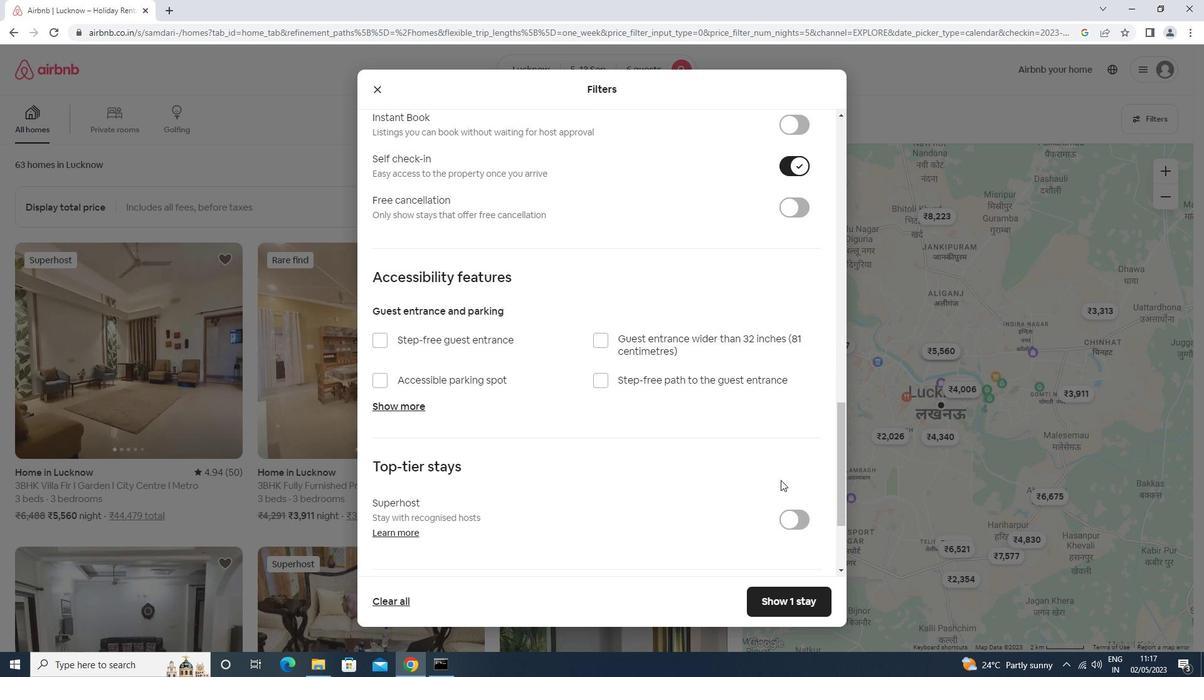 
Action: Mouse moved to (779, 481)
Screenshot: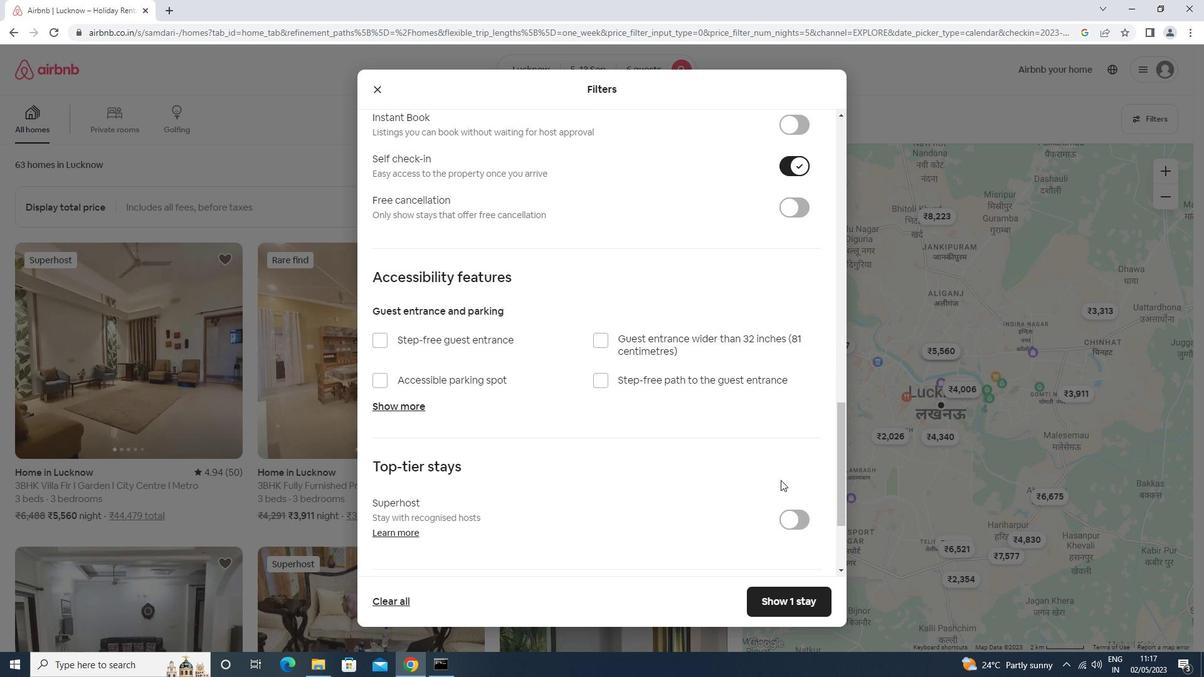 
Action: Mouse scrolled (779, 480) with delta (0, 0)
Screenshot: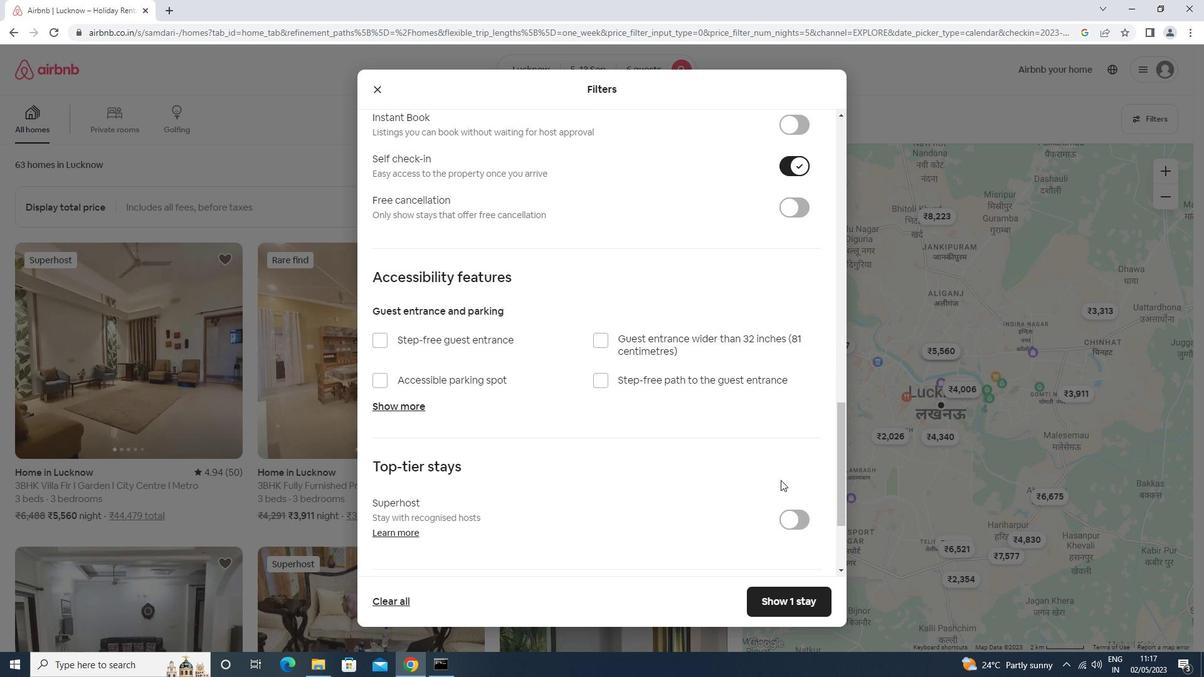 
Action: Mouse scrolled (779, 480) with delta (0, 0)
Screenshot: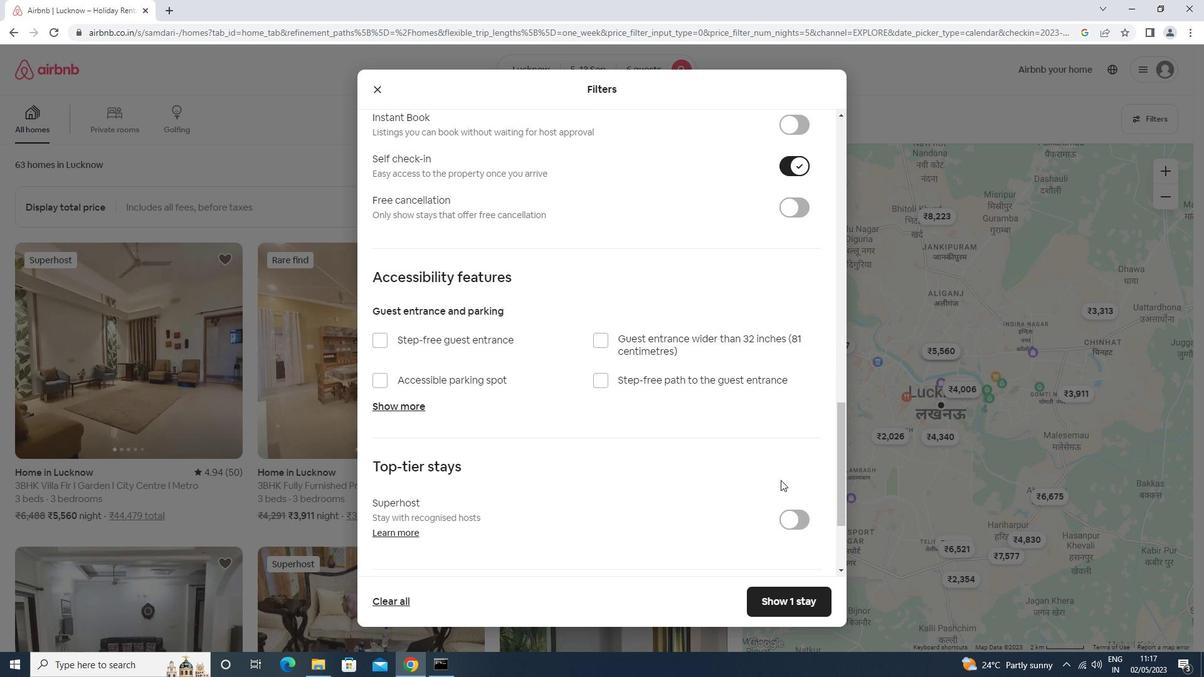 
Action: Mouse moved to (409, 483)
Screenshot: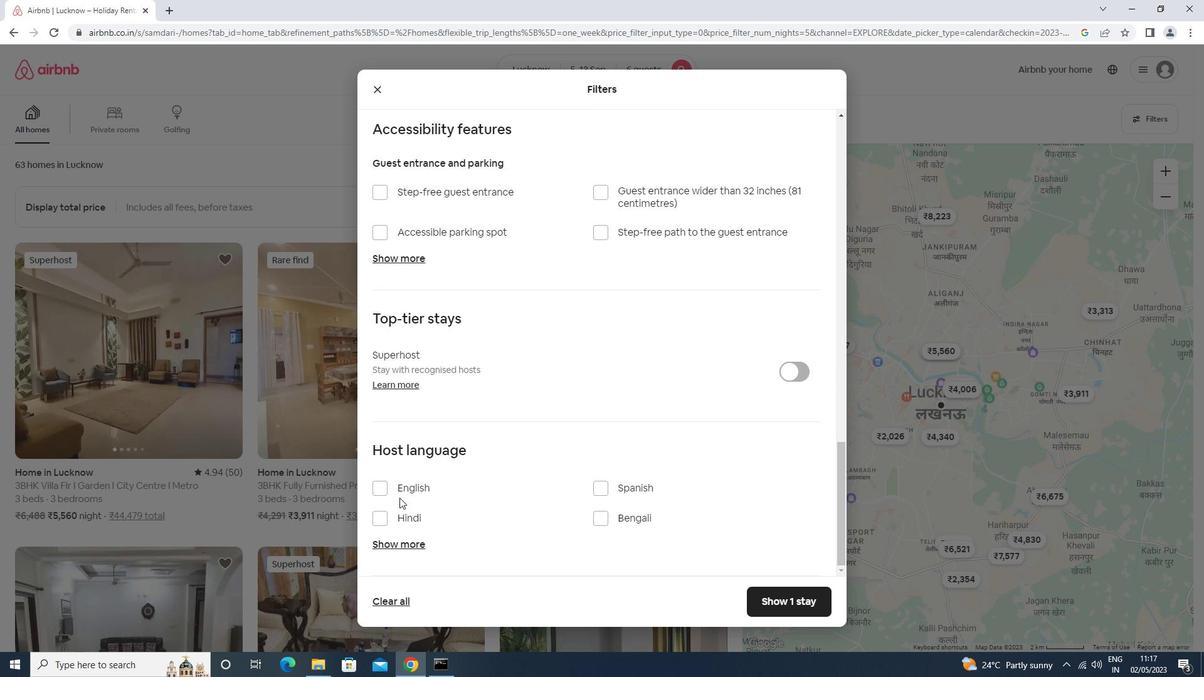 
Action: Mouse pressed left at (409, 483)
Screenshot: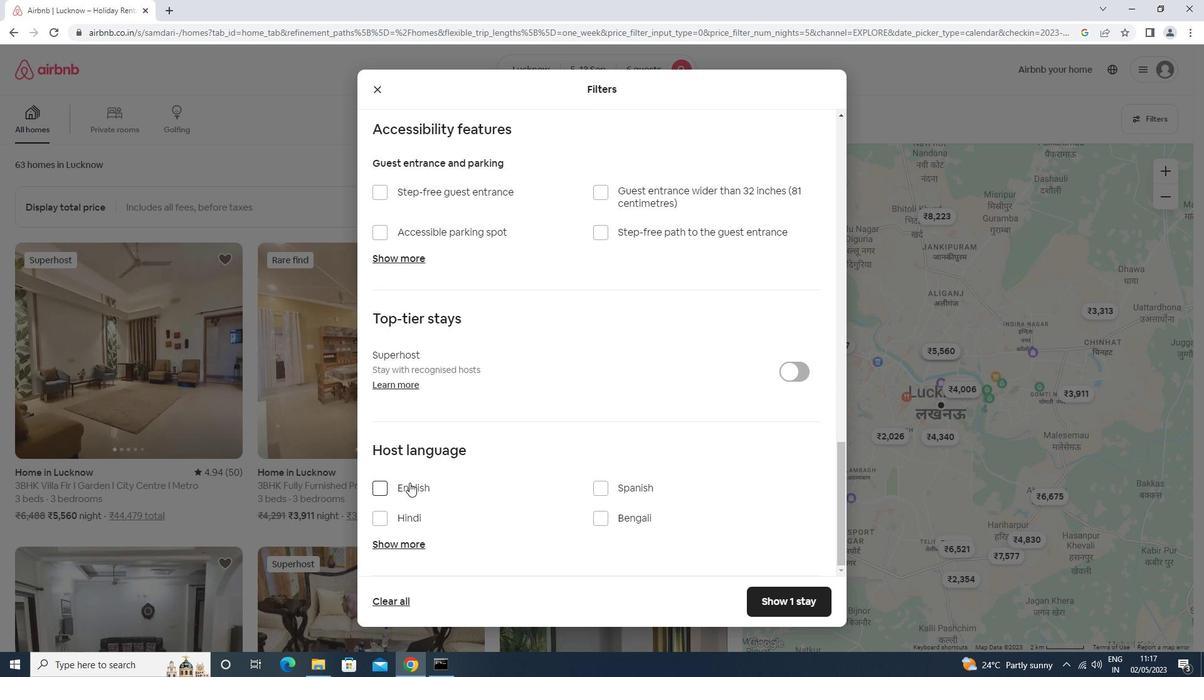 
Action: Mouse moved to (790, 601)
Screenshot: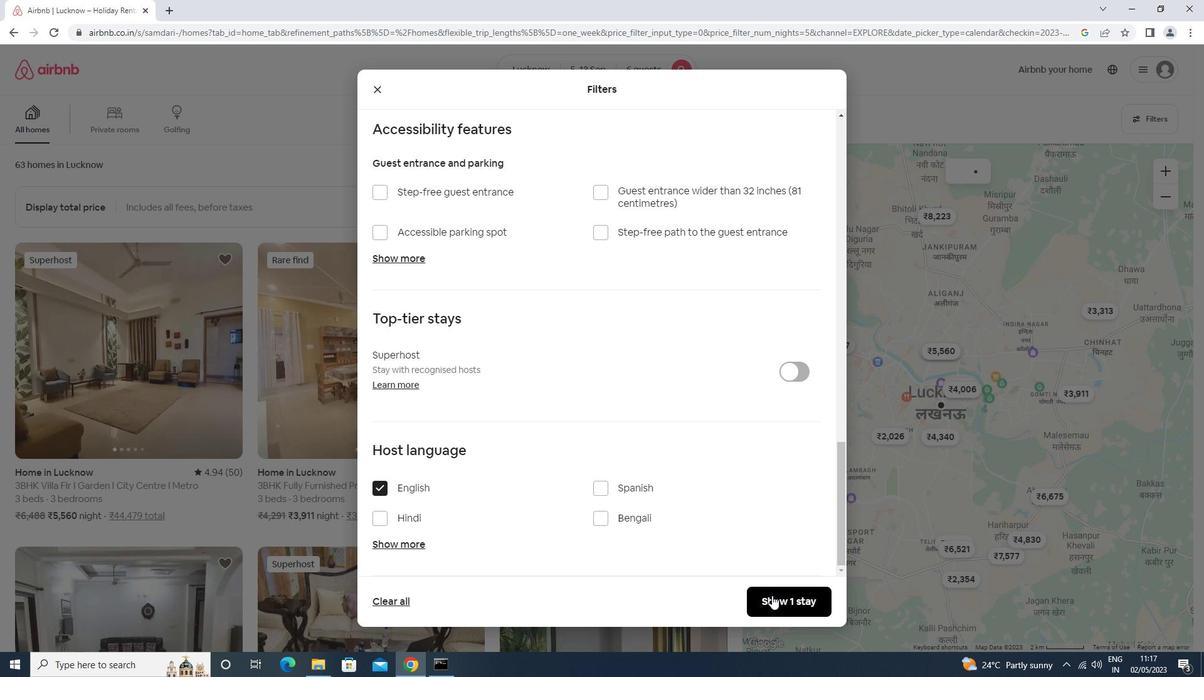 
Action: Mouse pressed left at (790, 601)
Screenshot: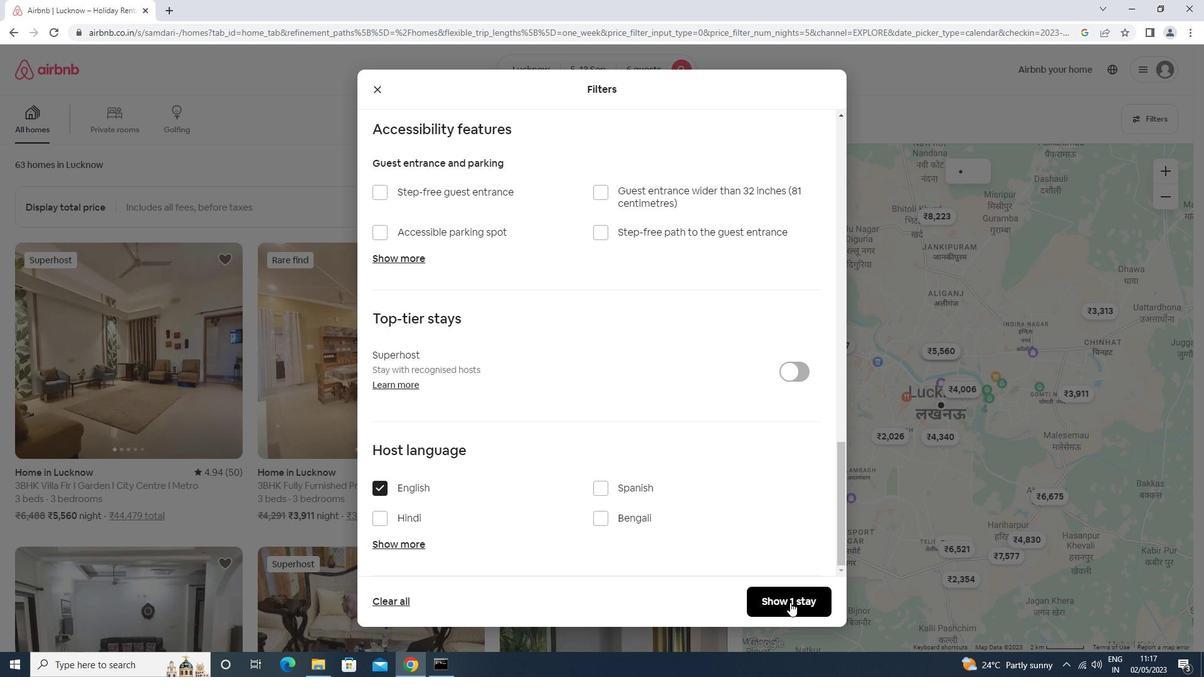 
Action: Mouse moved to (789, 601)
Screenshot: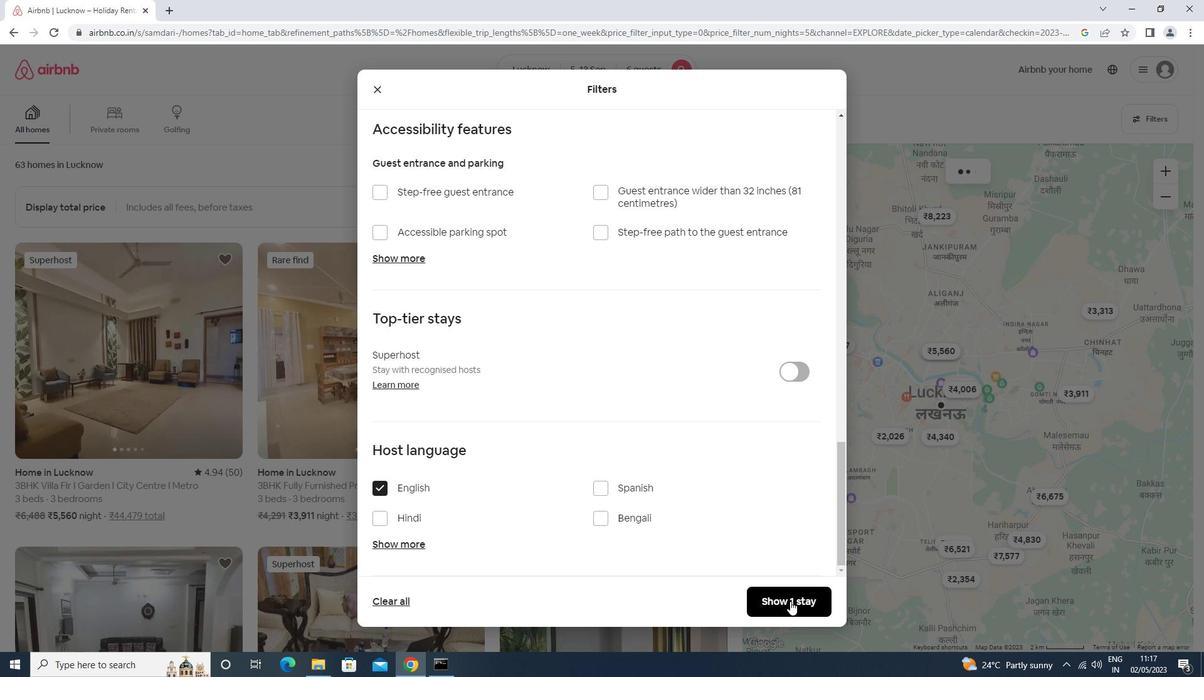 
